 Task: Add a signature Chloe Collins containing Wishing you all the best, Chloe Collins to email address softage.10@softage.net and add a label Newsletters
Action: Mouse moved to (111, 126)
Screenshot: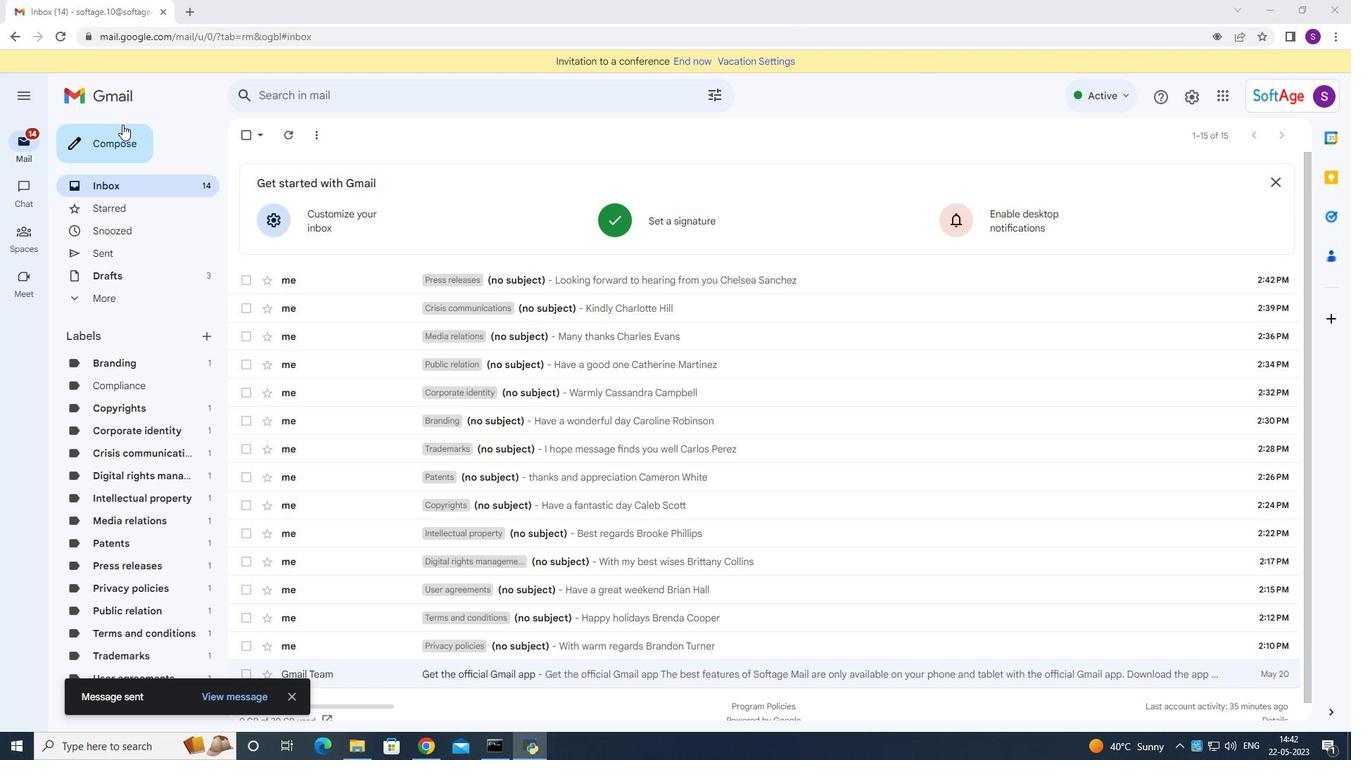 
Action: Mouse pressed left at (111, 126)
Screenshot: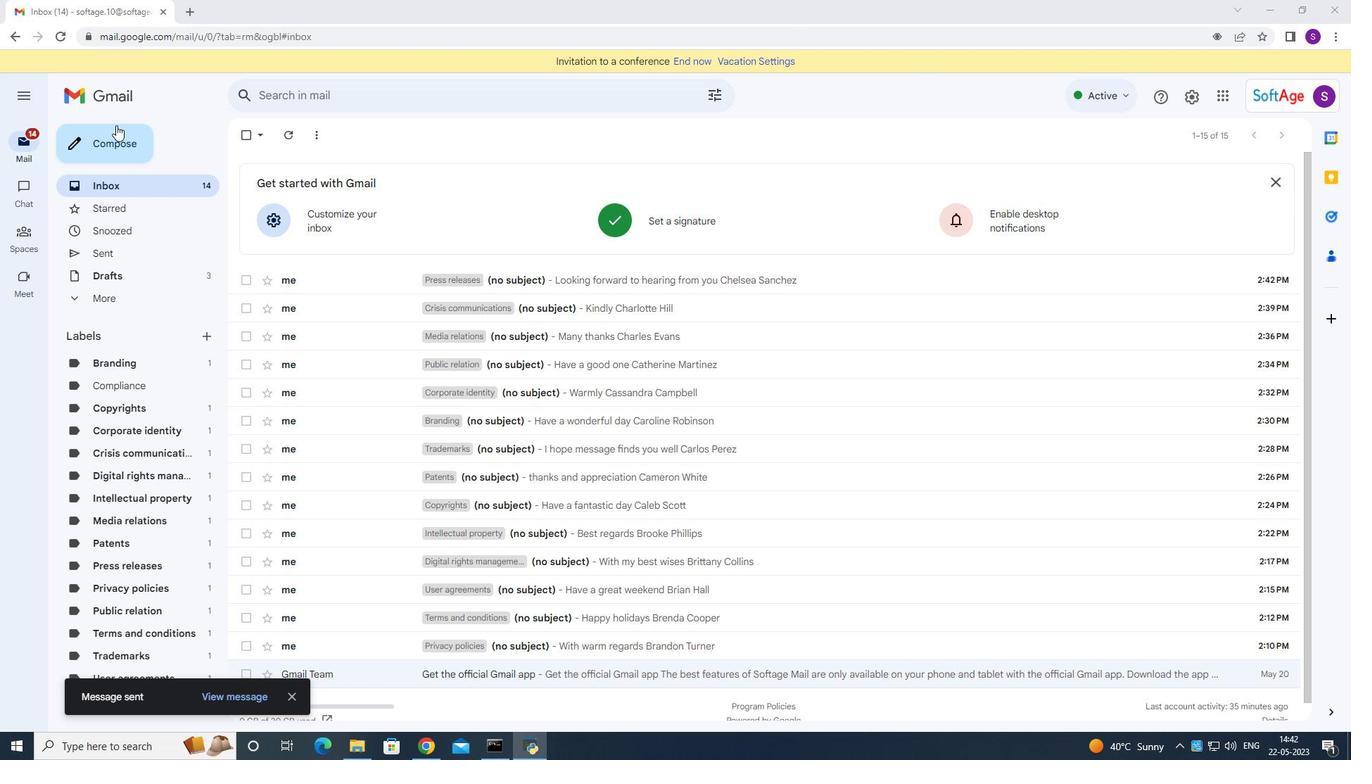 
Action: Mouse moved to (1132, 705)
Screenshot: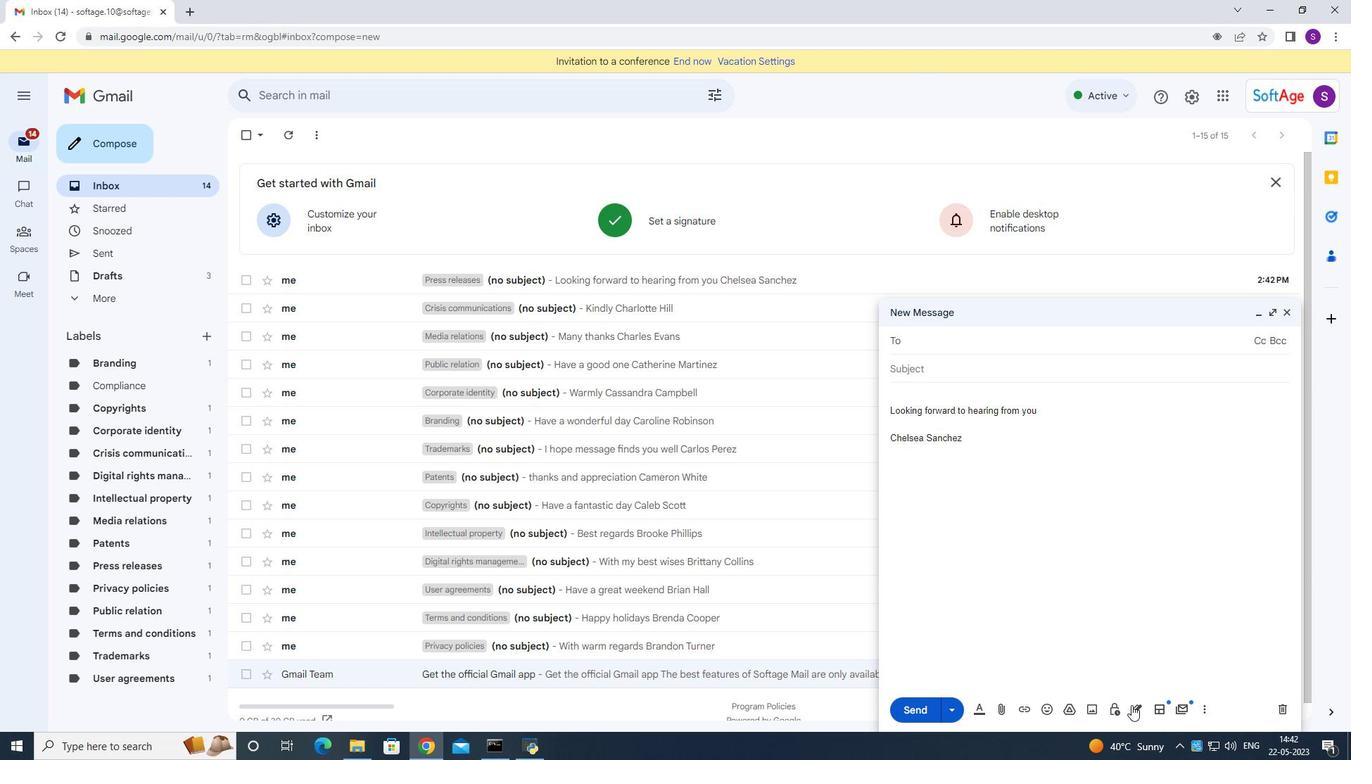 
Action: Mouse pressed left at (1132, 705)
Screenshot: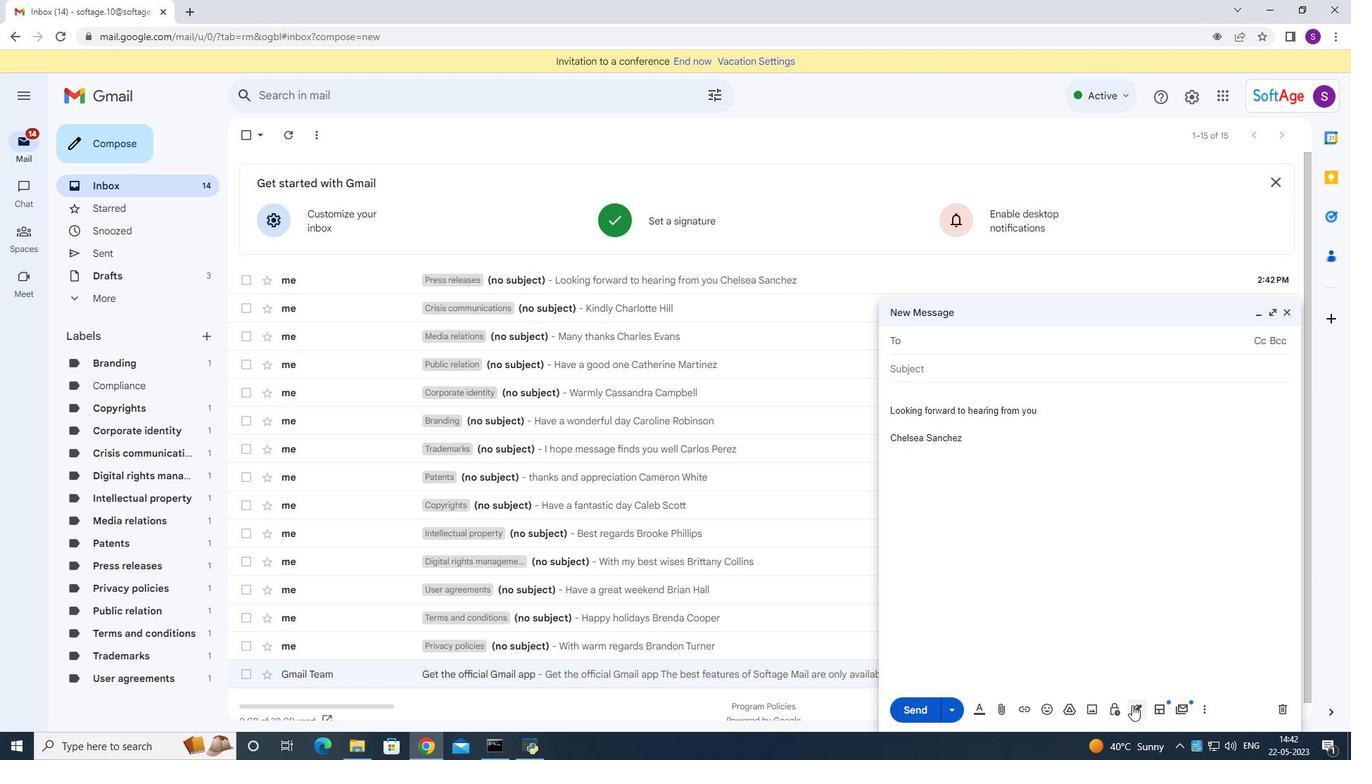 
Action: Mouse moved to (1169, 637)
Screenshot: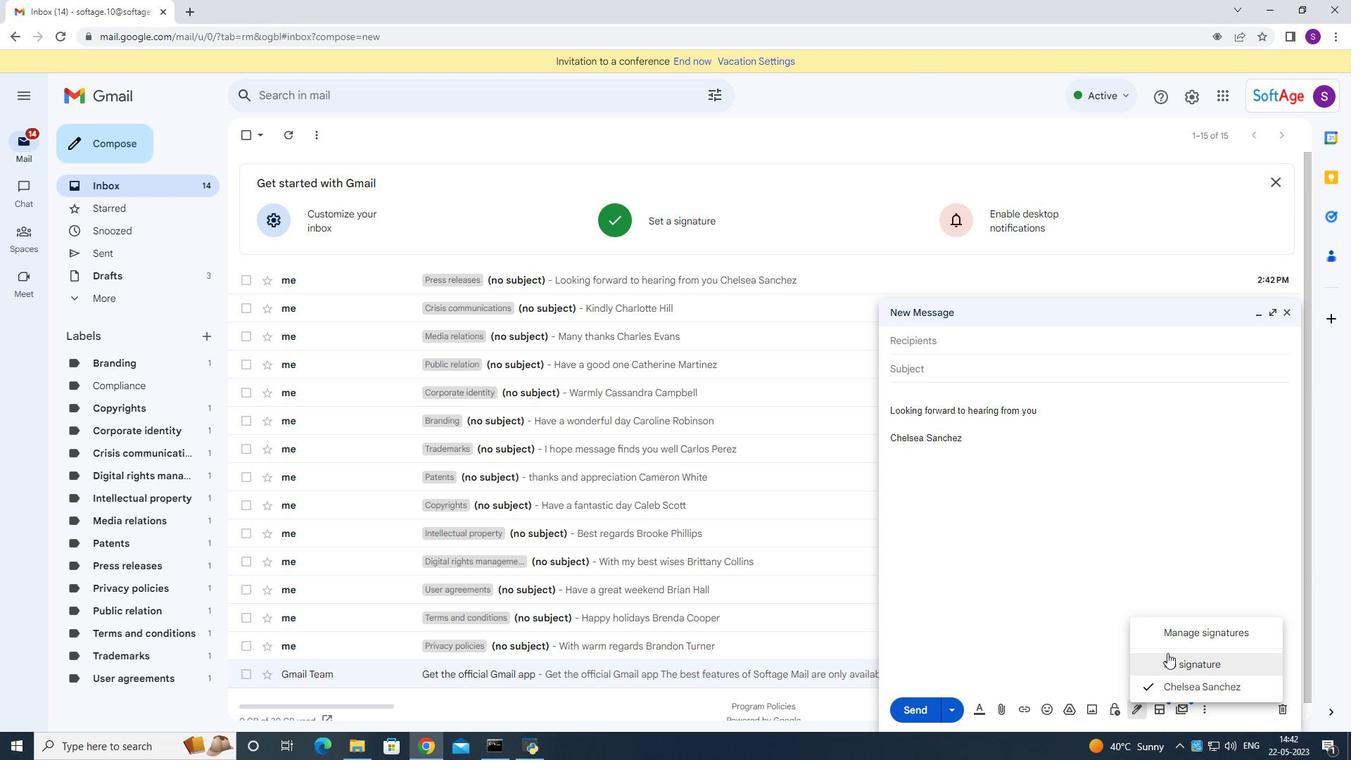 
Action: Mouse pressed left at (1169, 637)
Screenshot: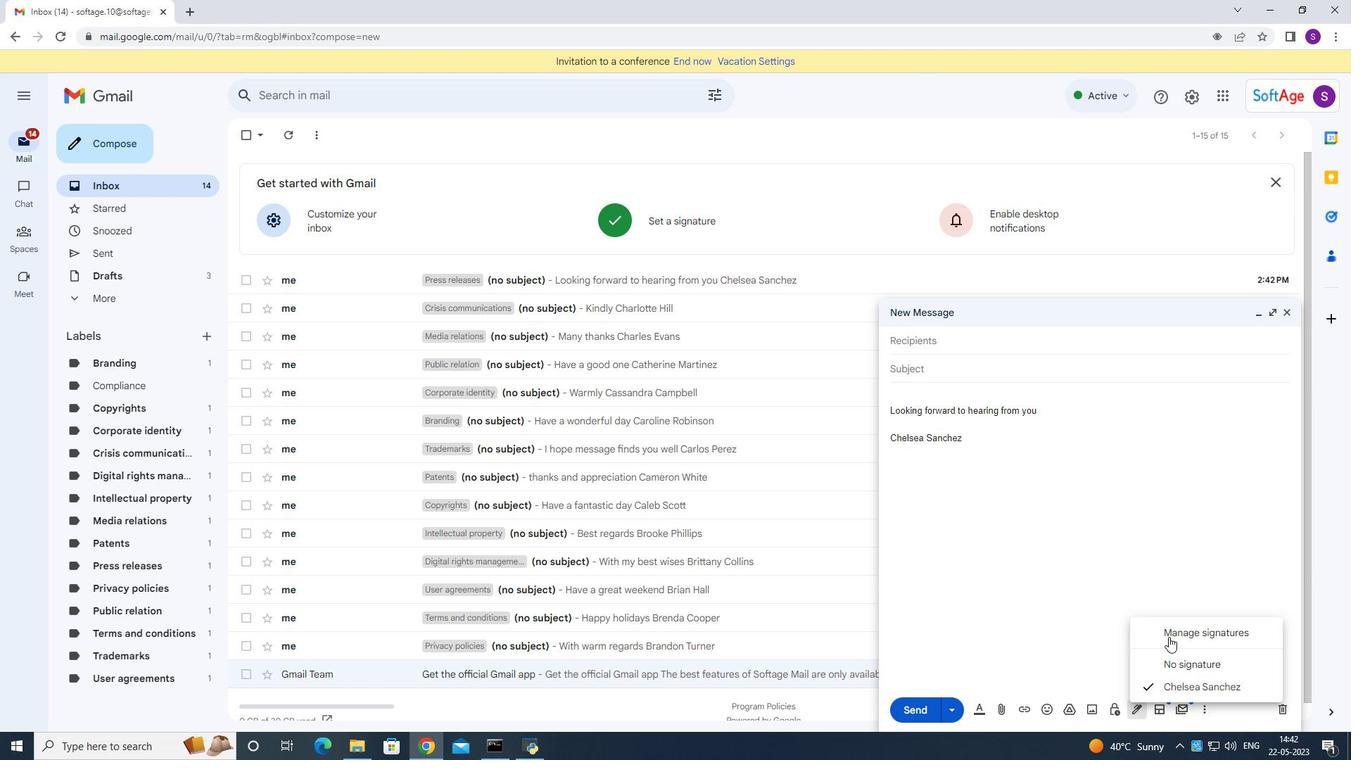 
Action: Mouse moved to (678, 458)
Screenshot: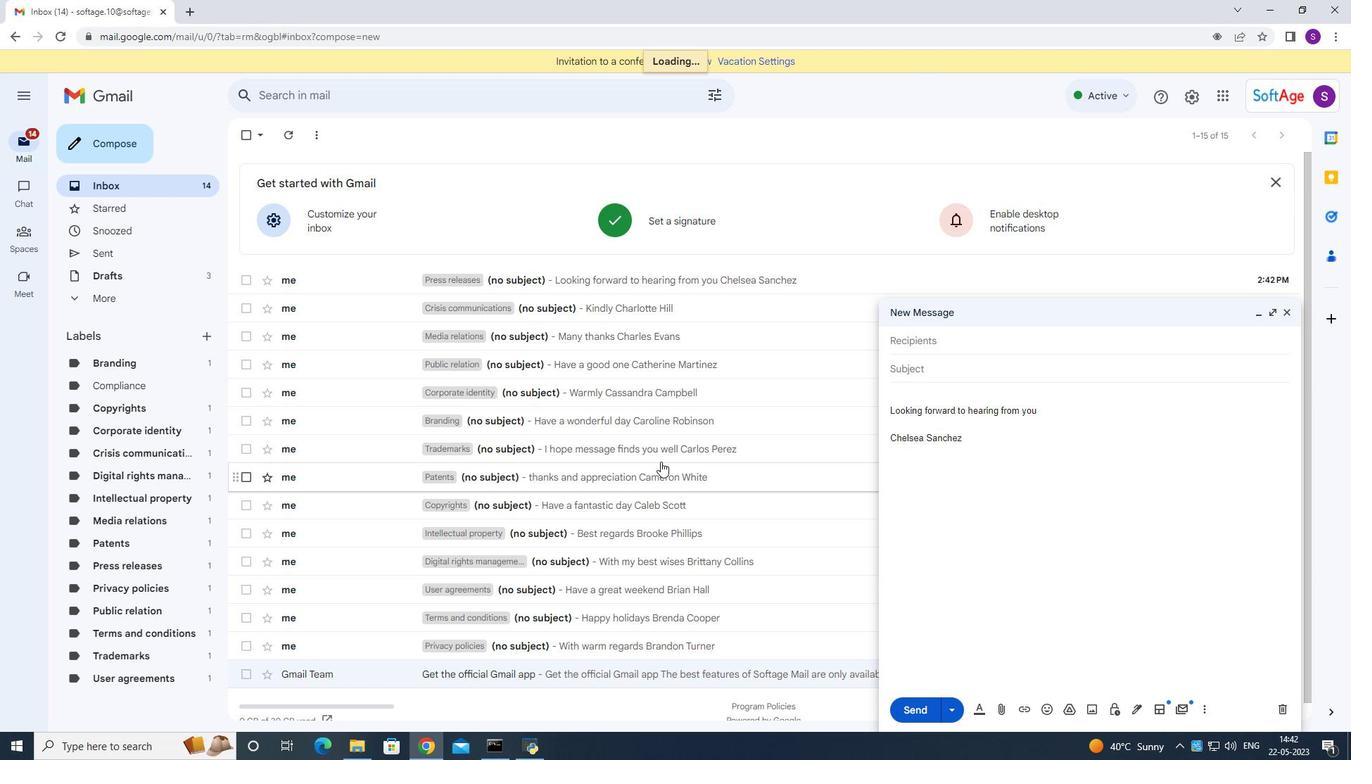 
Action: Mouse scrolled (678, 458) with delta (0, 0)
Screenshot: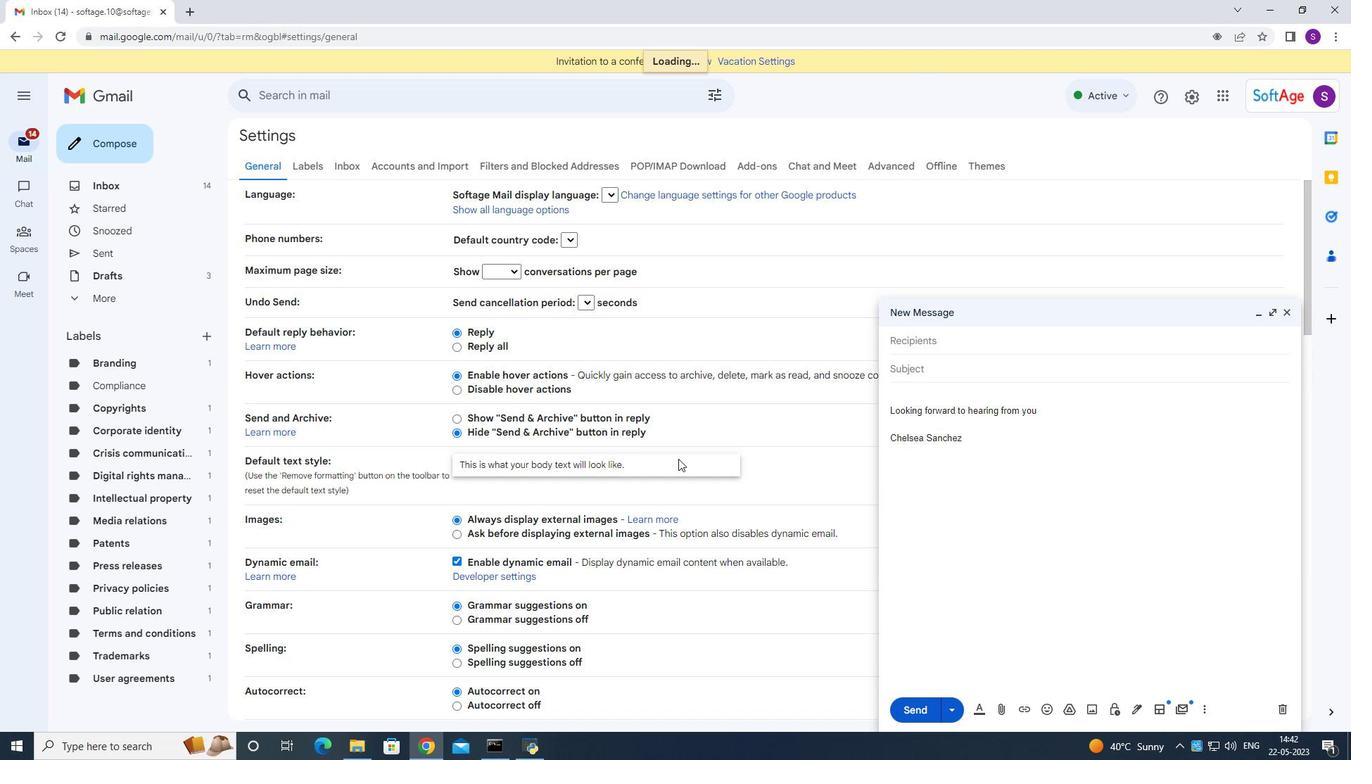 
Action: Mouse scrolled (678, 458) with delta (0, 0)
Screenshot: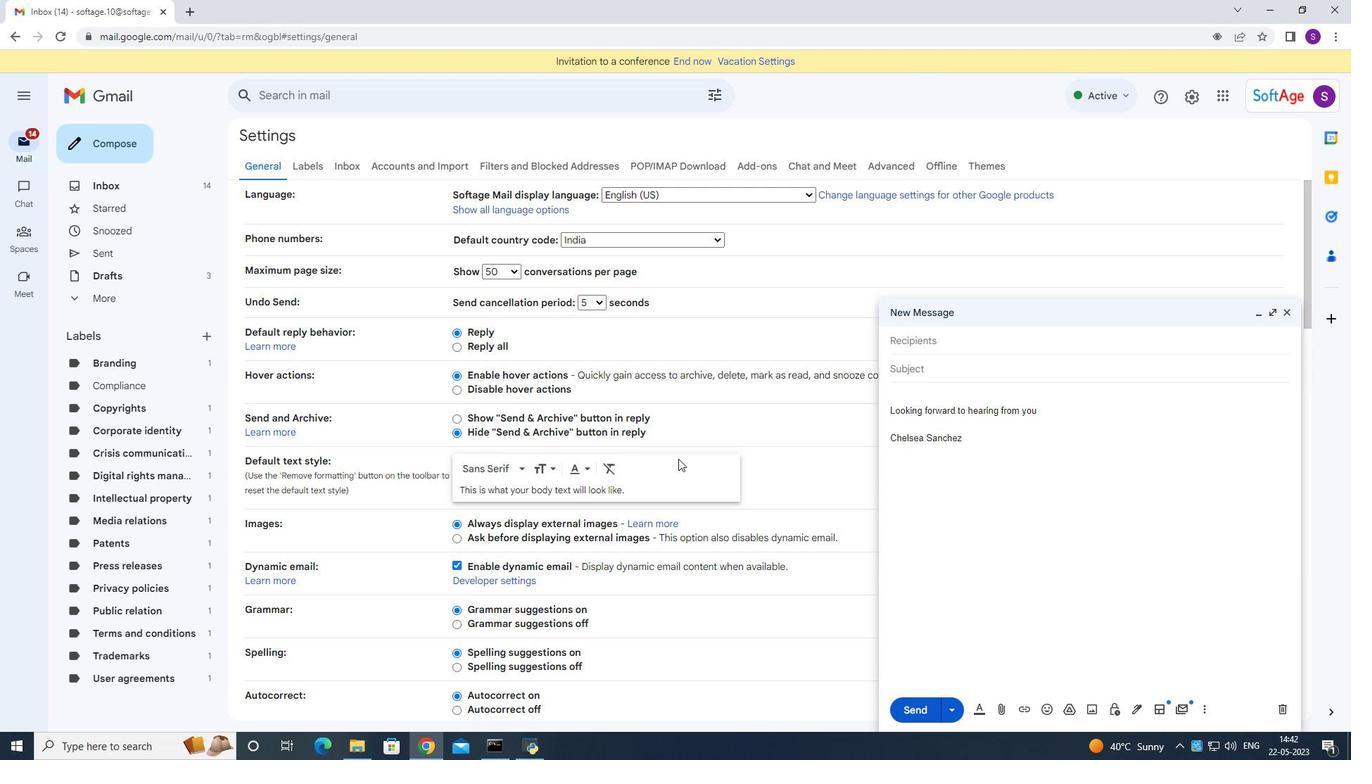 
Action: Mouse scrolled (678, 458) with delta (0, 0)
Screenshot: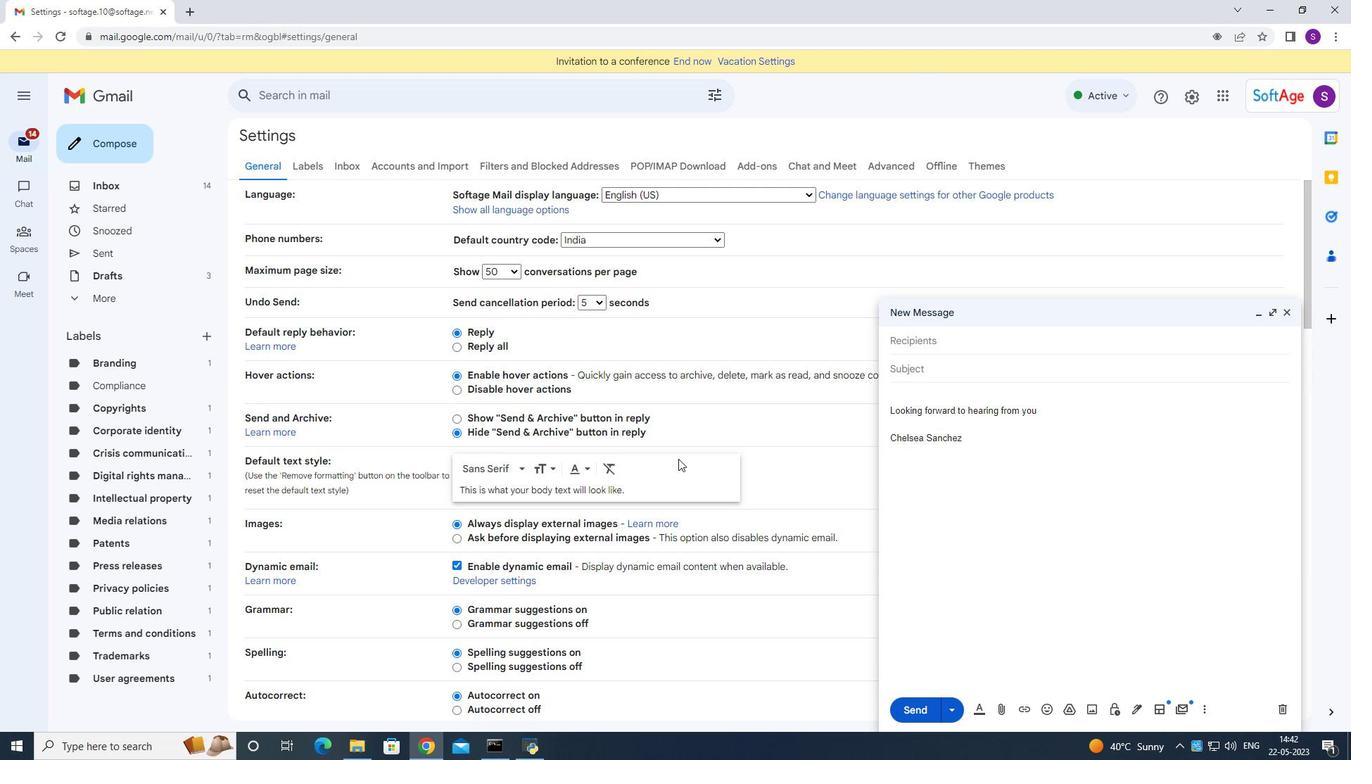 
Action: Mouse scrolled (678, 458) with delta (0, 0)
Screenshot: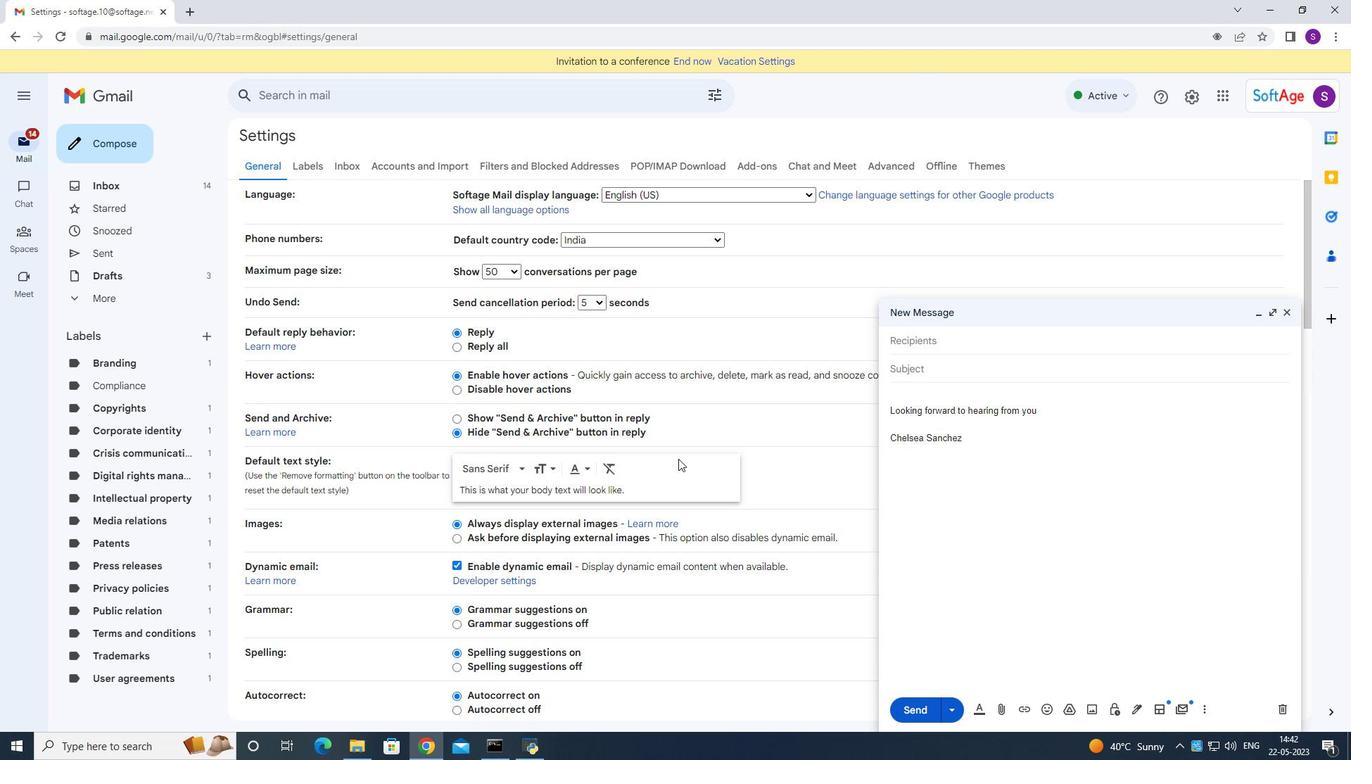
Action: Mouse moved to (678, 463)
Screenshot: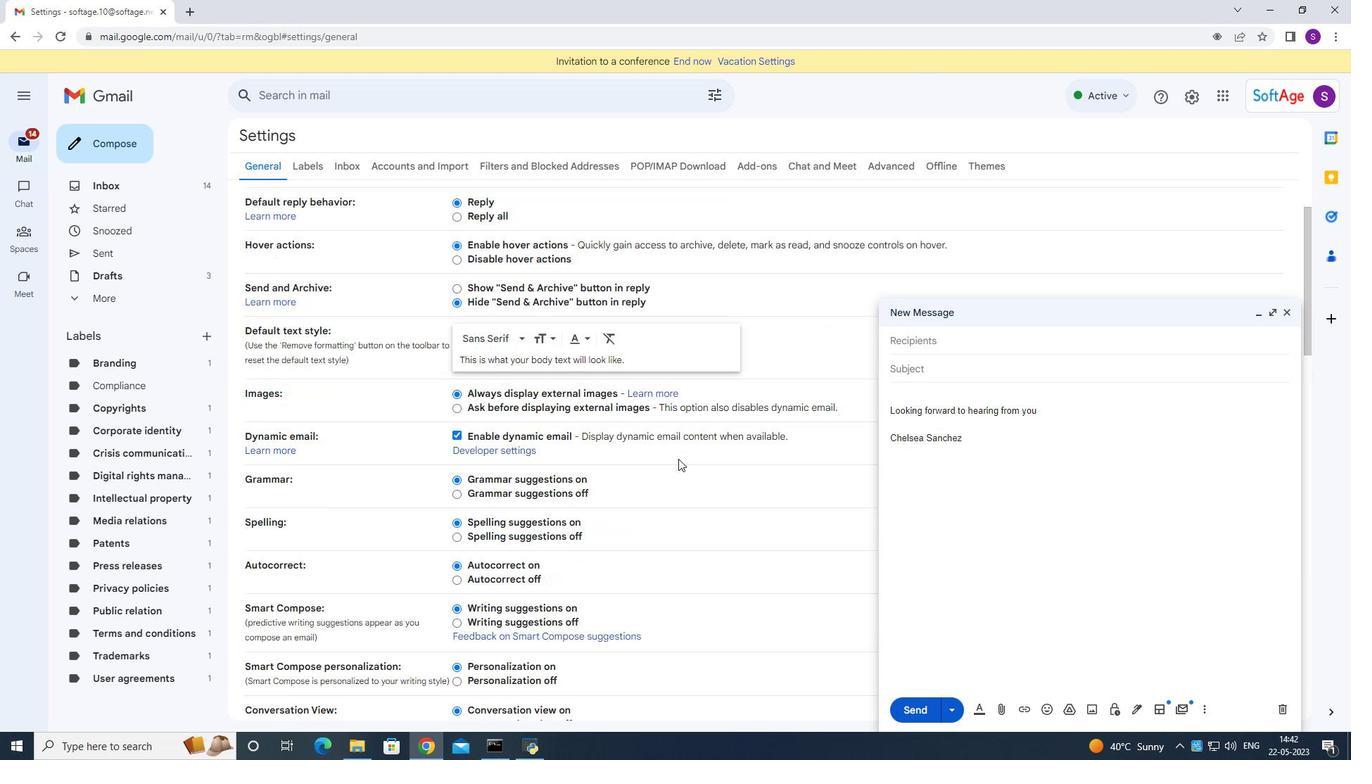 
Action: Mouse scrolled (678, 462) with delta (0, 0)
Screenshot: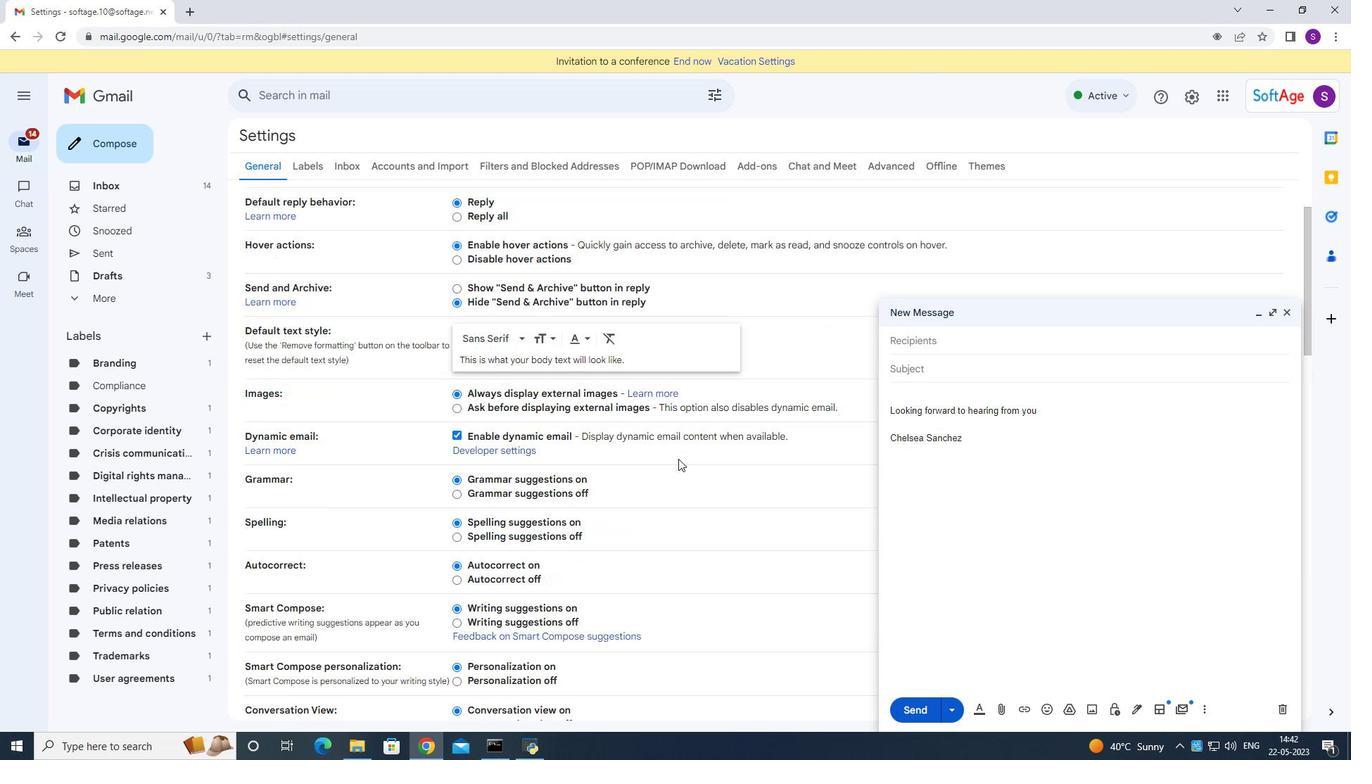 
Action: Mouse moved to (678, 464)
Screenshot: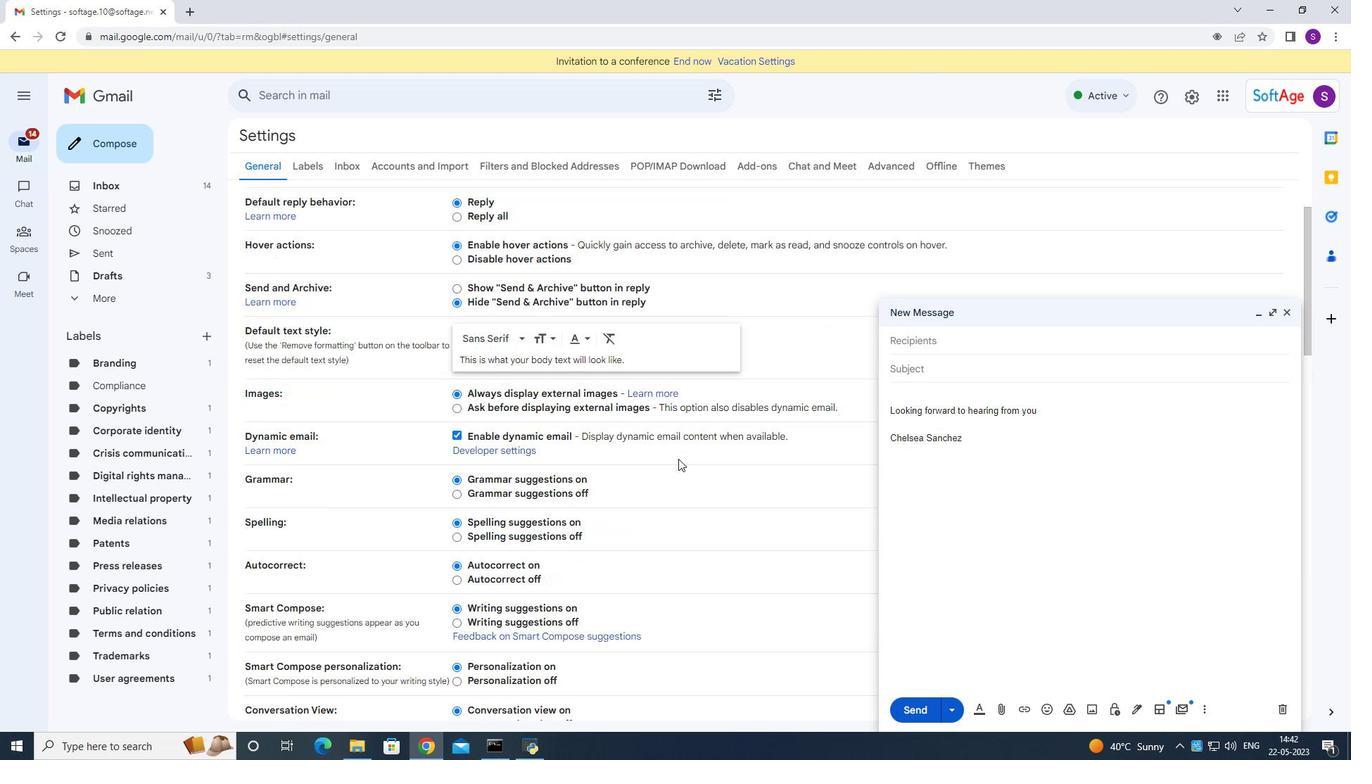 
Action: Mouse scrolled (678, 463) with delta (0, 0)
Screenshot: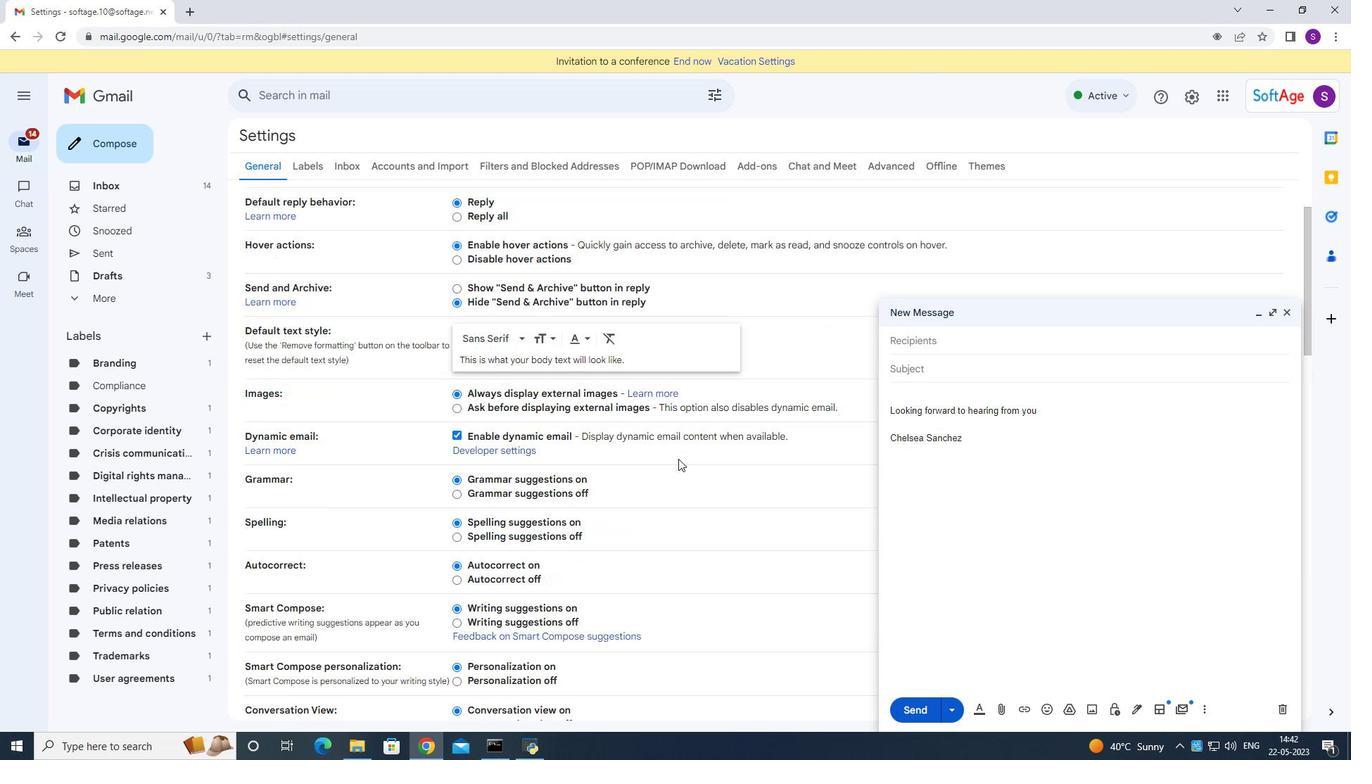 
Action: Mouse scrolled (678, 463) with delta (0, 0)
Screenshot: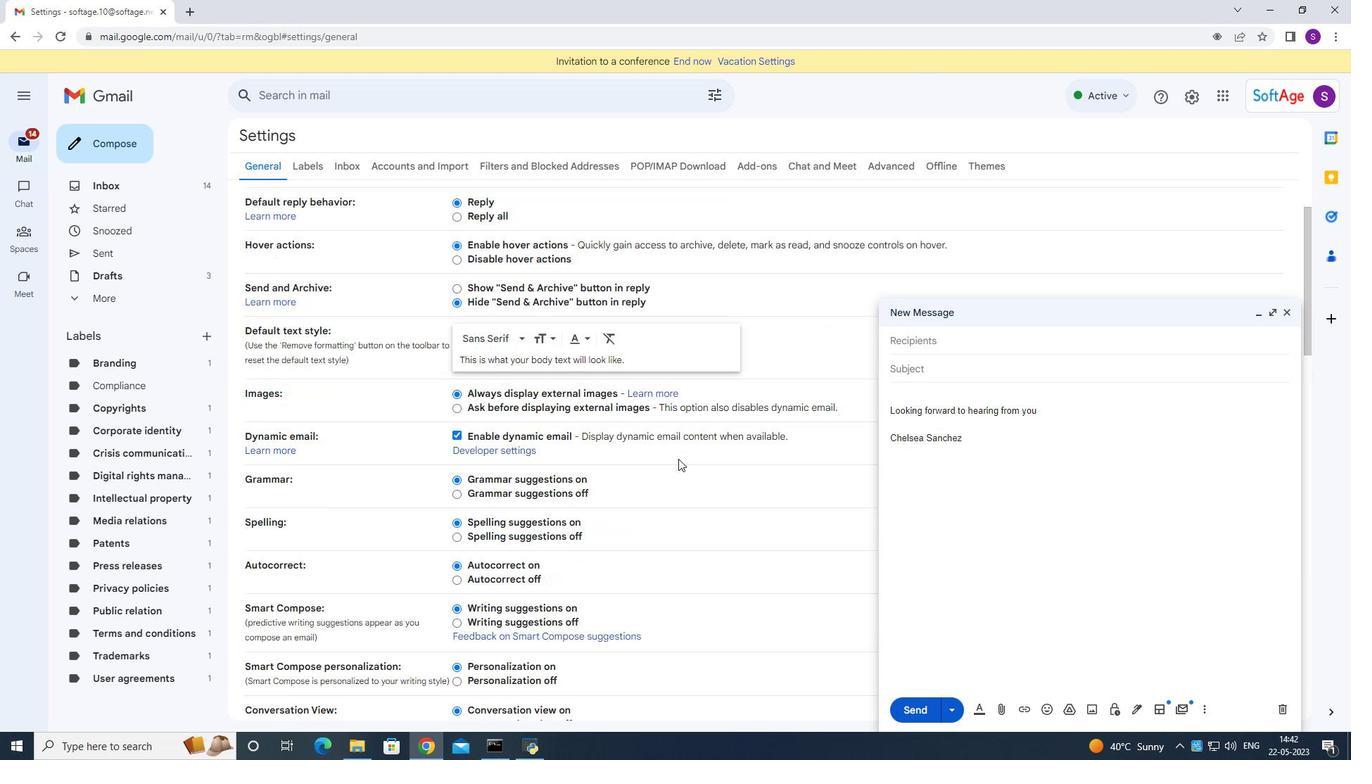 
Action: Mouse scrolled (678, 463) with delta (0, 0)
Screenshot: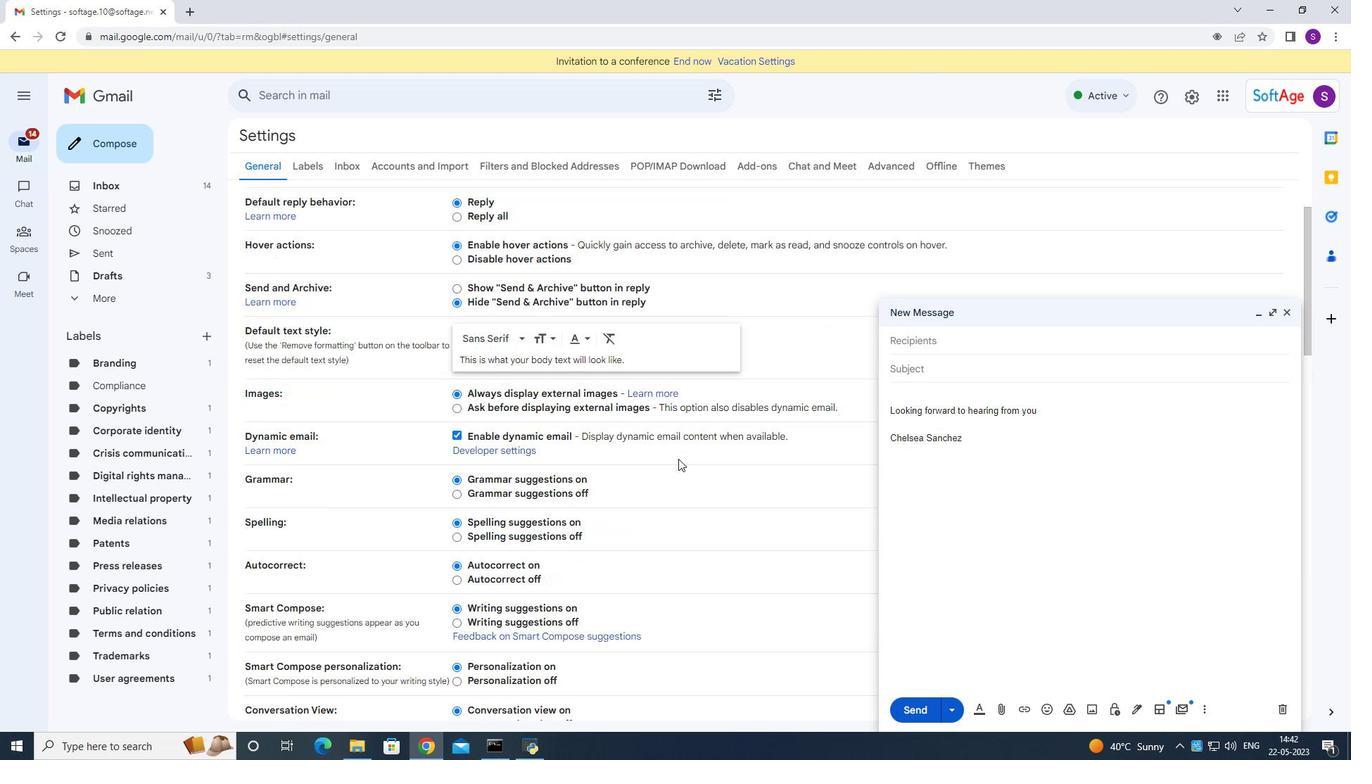 
Action: Mouse scrolled (678, 463) with delta (0, 0)
Screenshot: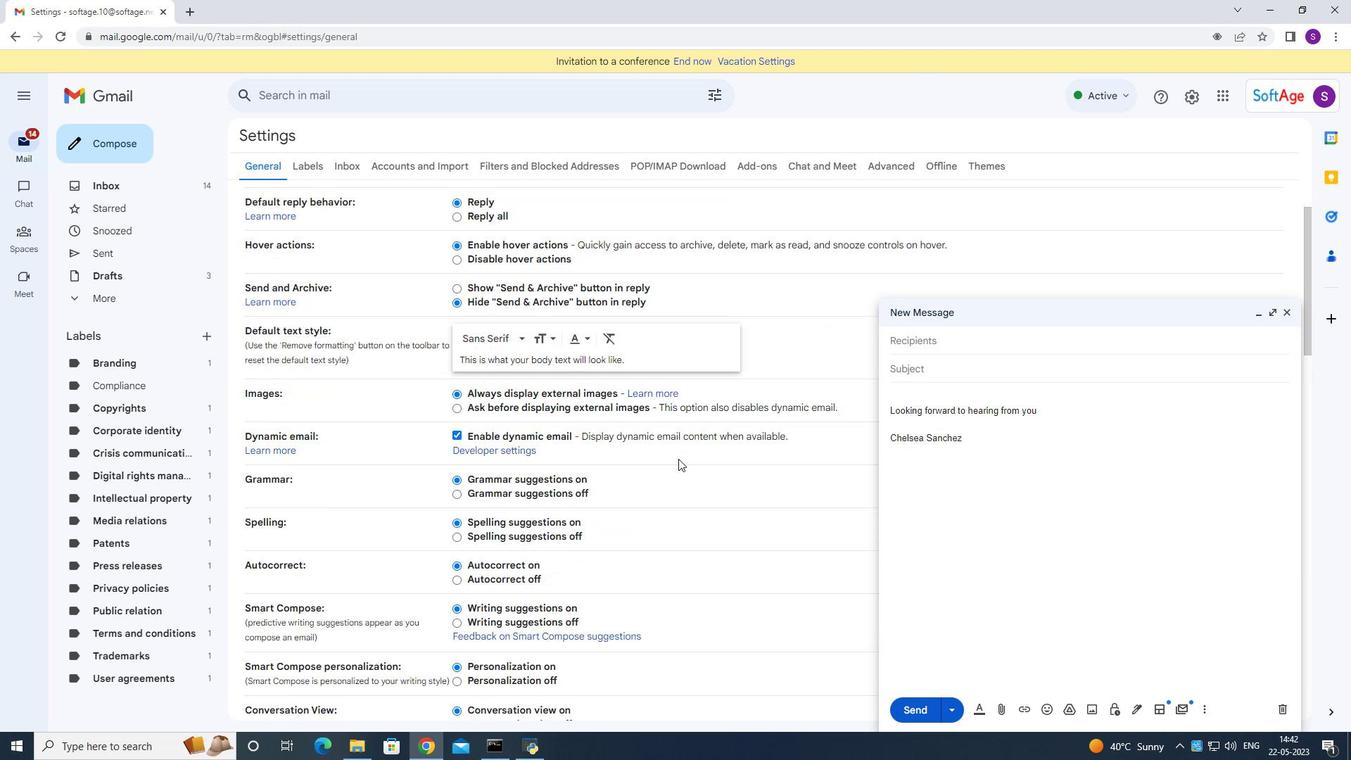 
Action: Mouse moved to (677, 468)
Screenshot: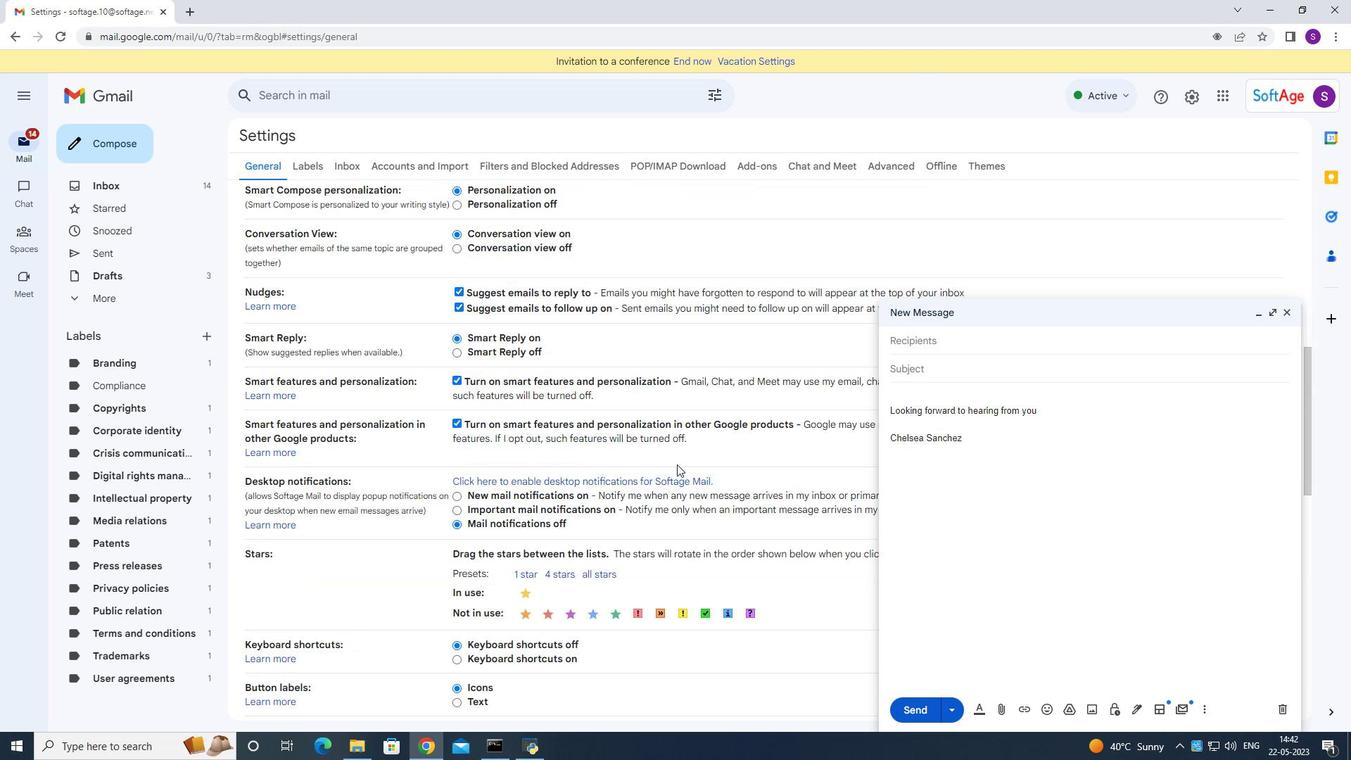
Action: Mouse scrolled (677, 468) with delta (0, 0)
Screenshot: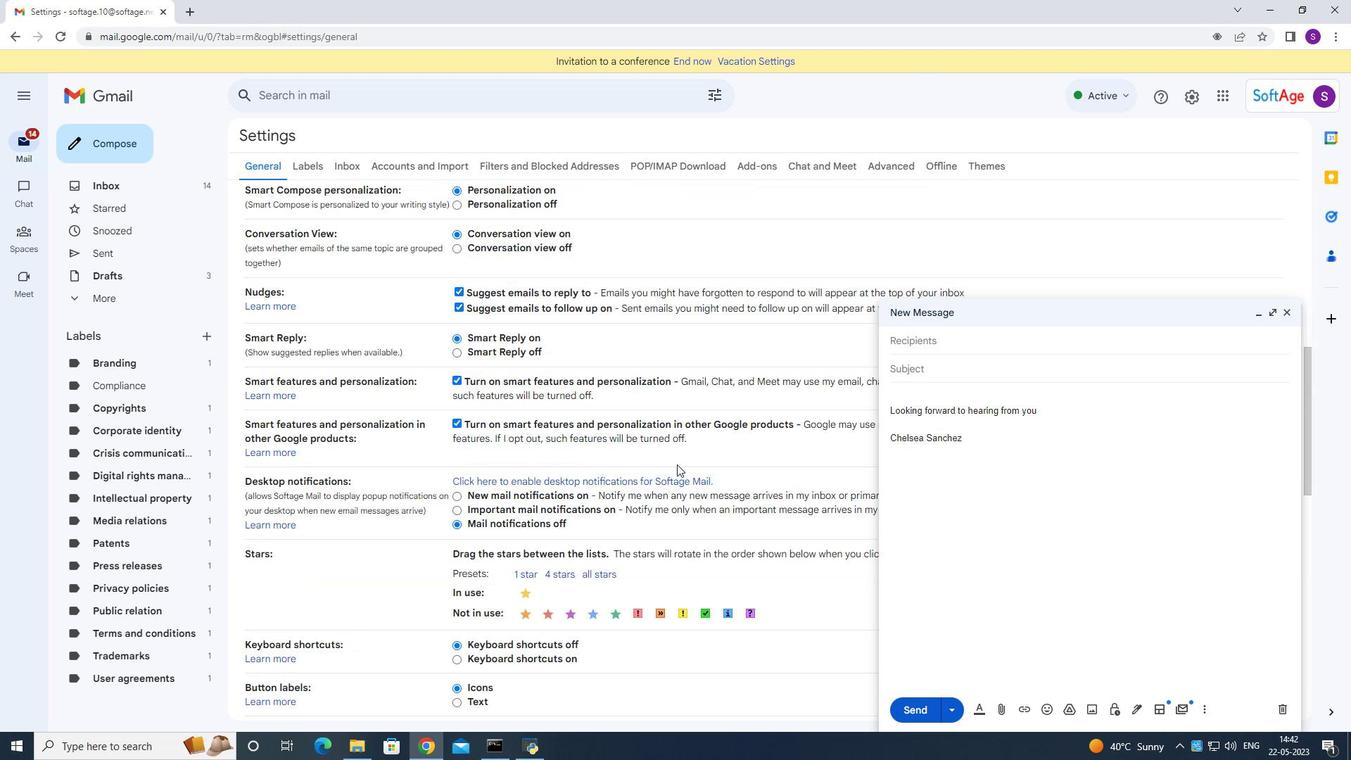 
Action: Mouse moved to (677, 470)
Screenshot: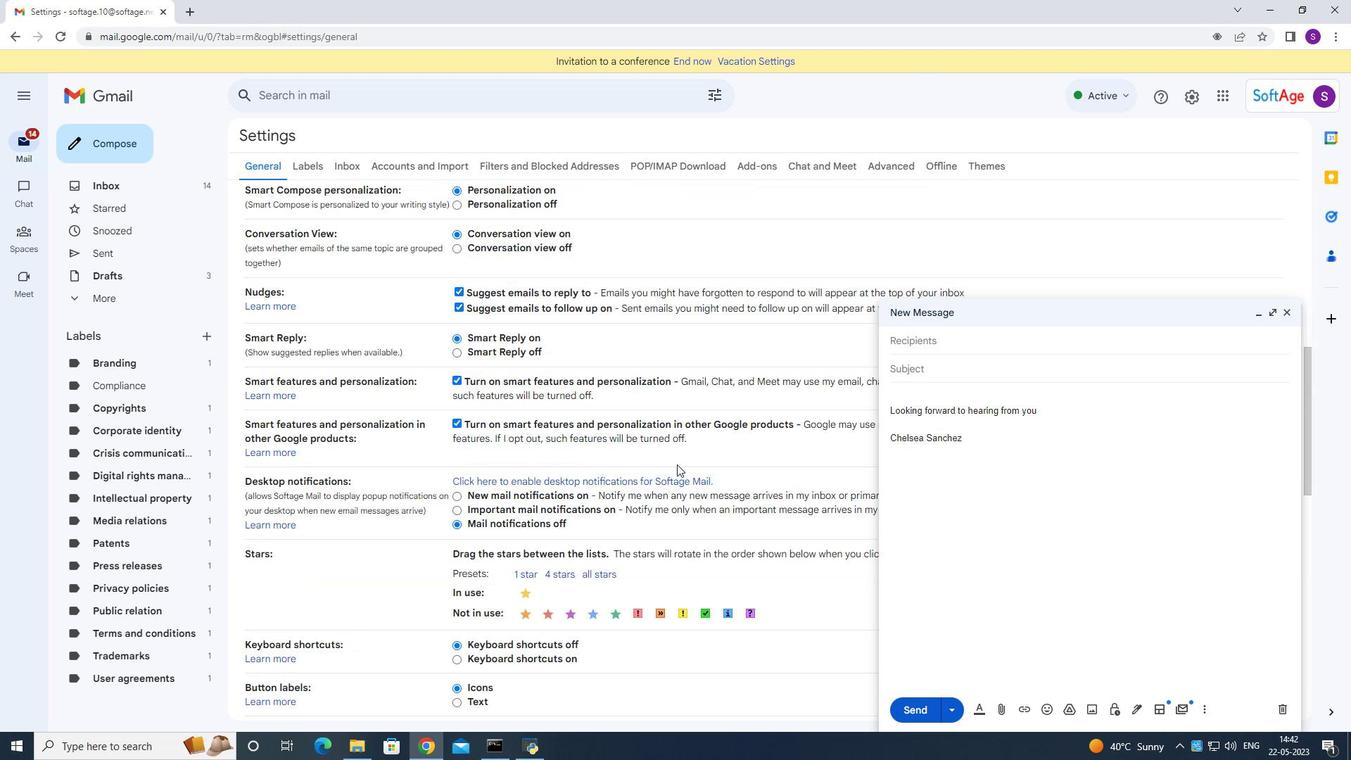
Action: Mouse scrolled (677, 469) with delta (0, 0)
Screenshot: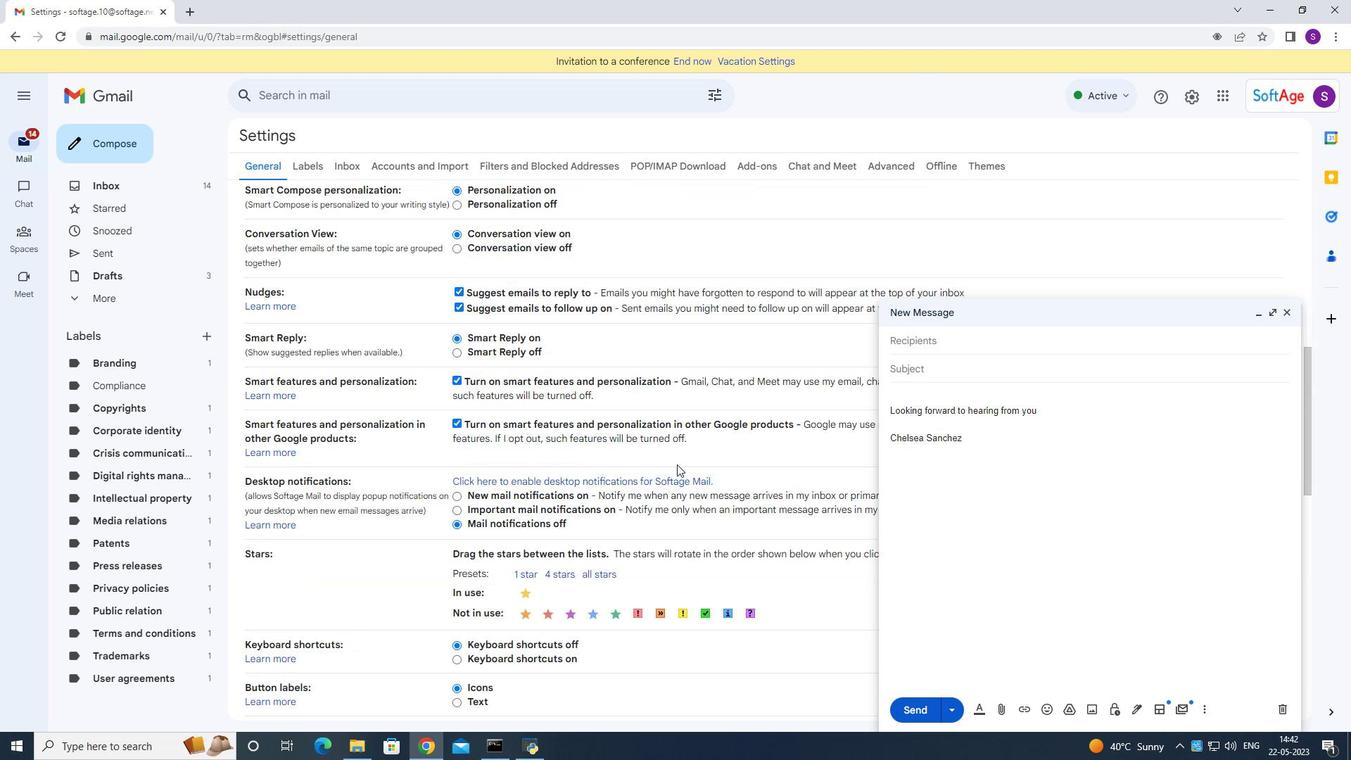 
Action: Mouse scrolled (677, 469) with delta (0, 0)
Screenshot: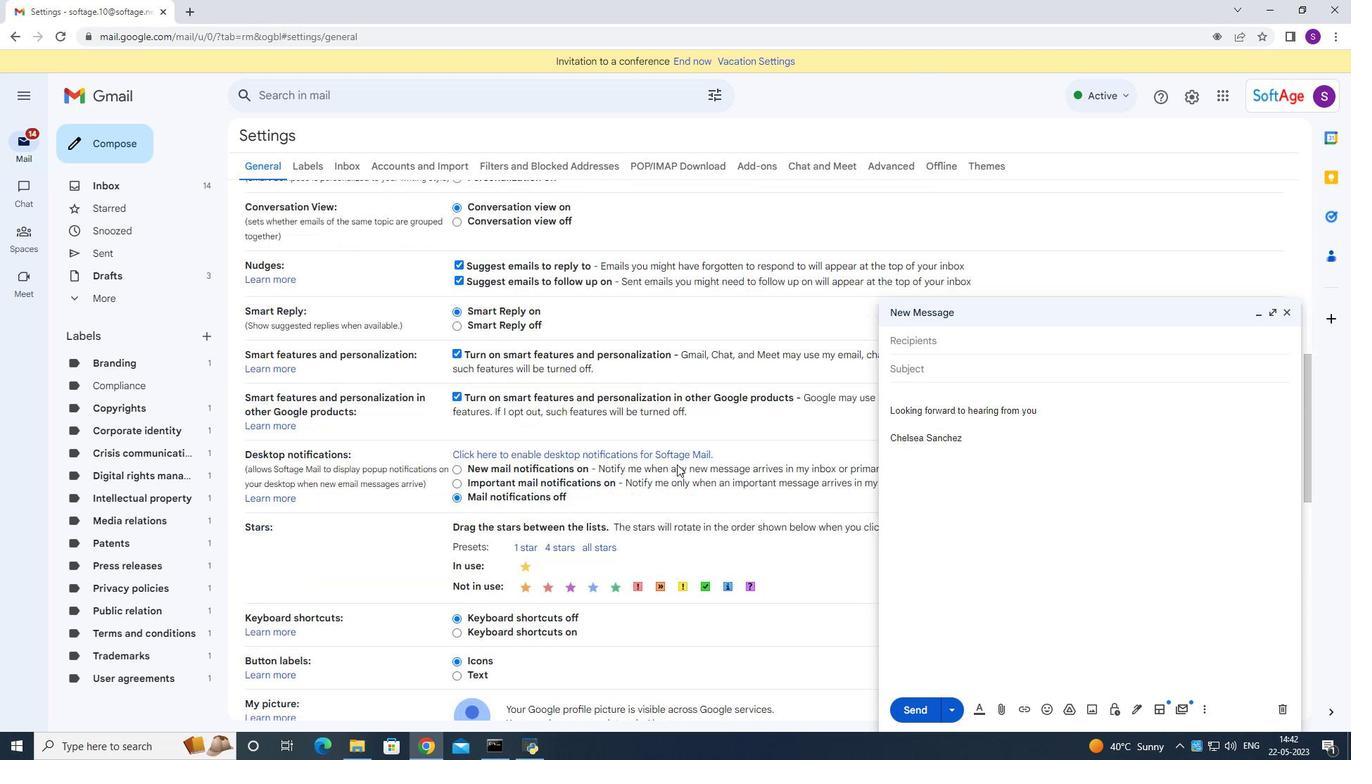 
Action: Mouse scrolled (677, 469) with delta (0, 0)
Screenshot: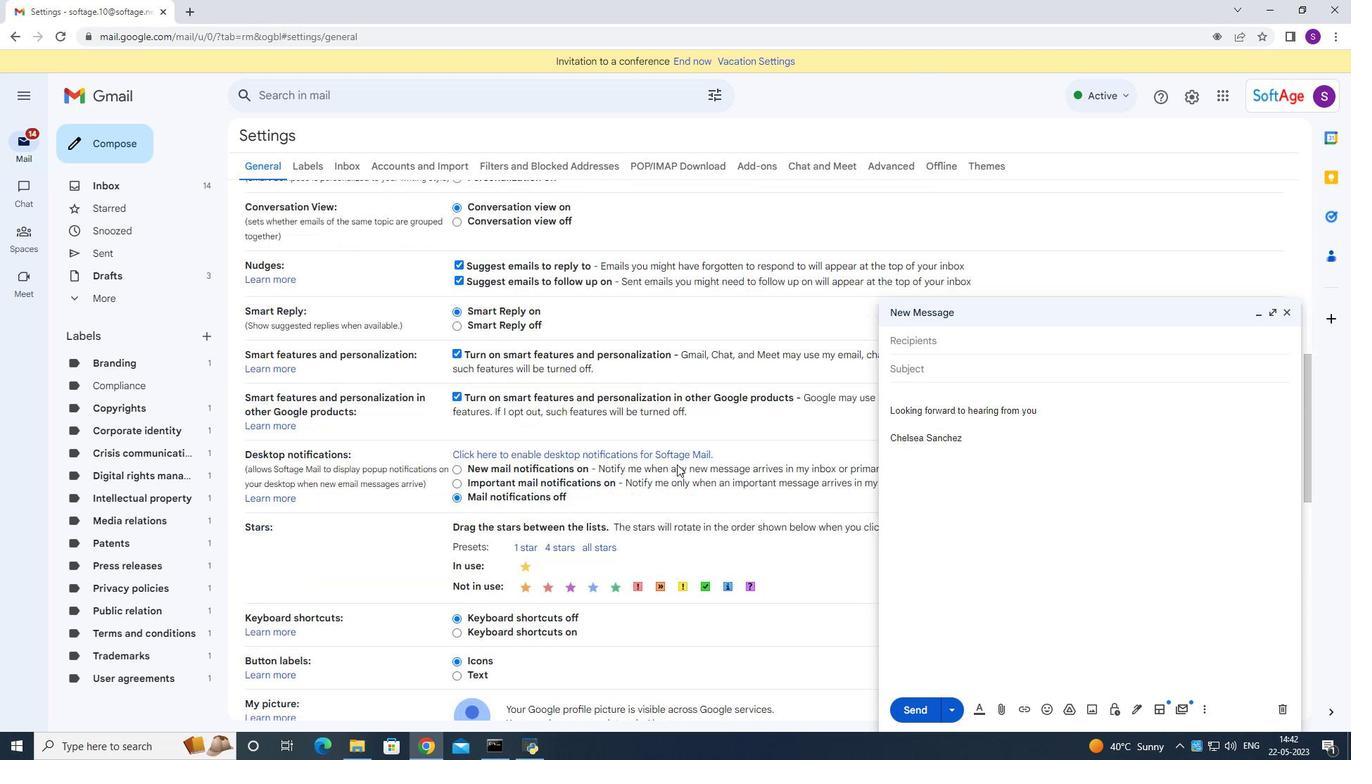 
Action: Mouse moved to (661, 483)
Screenshot: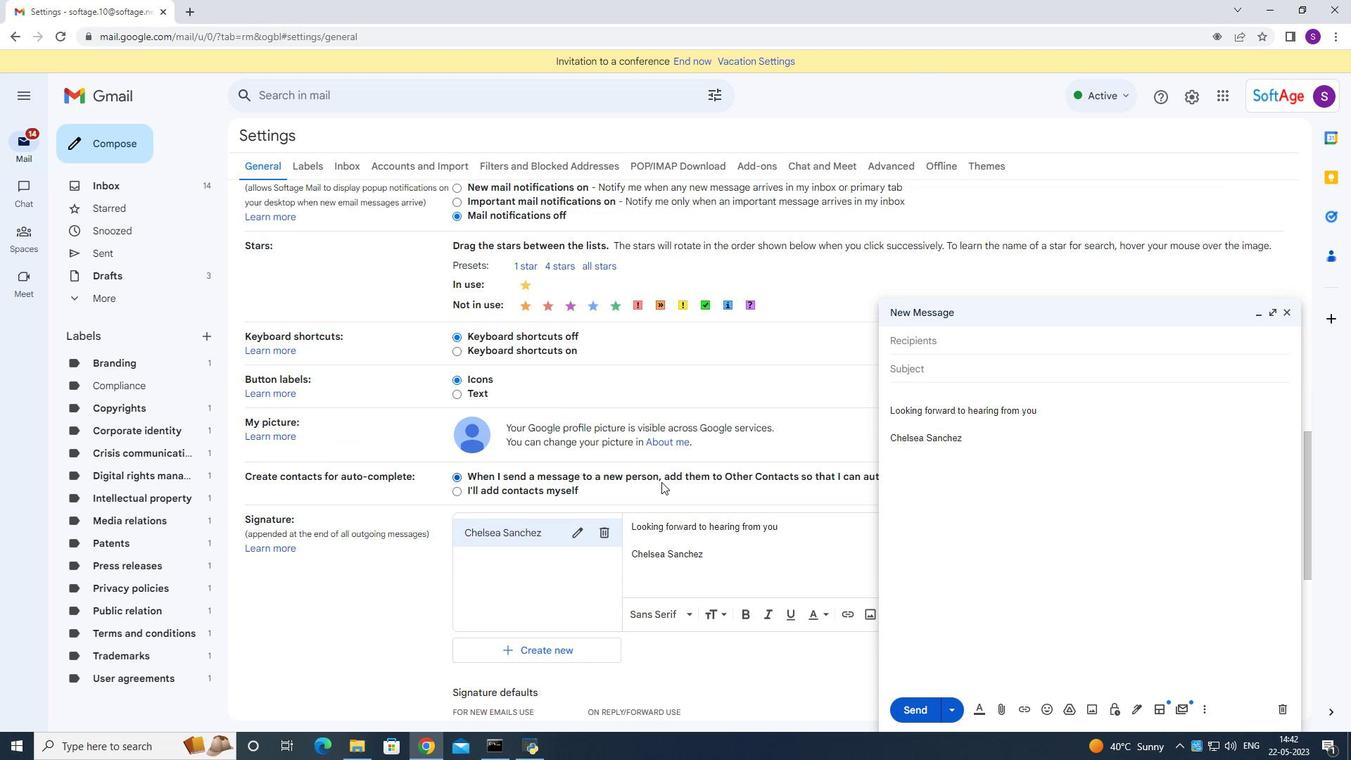 
Action: Mouse scrolled (661, 482) with delta (0, 0)
Screenshot: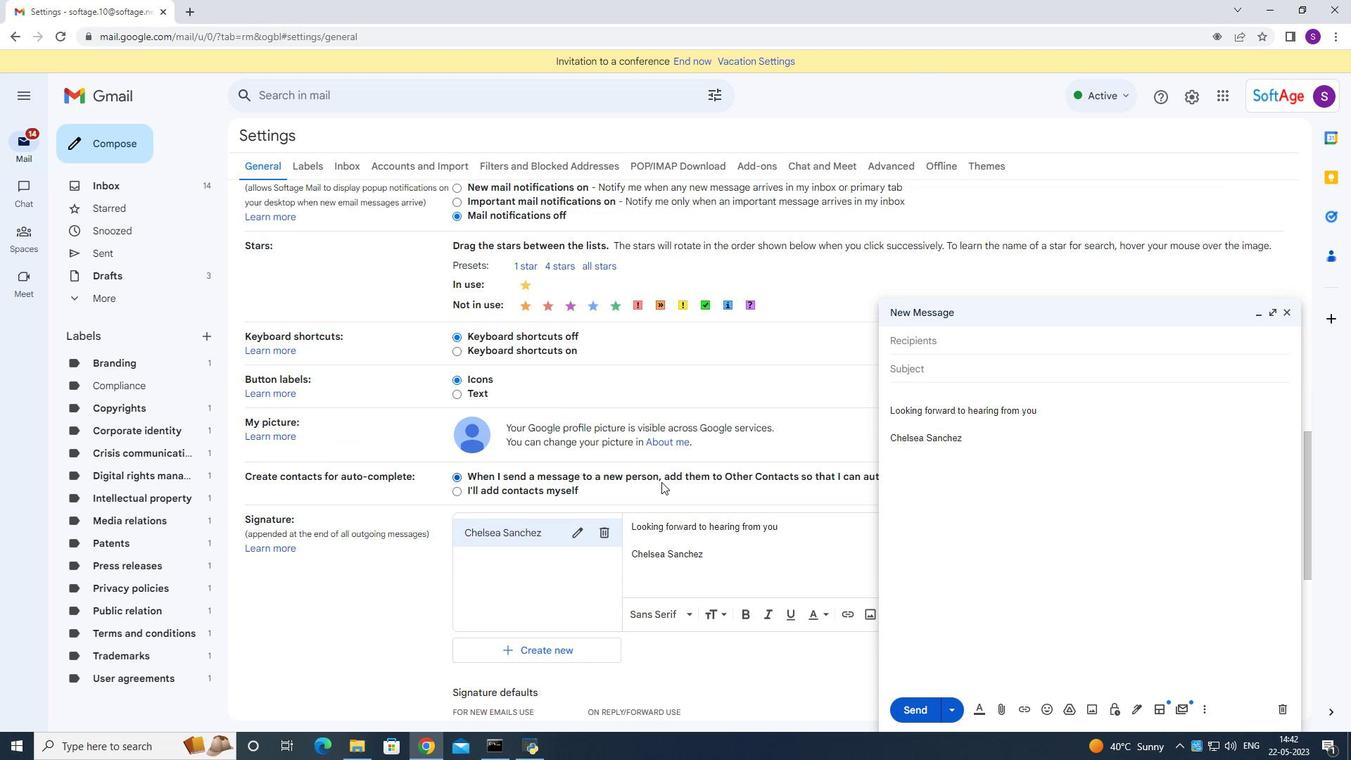 
Action: Mouse scrolled (661, 482) with delta (0, 0)
Screenshot: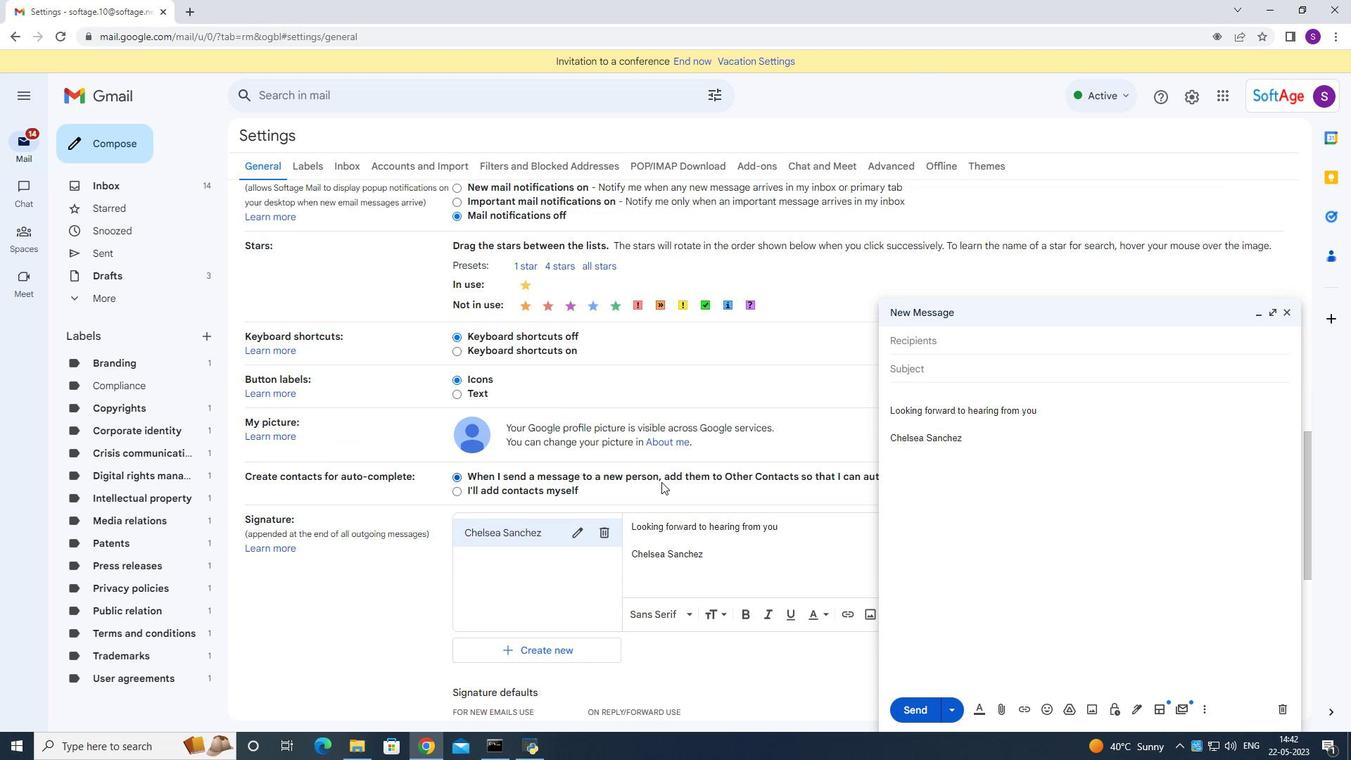 
Action: Mouse scrolled (661, 482) with delta (0, 0)
Screenshot: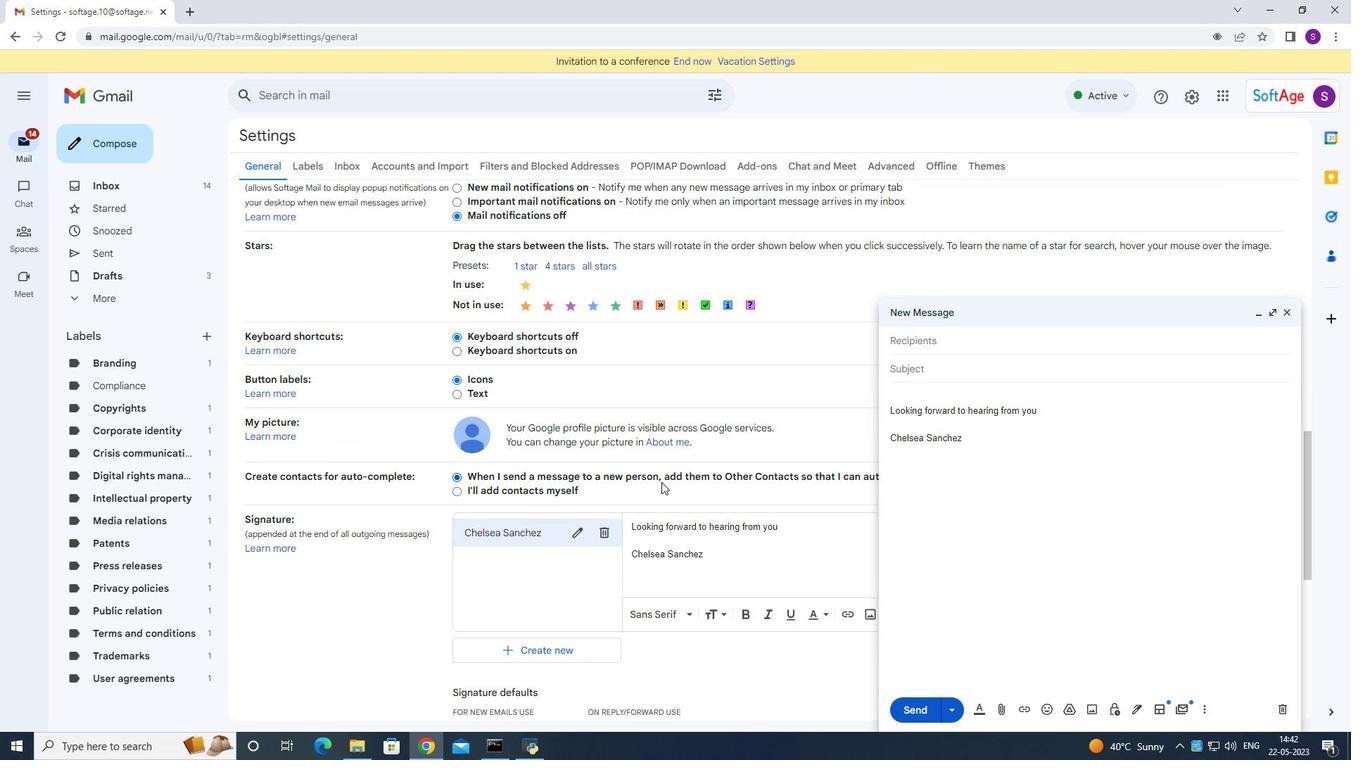 
Action: Mouse moved to (573, 321)
Screenshot: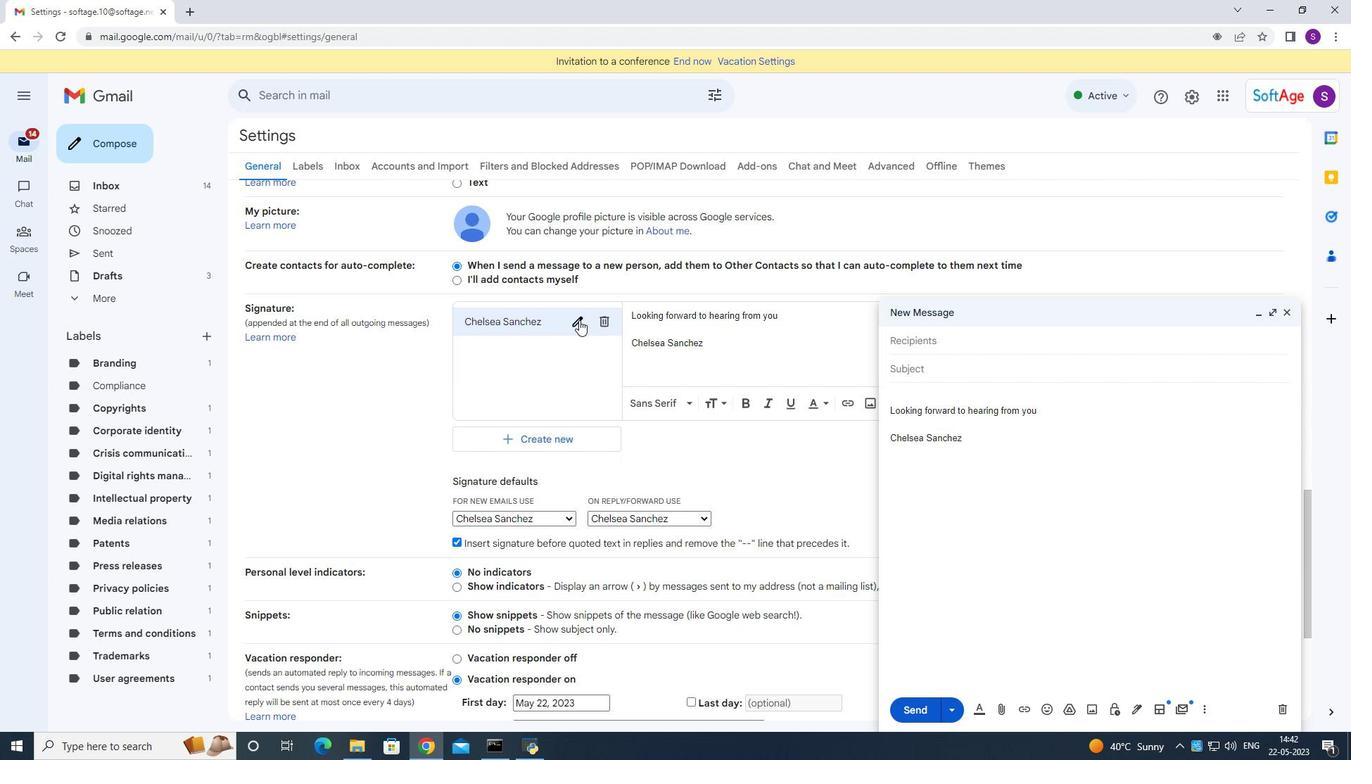 
Action: Mouse pressed left at (573, 321)
Screenshot: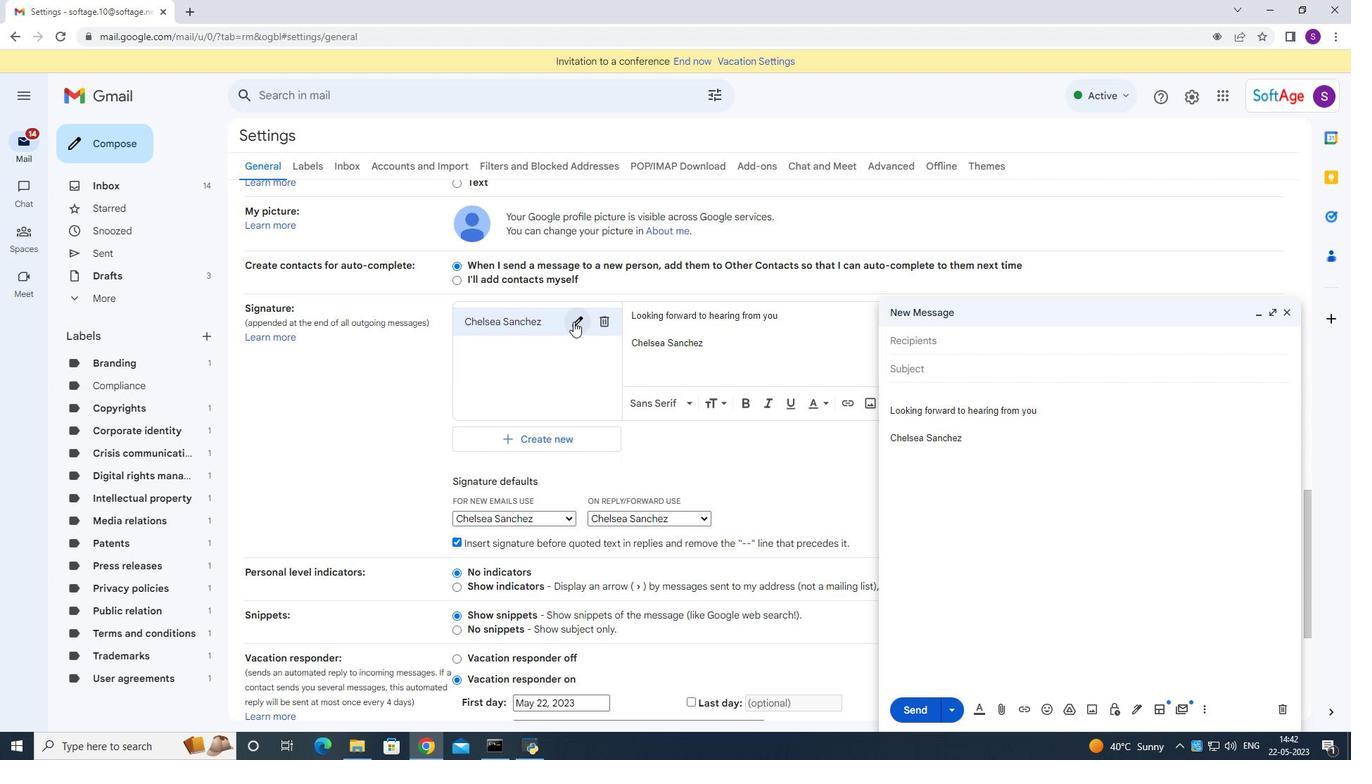 
Action: Key pressed ctrl+A<Key.backspace><Key.shift><Key.shift><Key.shift><Key.shift><Key.shift><Key.shift><Key.shift><Key.shift><Key.shift><Key.shift><Key.shift><Key.shift><Key.shift><Key.shift>Chloe<Key.space>c<Key.backspace><Key.shift>Collins<Key.space>
Screenshot: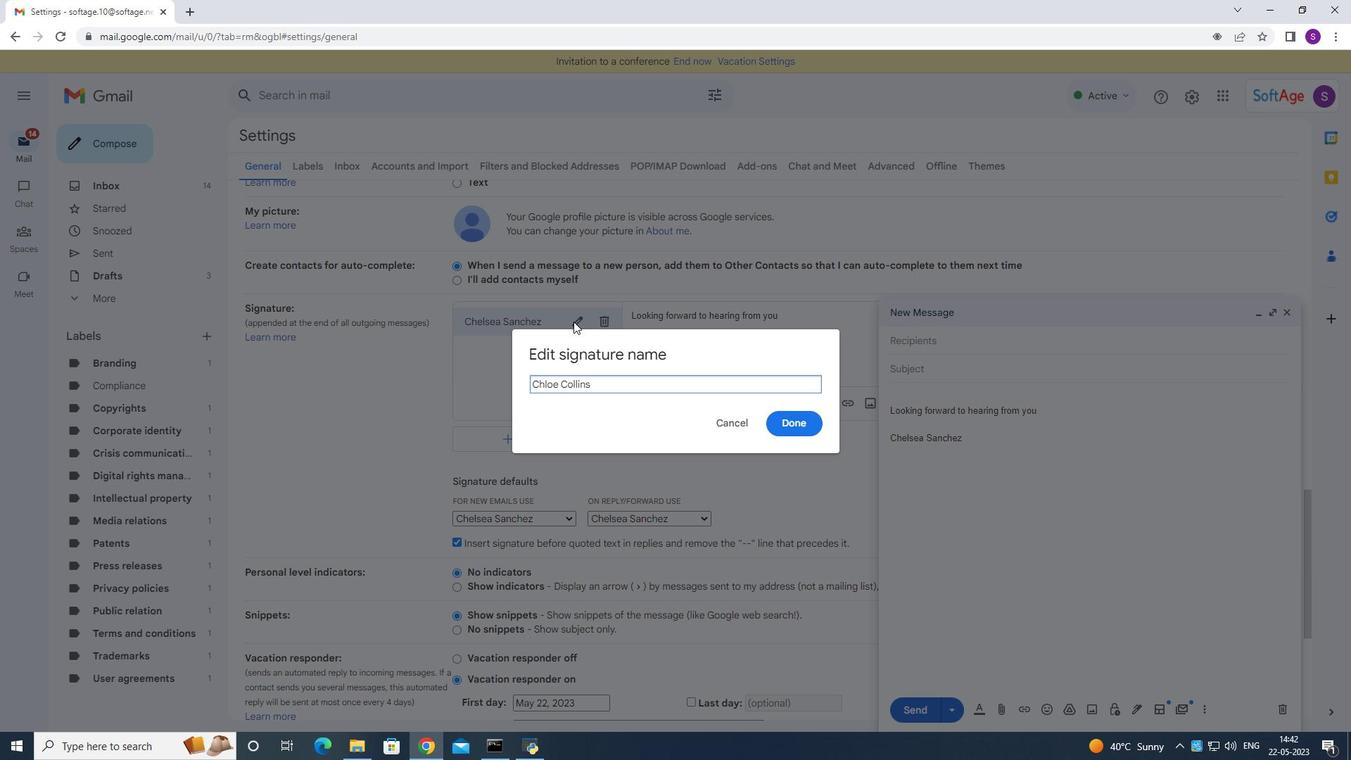 
Action: Mouse moved to (798, 433)
Screenshot: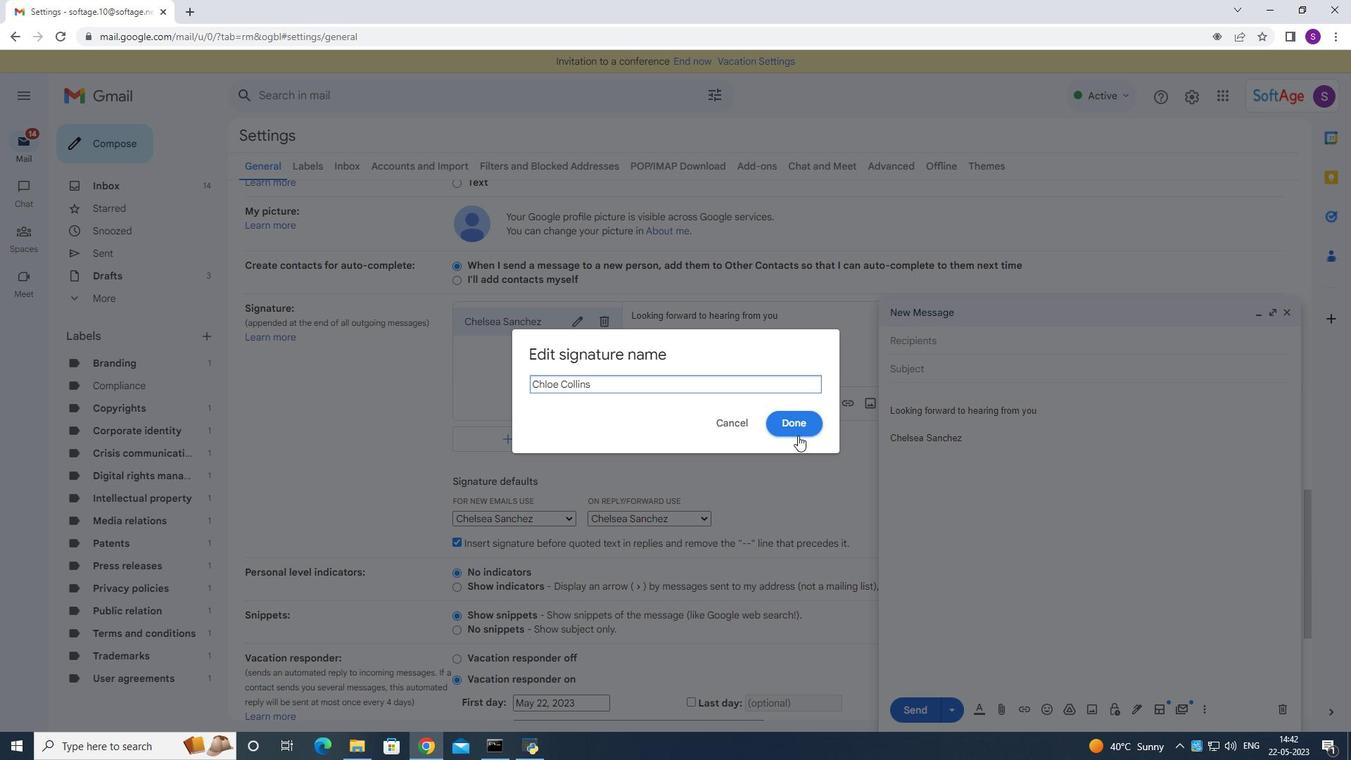 
Action: Mouse pressed left at (798, 433)
Screenshot: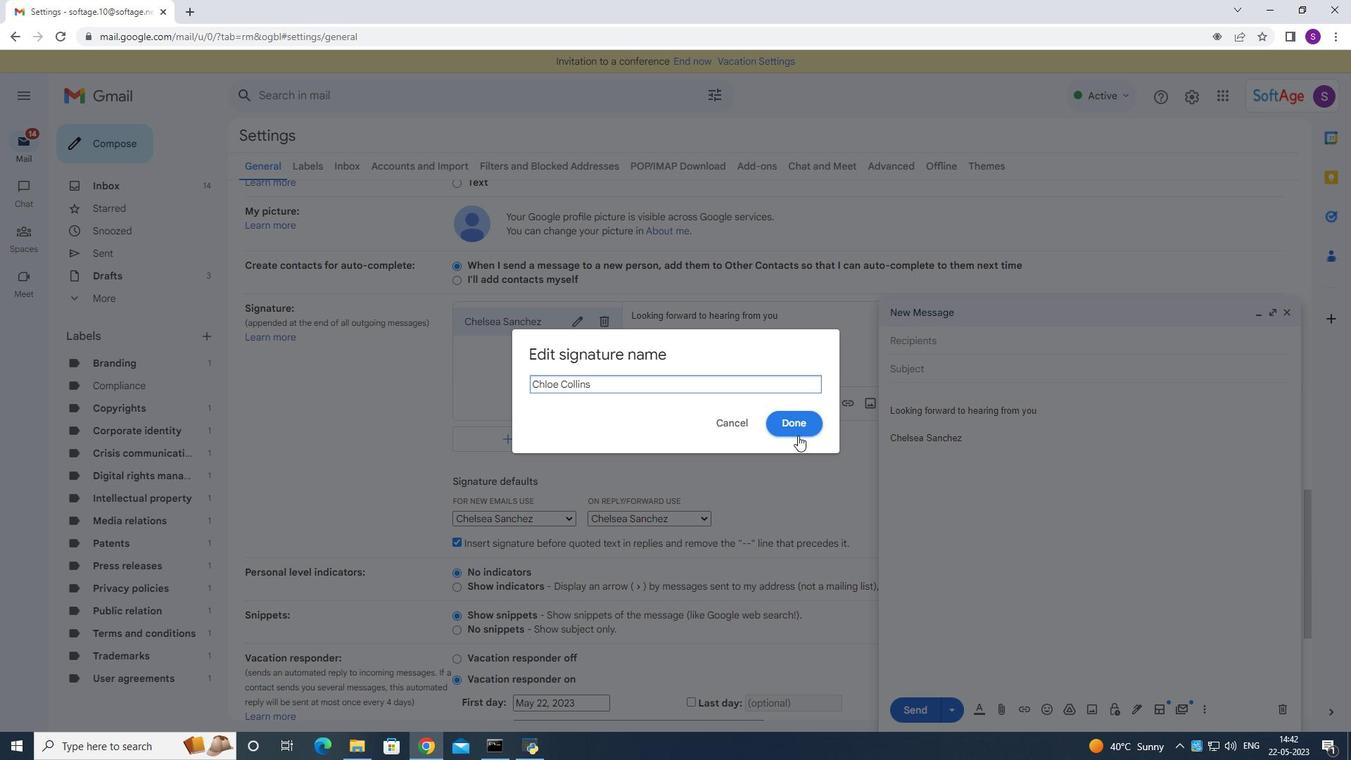 
Action: Mouse moved to (756, 358)
Screenshot: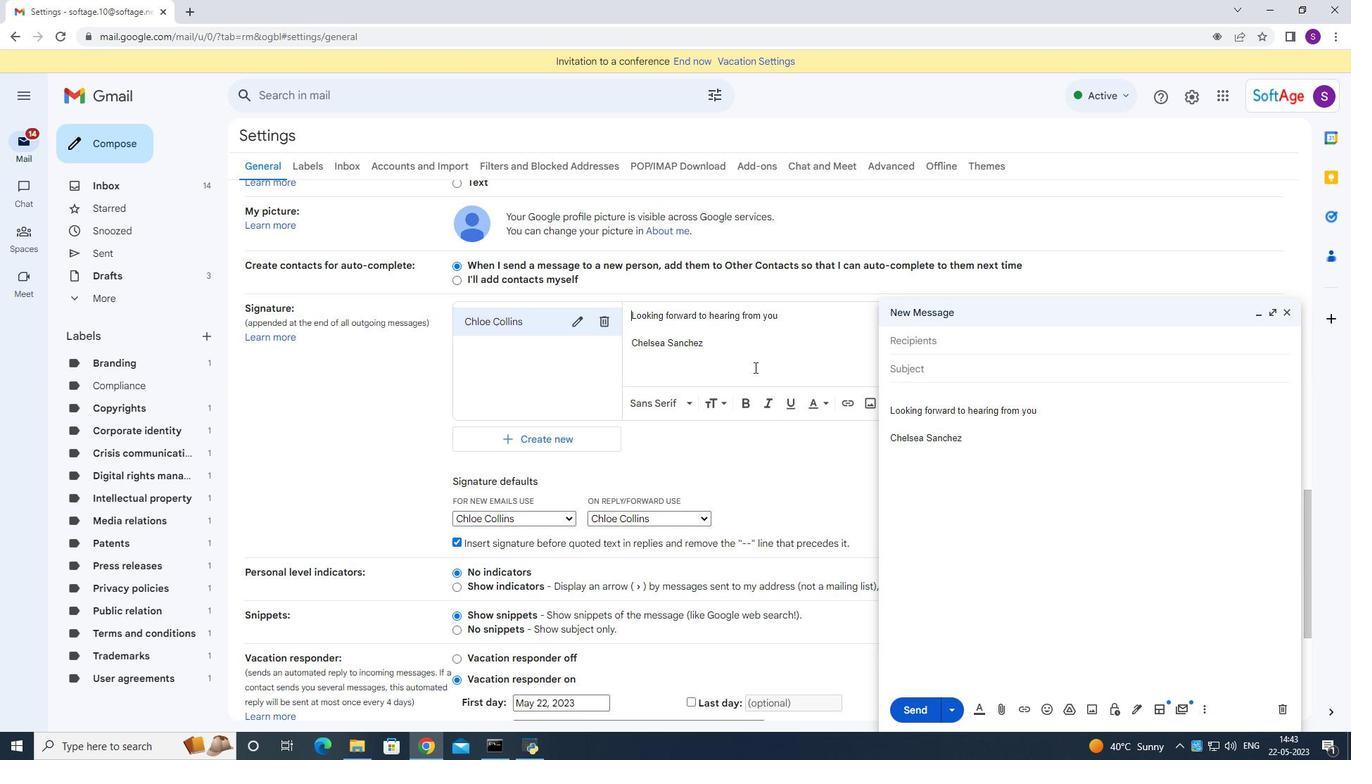 
Action: Mouse pressed left at (756, 358)
Screenshot: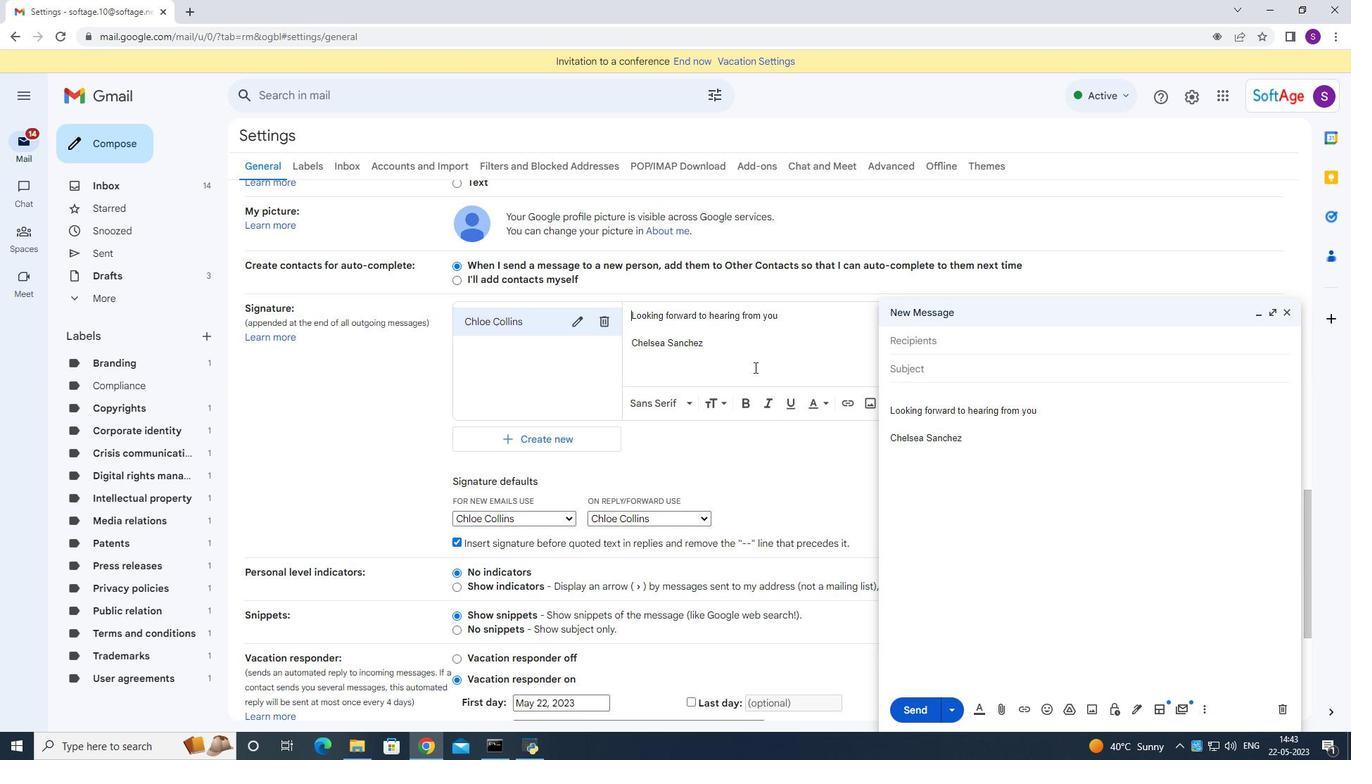 
Action: Mouse moved to (766, 358)
Screenshot: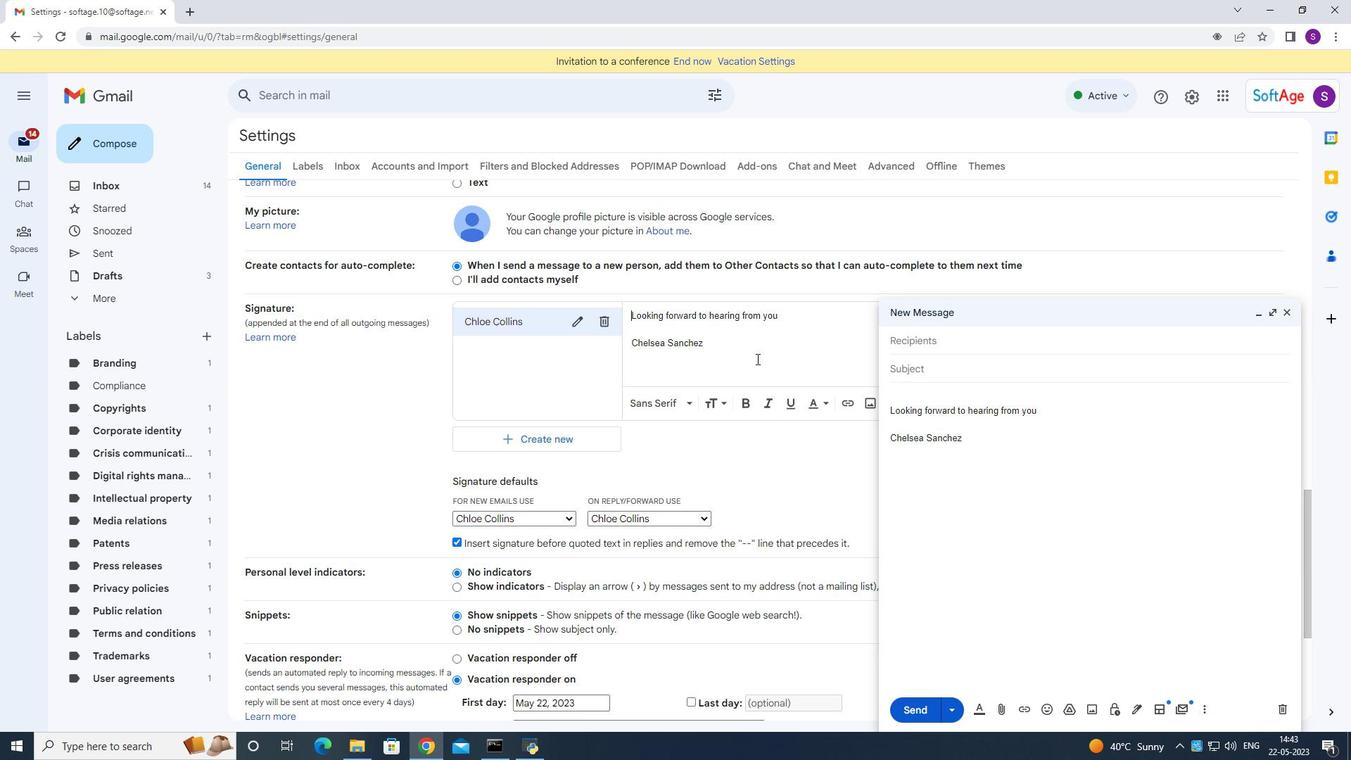 
Action: Key pressed ctrl+A<Key.backspace><Key.shift><Key.shift><Key.shift><Key.shift><Key.shift><Key.shift><Key.shift><Key.shift><Key.shift><Key.shift><Key.shift><Key.shift><Key.shift><Key.shift><Key.shift><Key.shift><Key.shift><Key.shift><Key.shift><Key.shift><Key.shift><Key.shift><Key.shift><Key.shift><Key.shift><Key.shift>Wishinf<Key.backspace>g<Key.space>yp<Key.backspace>ou<Key.space>all<Key.space>the<Key.space>best<Key.space><Key.enter><Key.enter><Key.shift><Key.shift><Key.shift><Key.shift><Key.shift><Key.shift><Key.shift>Chloe<Key.space>collins<Key.space>
Screenshot: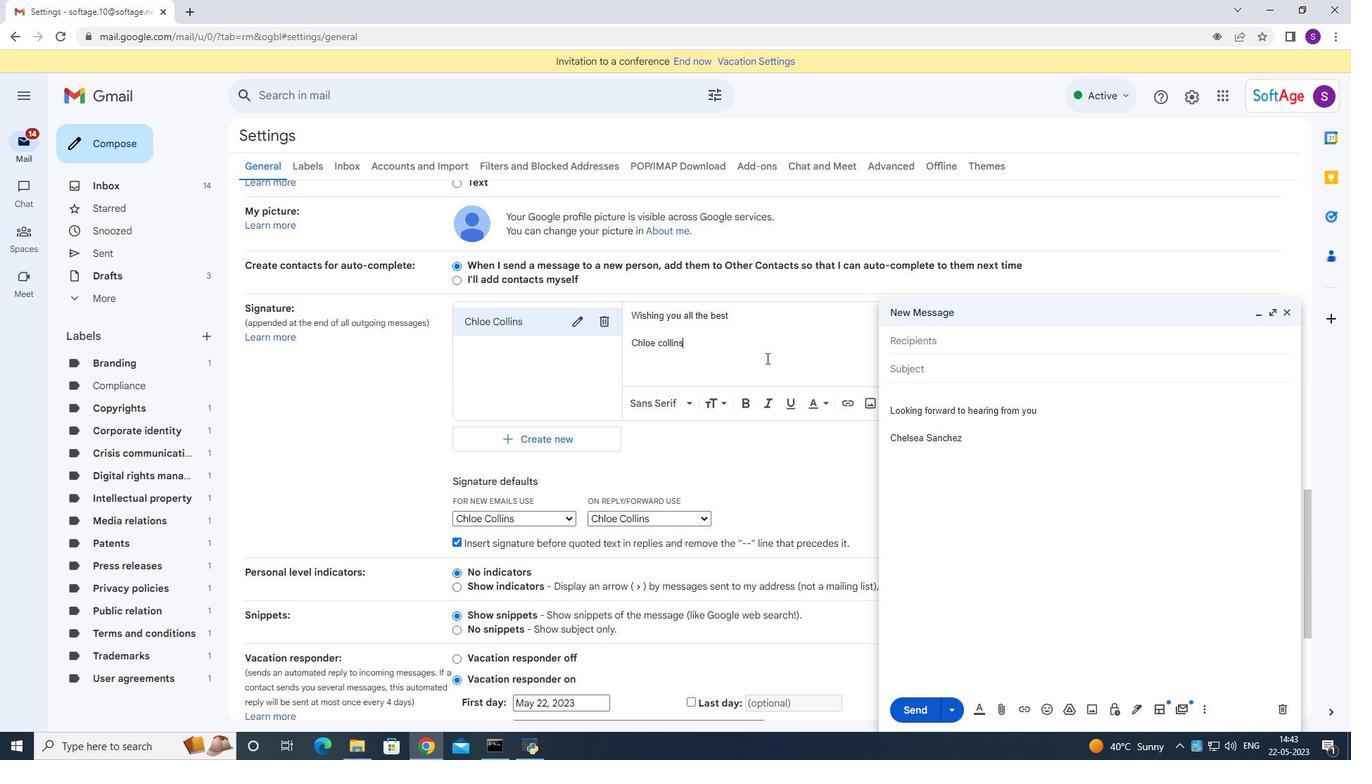 
Action: Mouse moved to (820, 364)
Screenshot: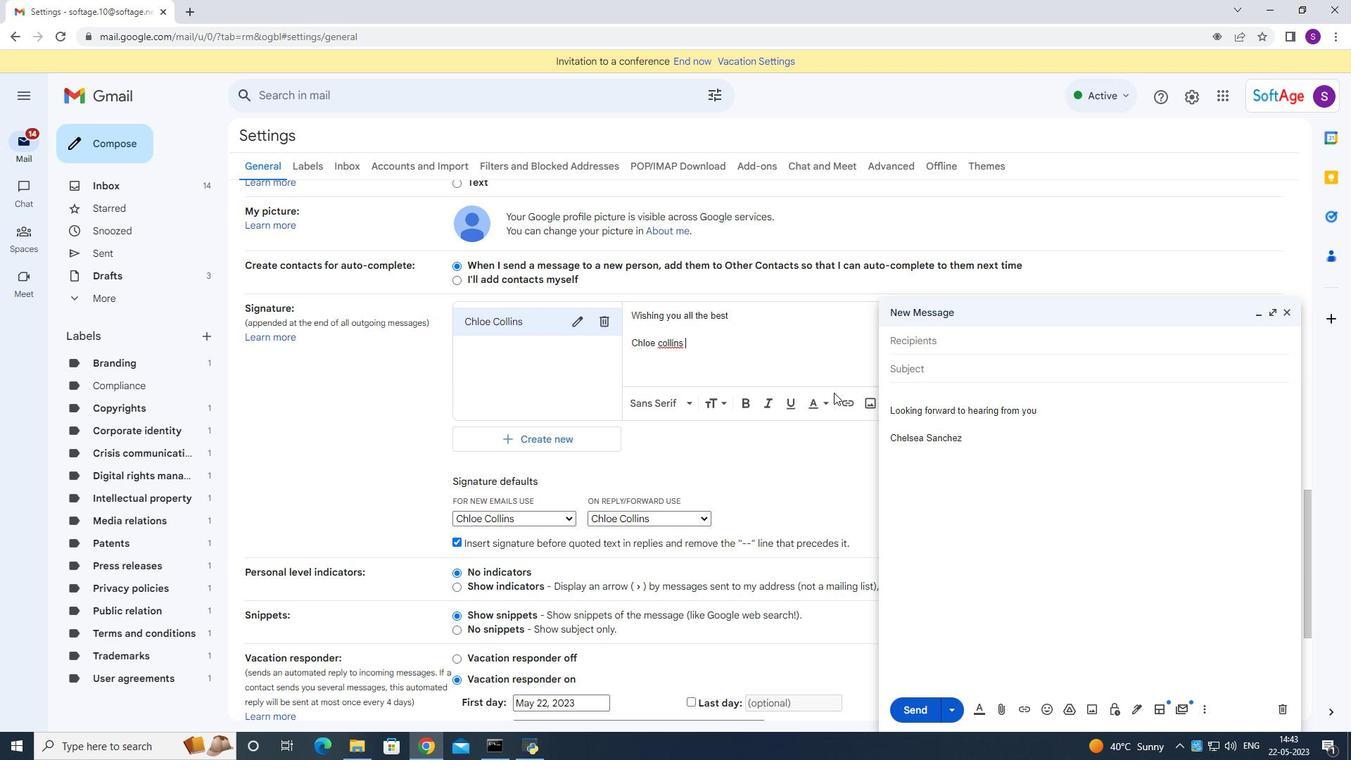 
Action: Key pressed <Key.backspace>
Screenshot: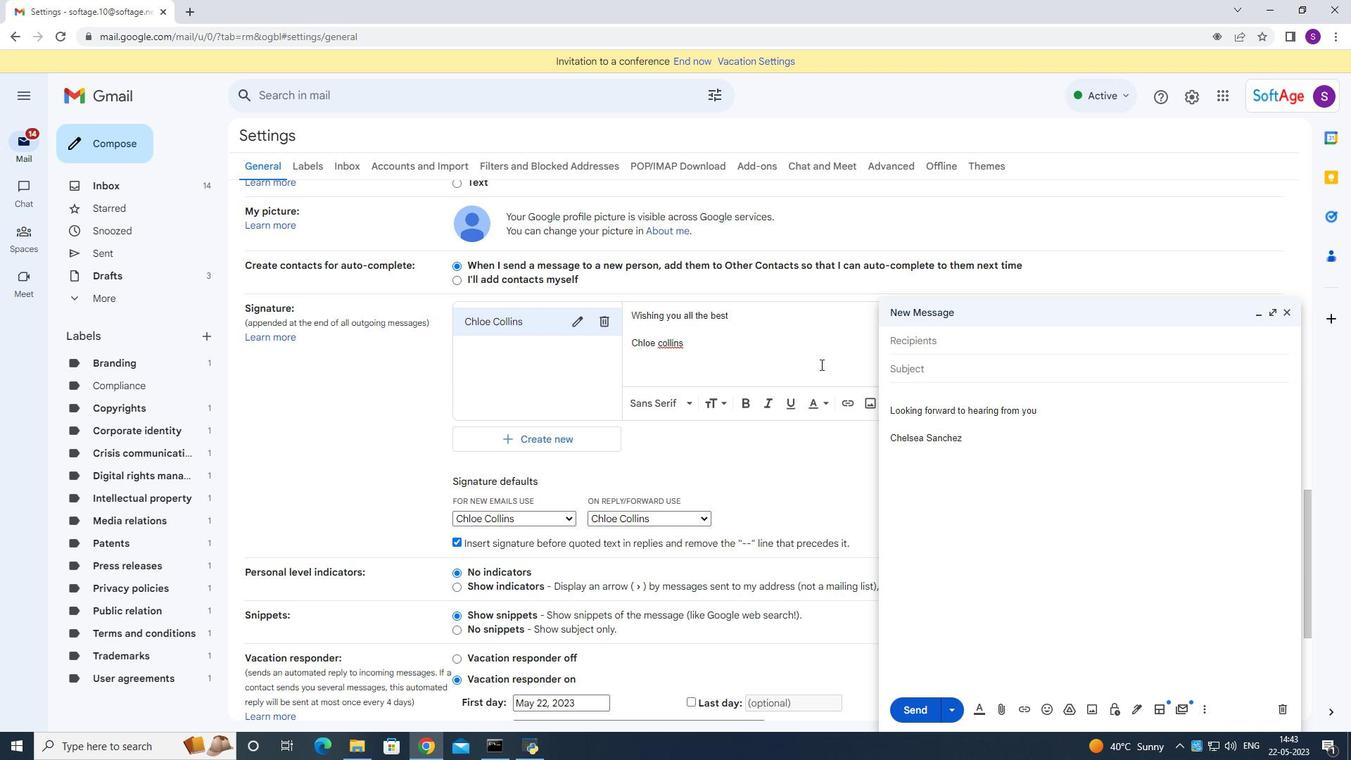 
Action: Mouse moved to (817, 360)
Screenshot: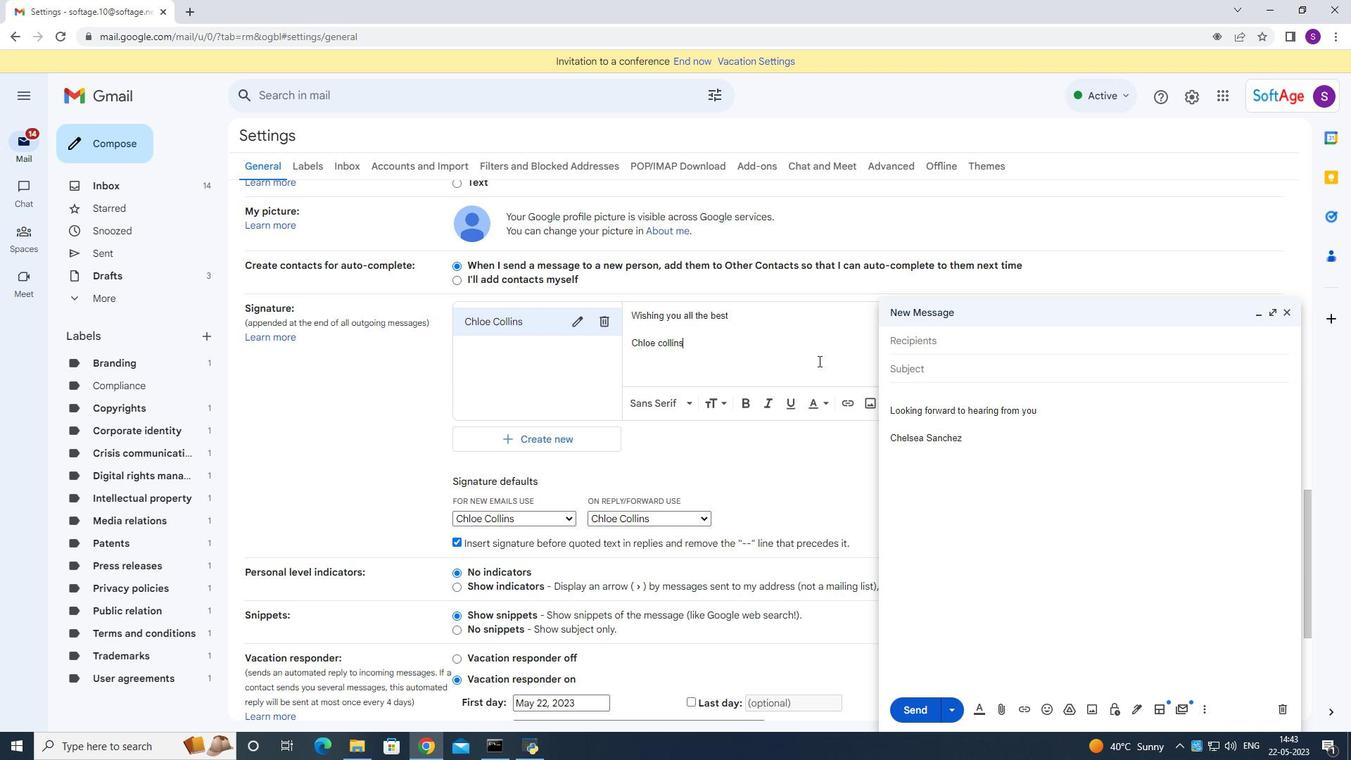 
Action: Key pressed <Key.backspace>
Screenshot: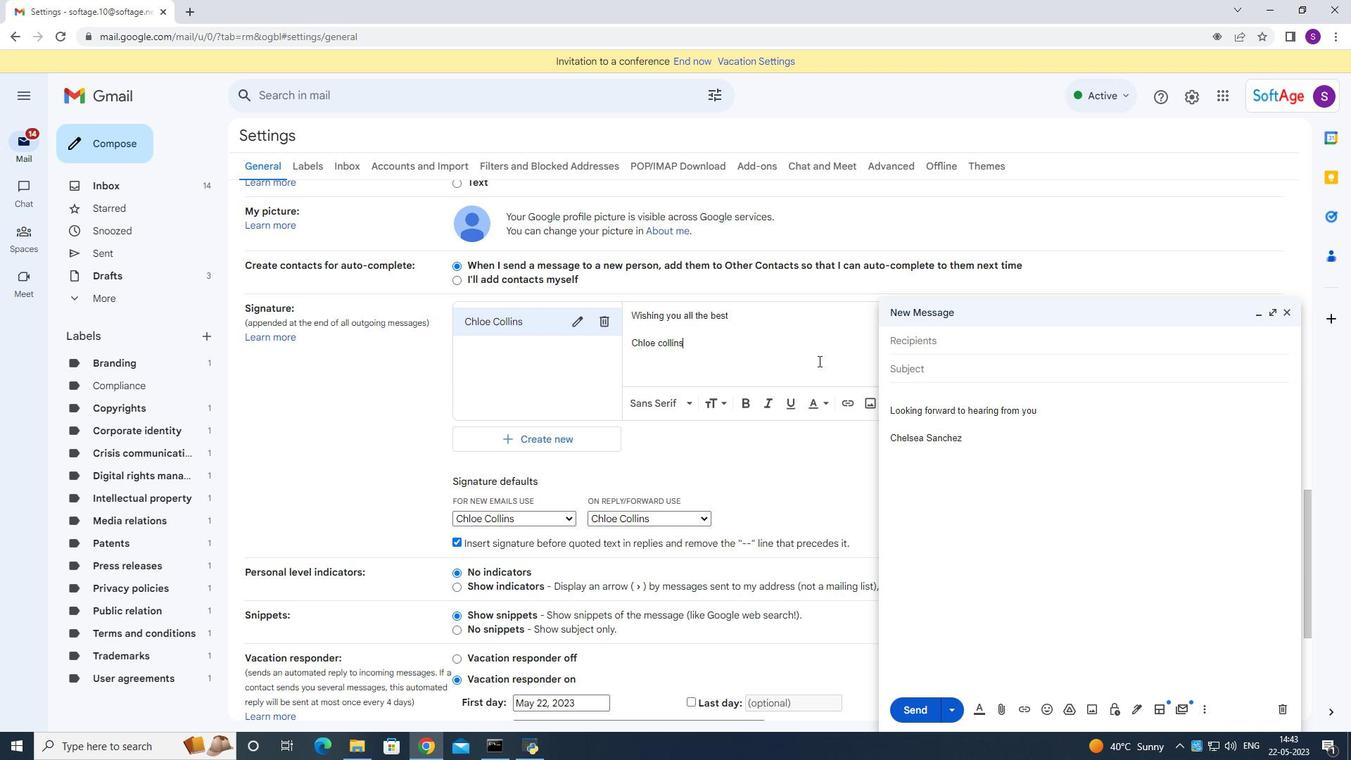 
Action: Mouse moved to (787, 349)
Screenshot: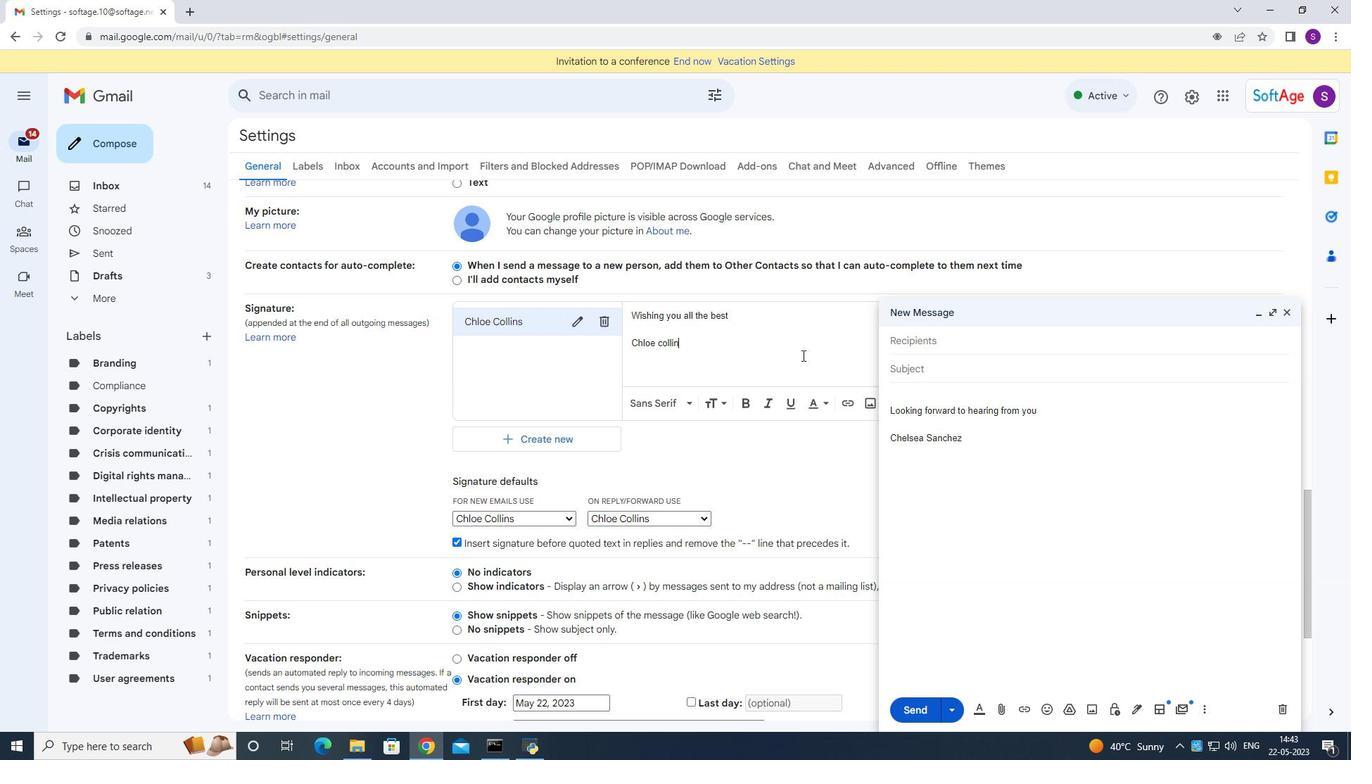 
Action: Key pressed <Key.backspace>
Screenshot: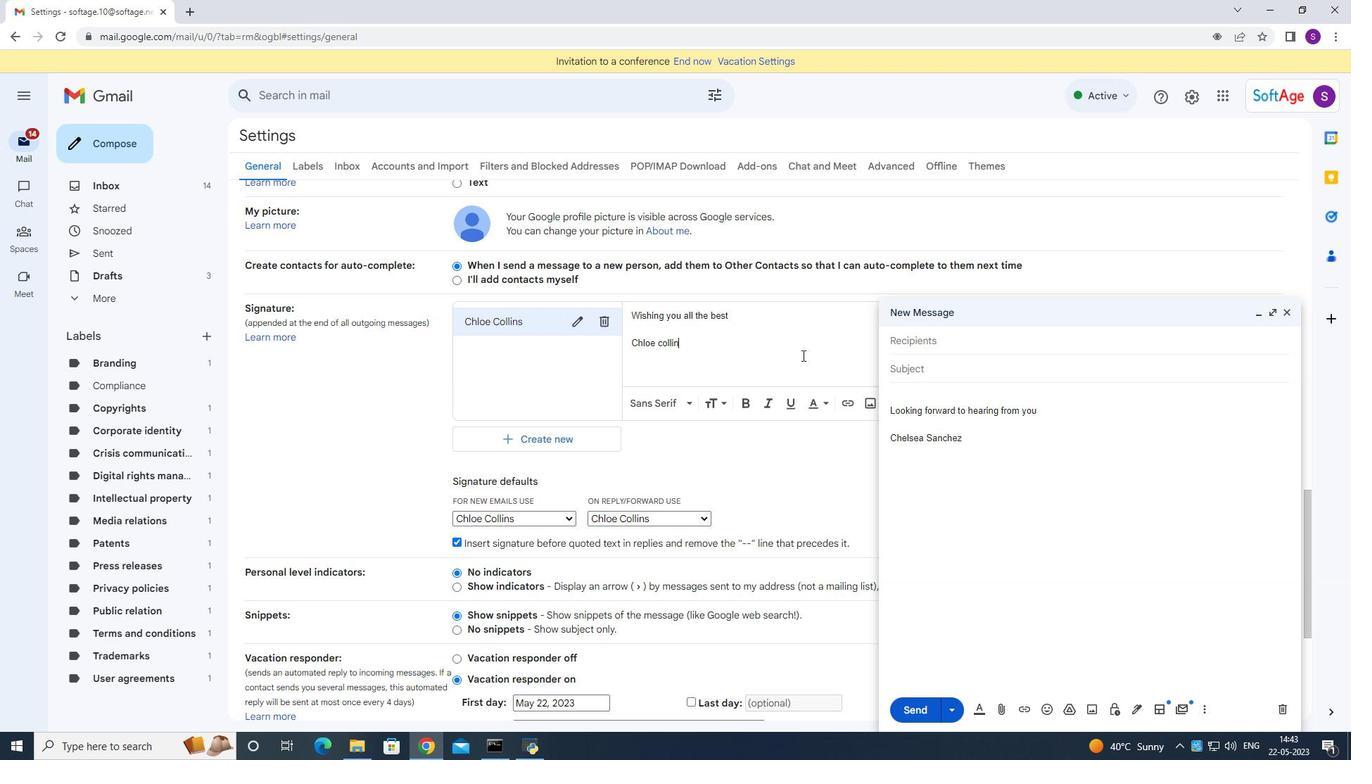 
Action: Mouse moved to (753, 351)
Screenshot: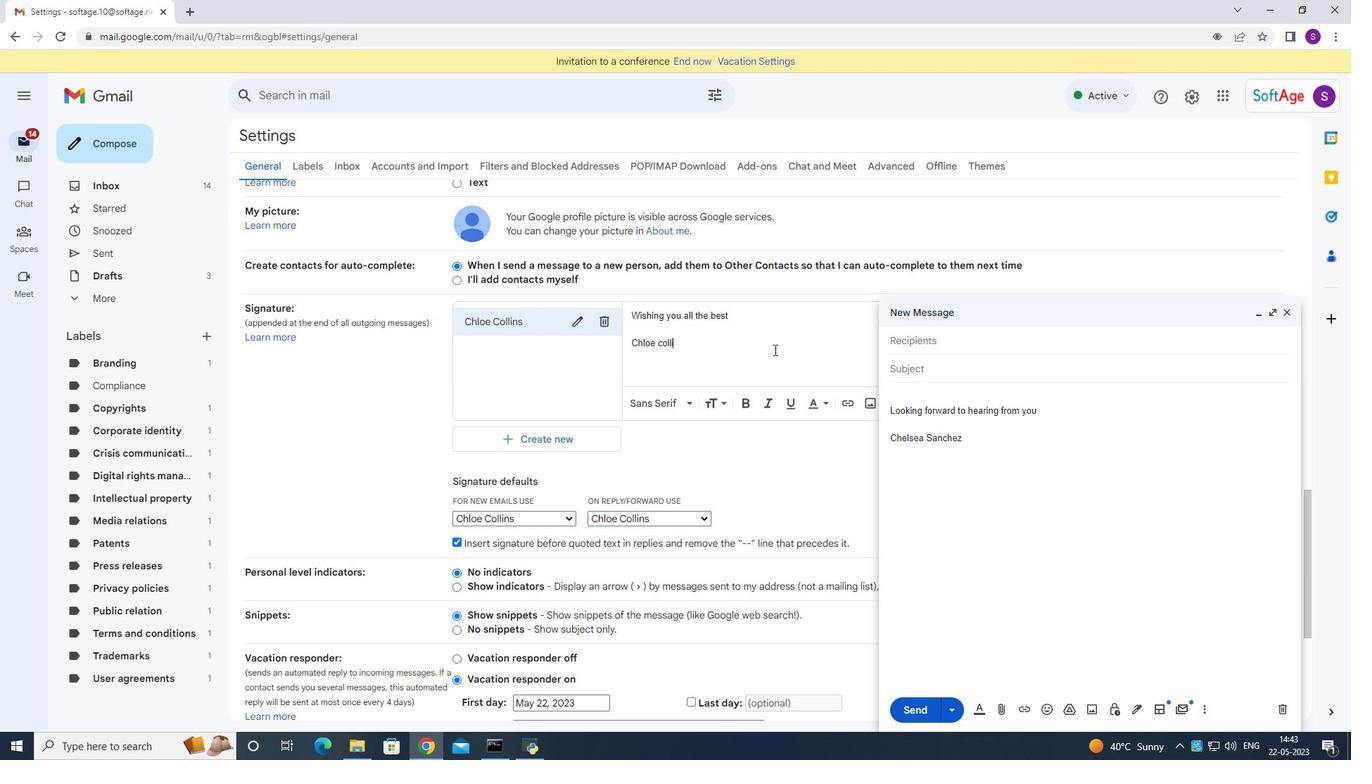 
Action: Key pressed <Key.backspace>
Screenshot: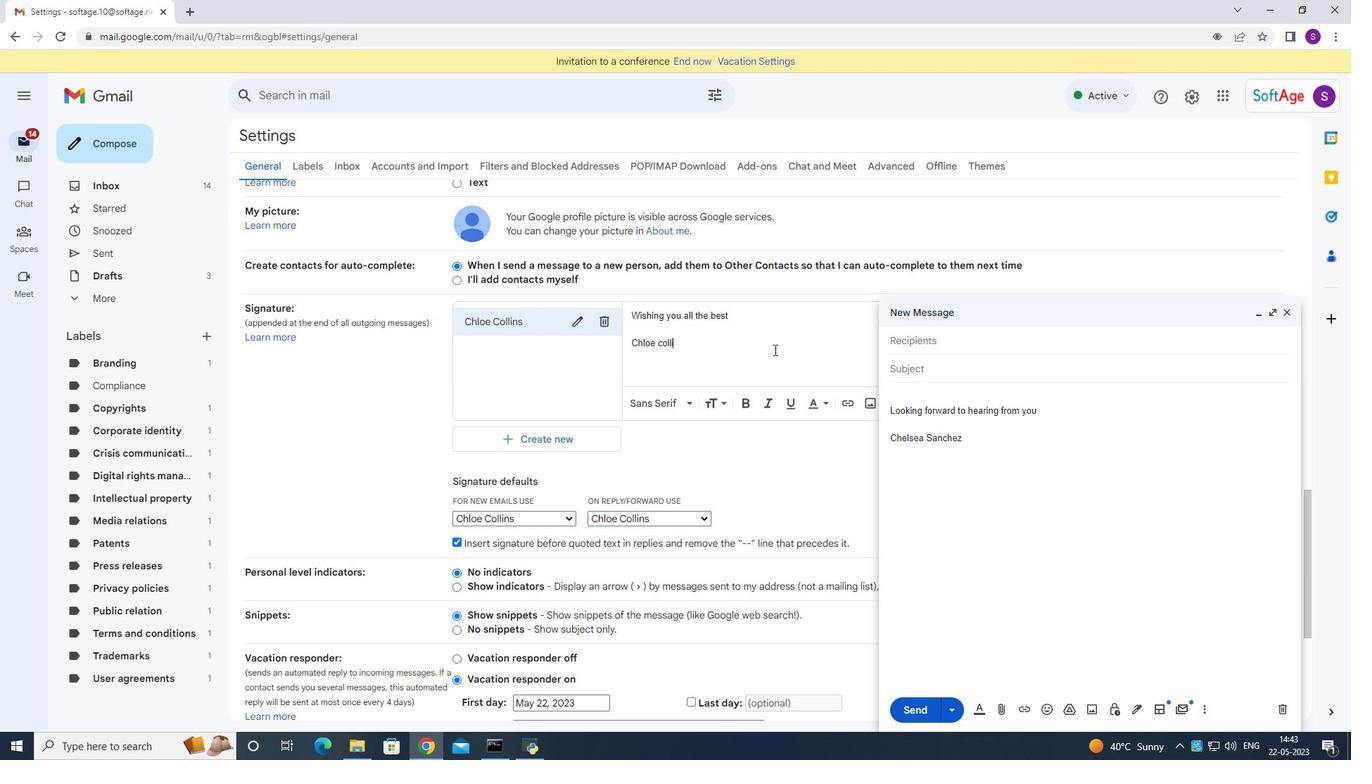 
Action: Mouse moved to (729, 353)
Screenshot: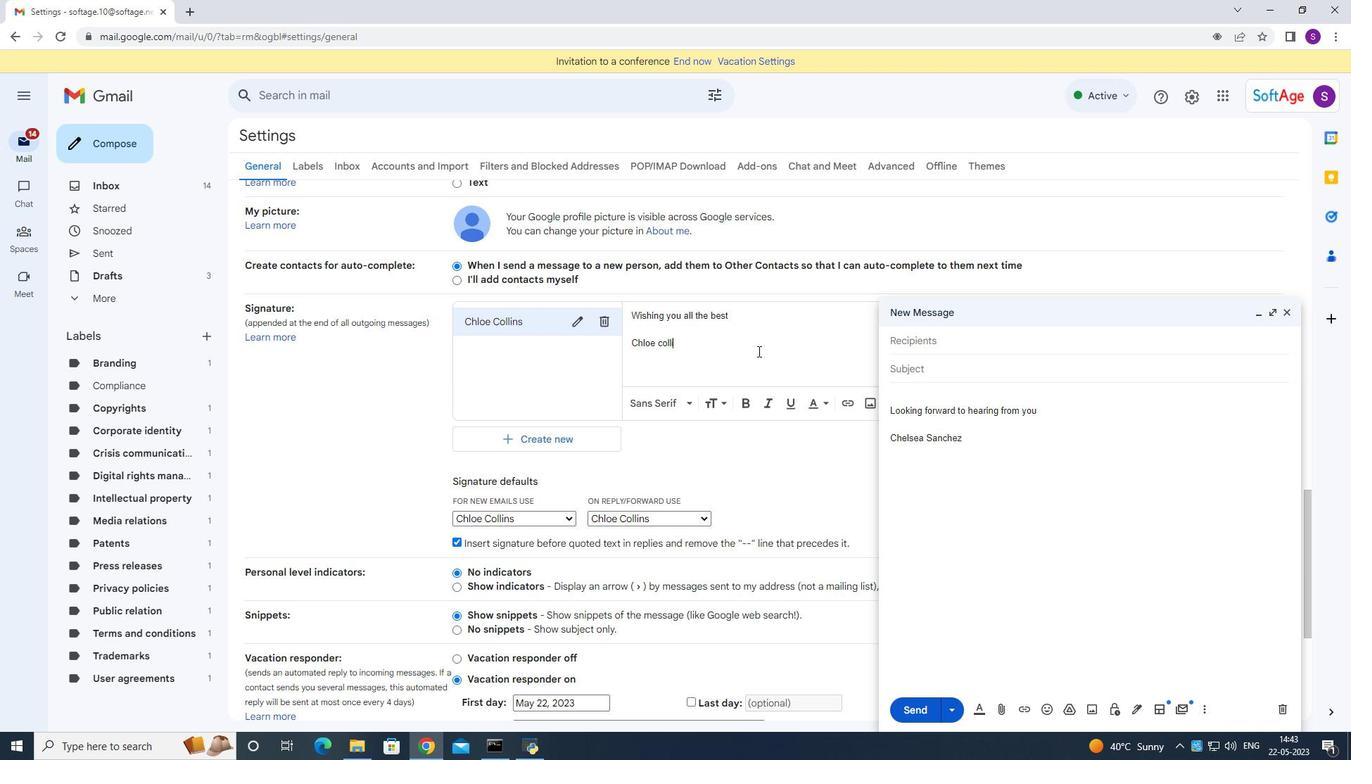 
Action: Key pressed <Key.backspace>
Screenshot: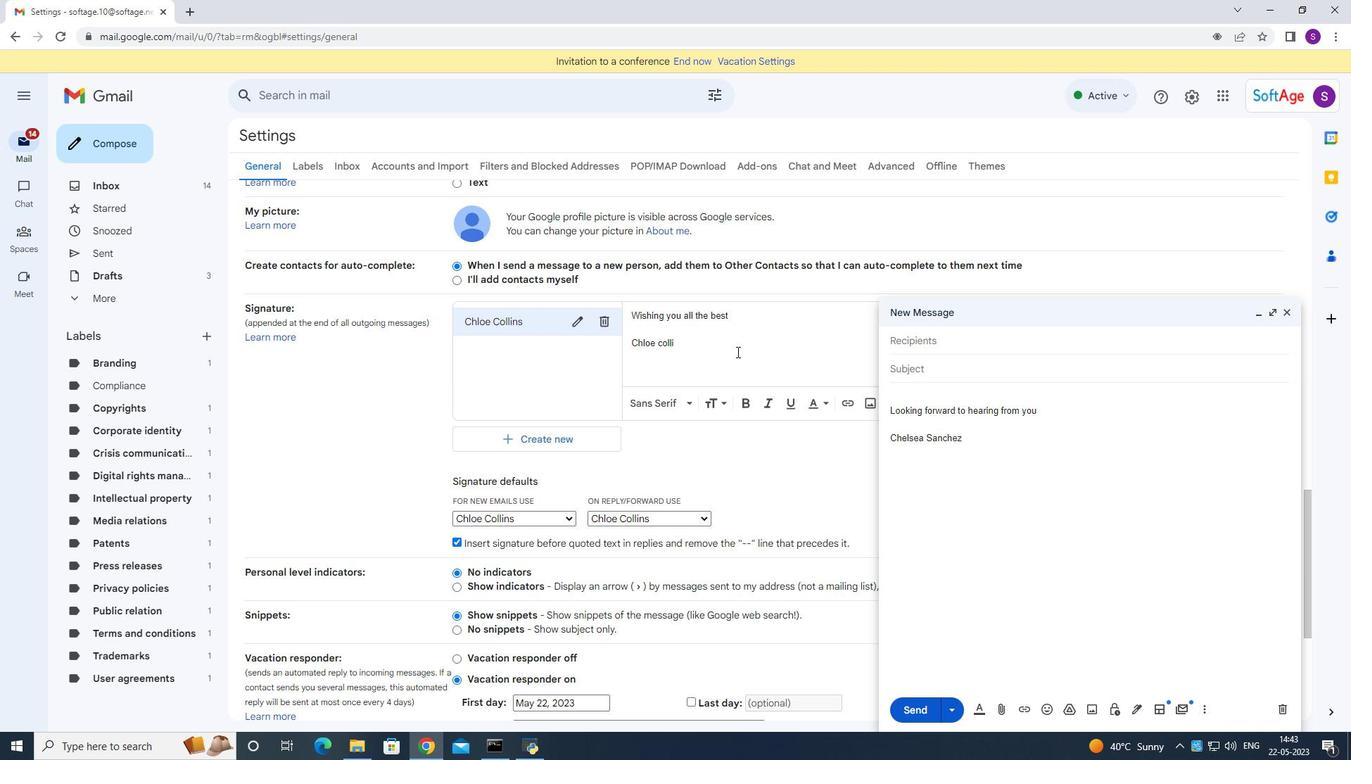 
Action: Mouse moved to (729, 354)
Screenshot: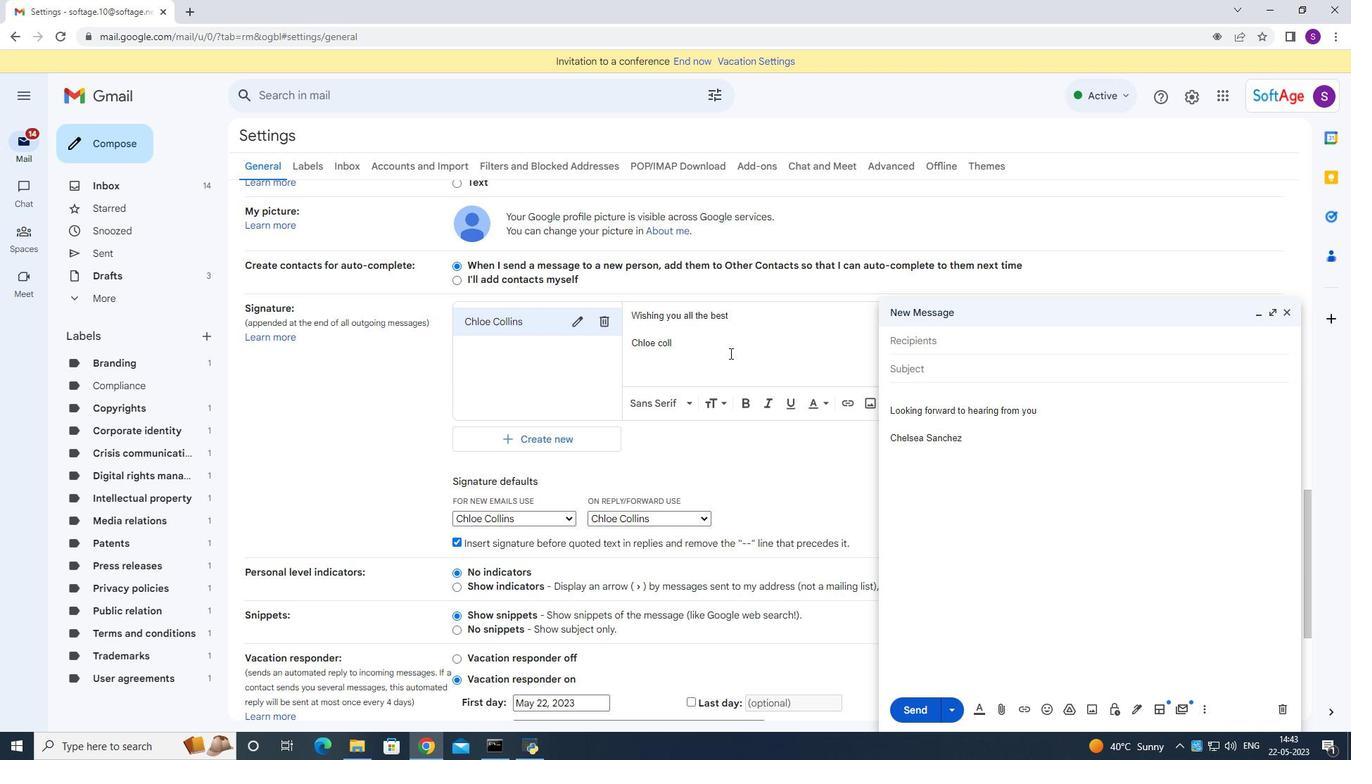 
Action: Key pressed <Key.backspace><Key.backspace><Key.backspace><Key.shift>Collins<Key.space>
Screenshot: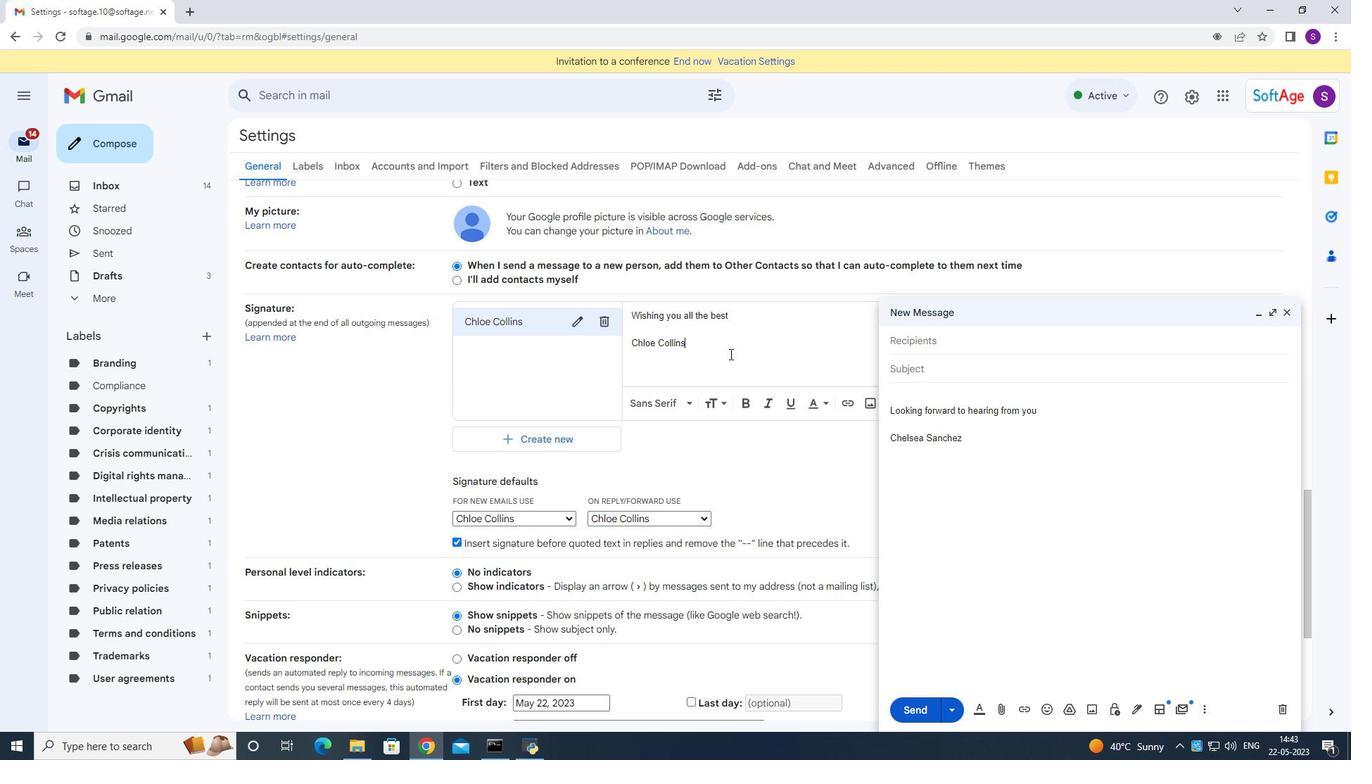 
Action: Mouse moved to (732, 356)
Screenshot: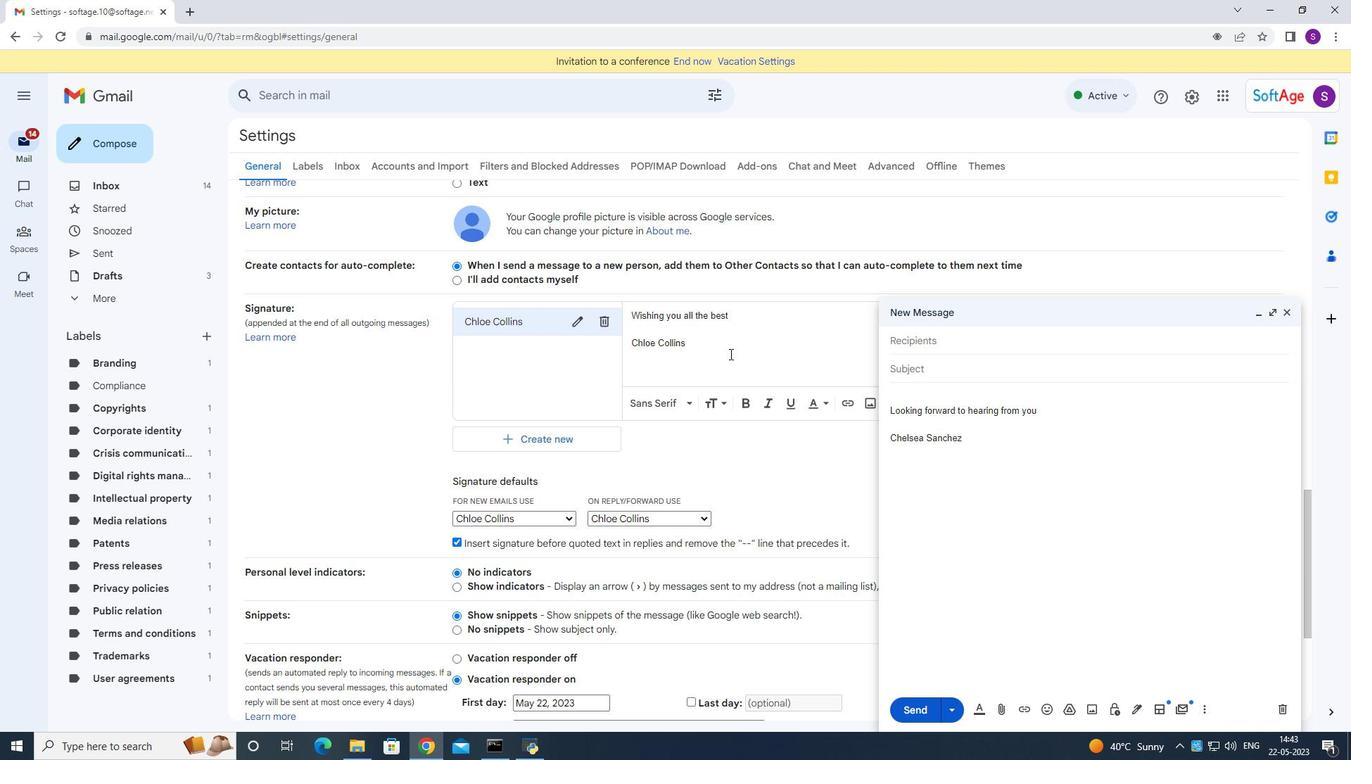 
Action: Mouse scrolled (732, 356) with delta (0, 0)
Screenshot: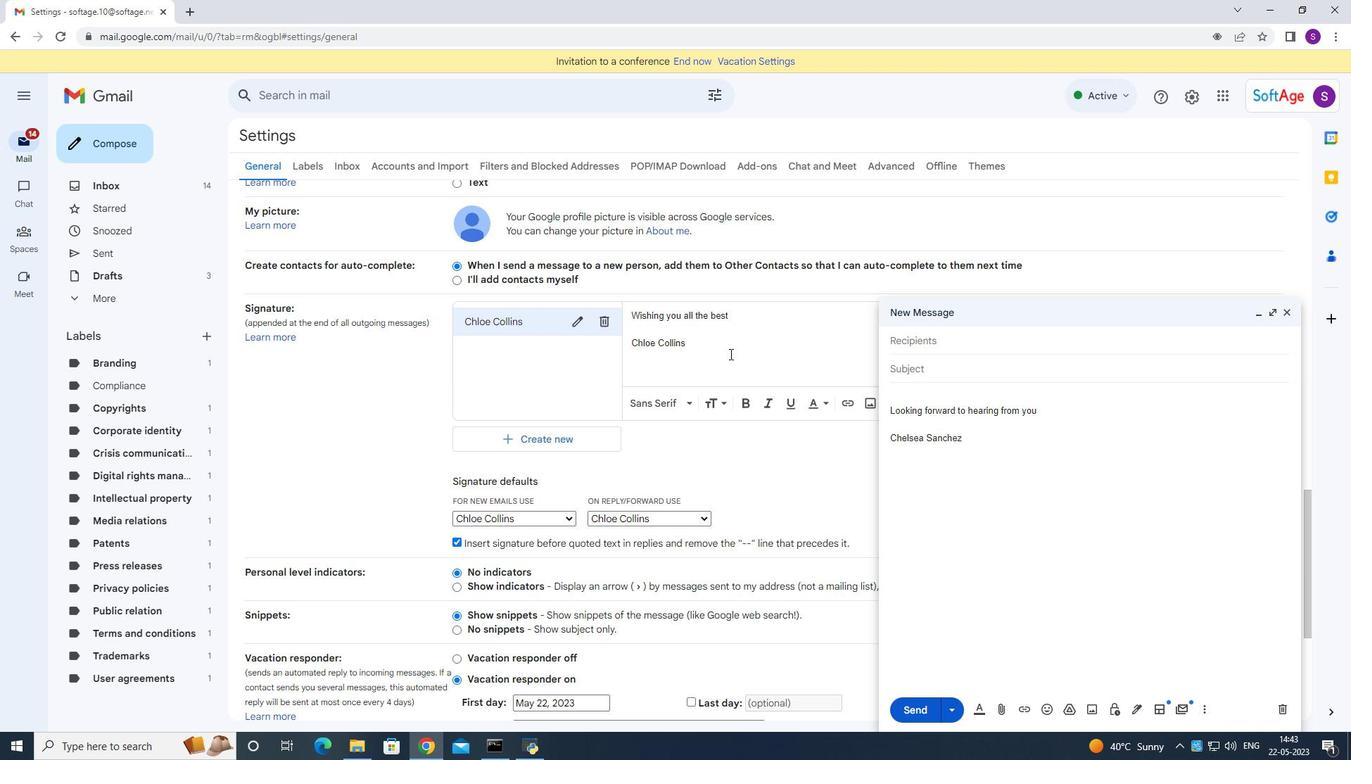 
Action: Mouse moved to (736, 362)
Screenshot: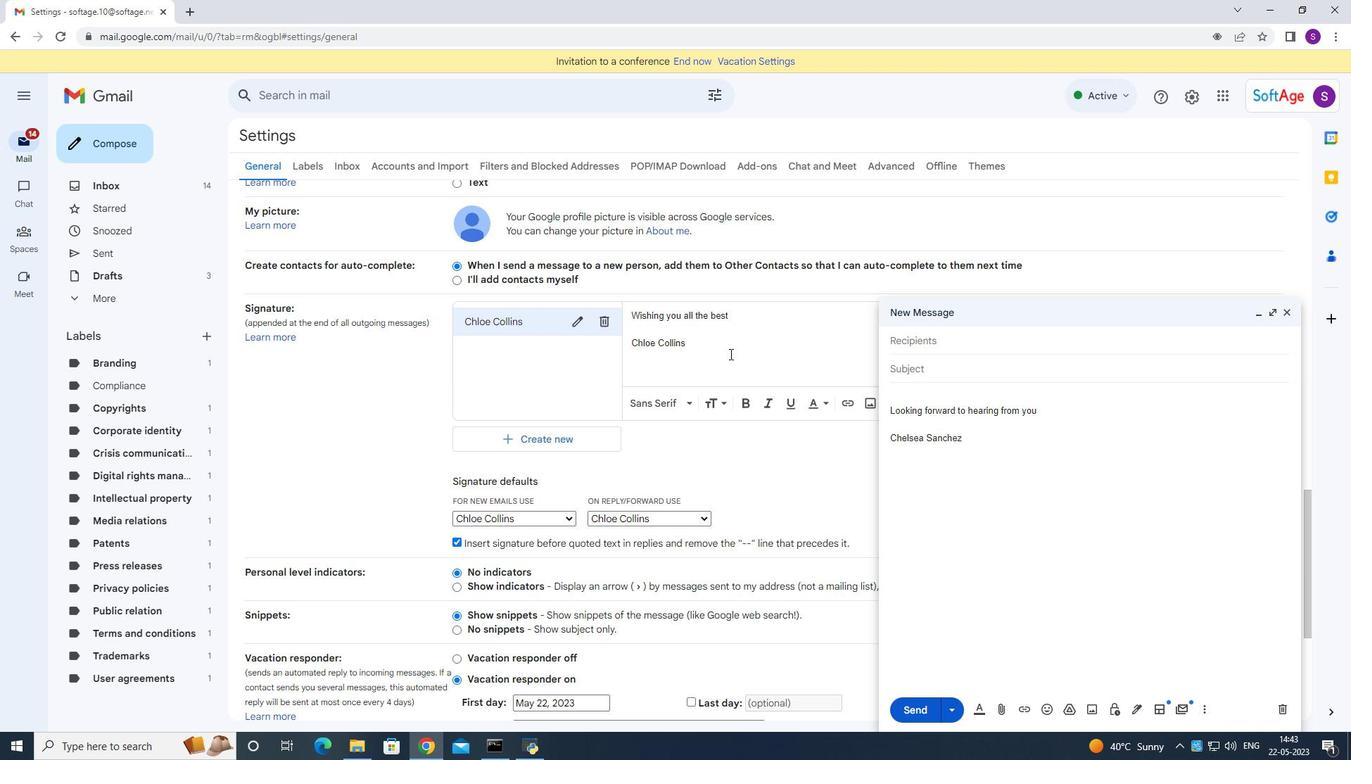 
Action: Mouse scrolled (736, 361) with delta (0, 0)
Screenshot: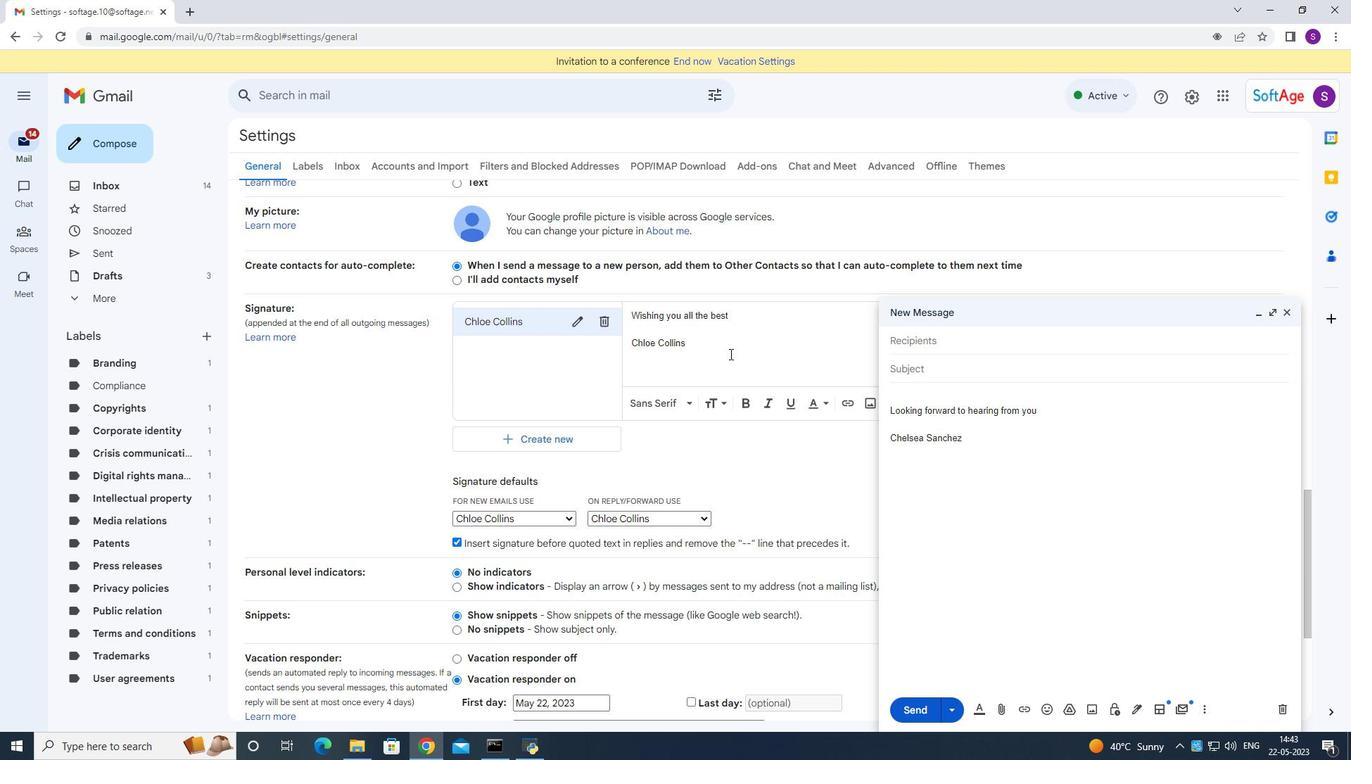 
Action: Mouse moved to (736, 363)
Screenshot: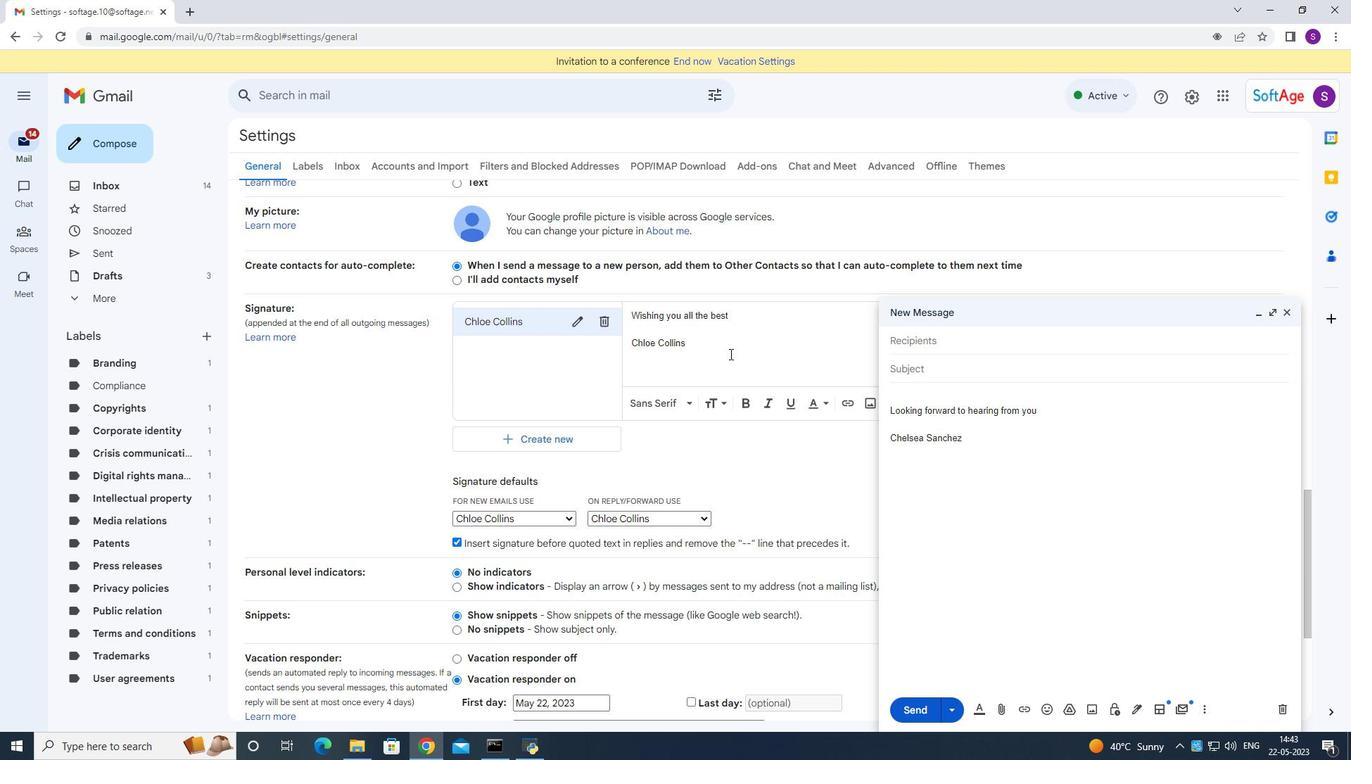 
Action: Mouse scrolled (736, 362) with delta (0, 0)
Screenshot: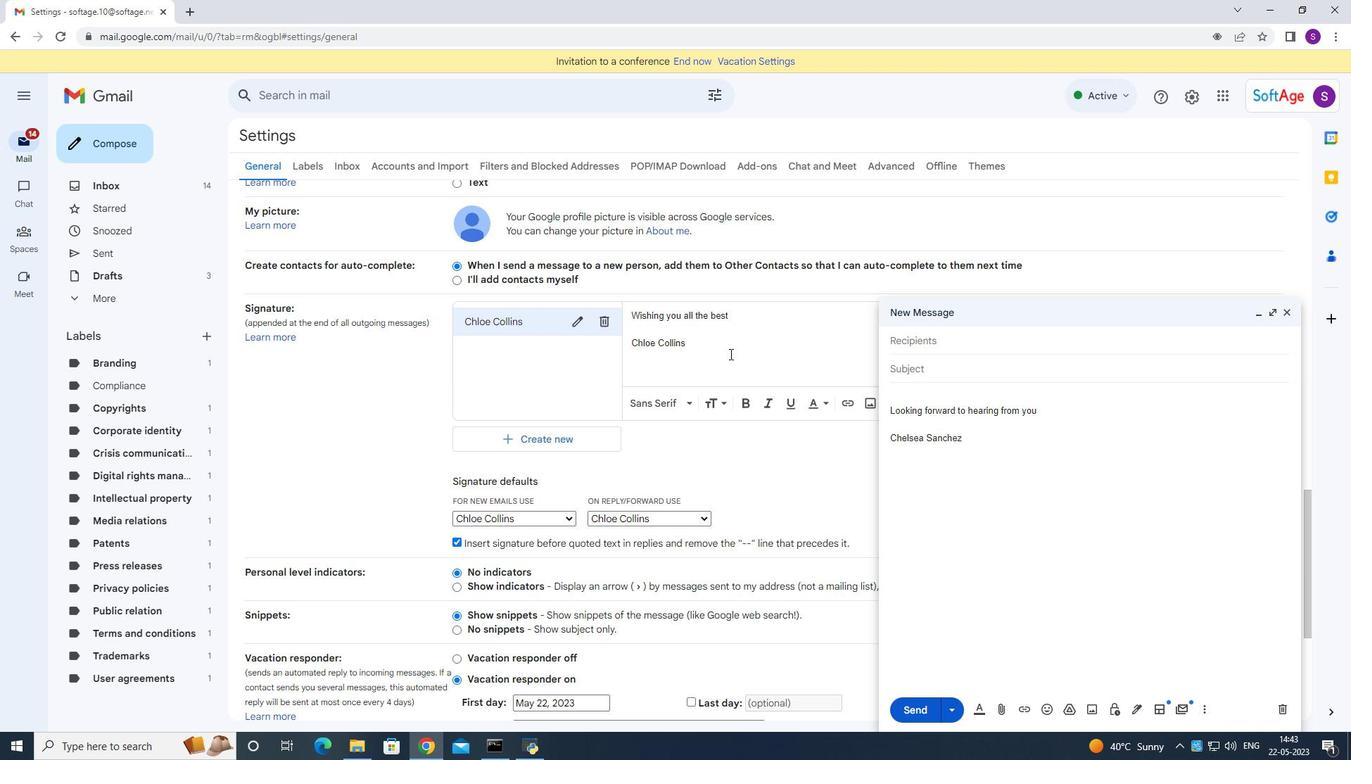 
Action: Mouse scrolled (736, 362) with delta (0, 0)
Screenshot: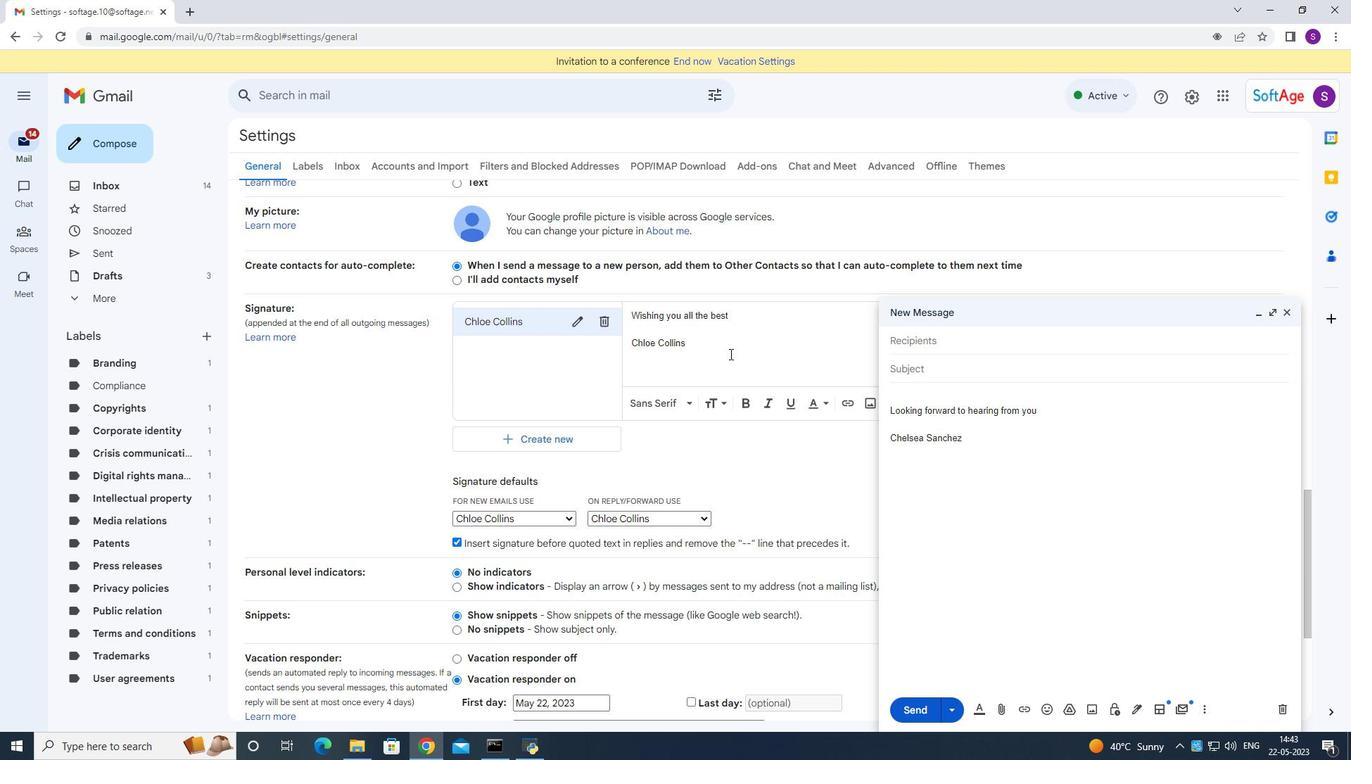 
Action: Mouse moved to (730, 397)
Screenshot: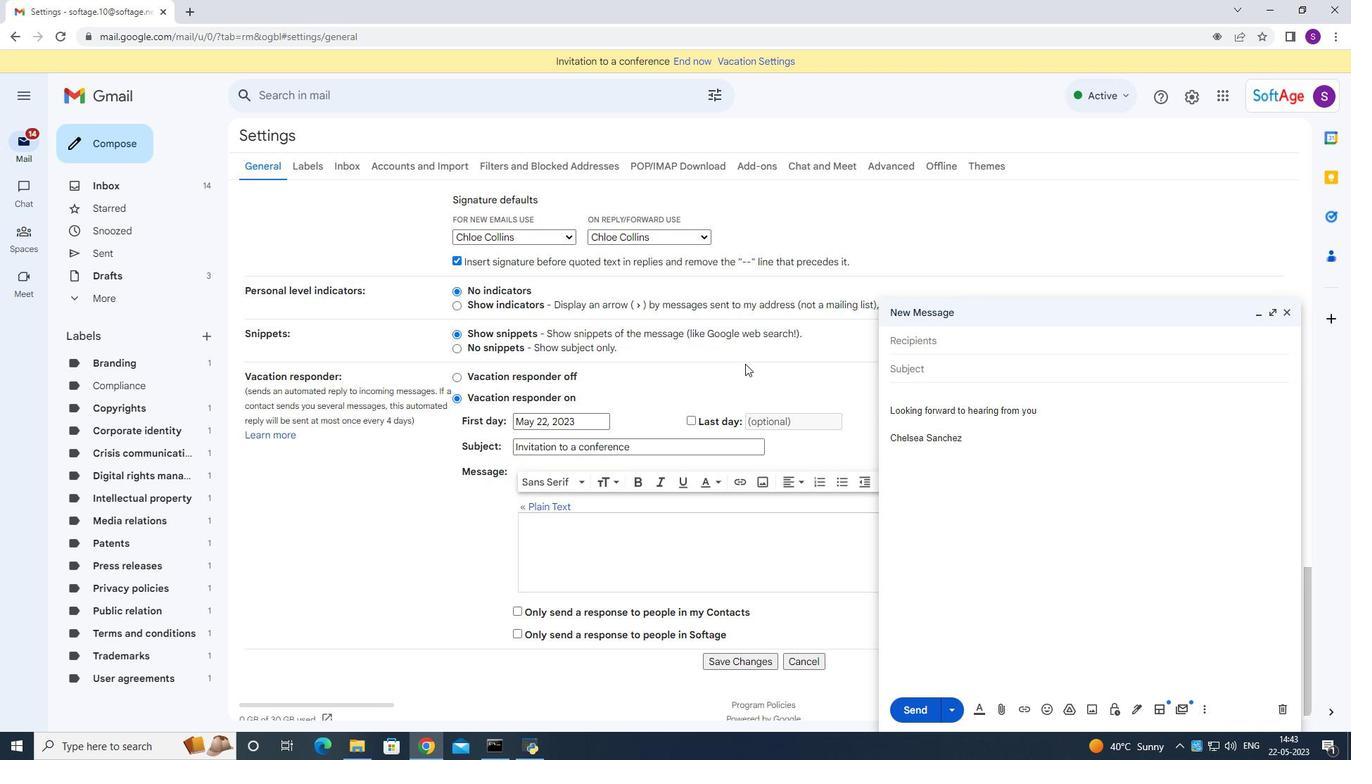 
Action: Mouse scrolled (730, 397) with delta (0, 0)
Screenshot: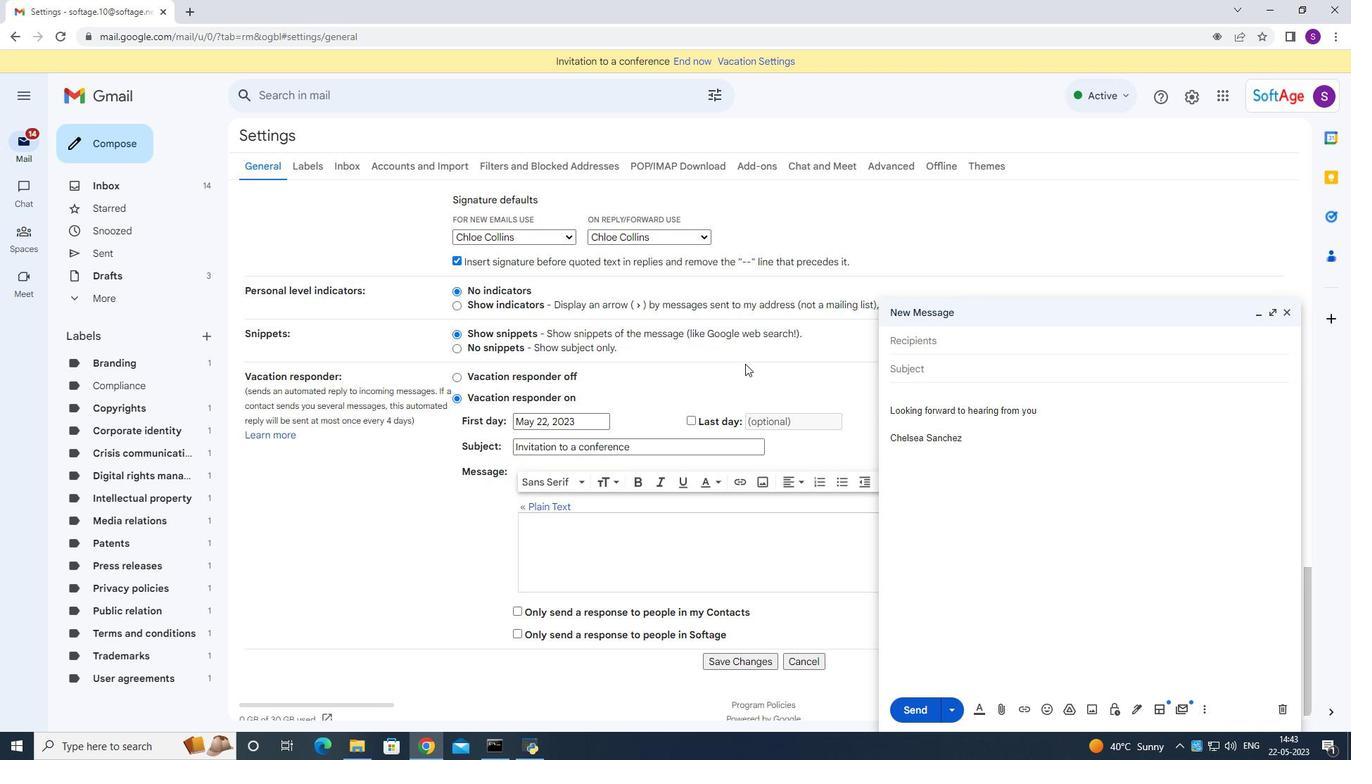 
Action: Mouse scrolled (730, 397) with delta (0, 0)
Screenshot: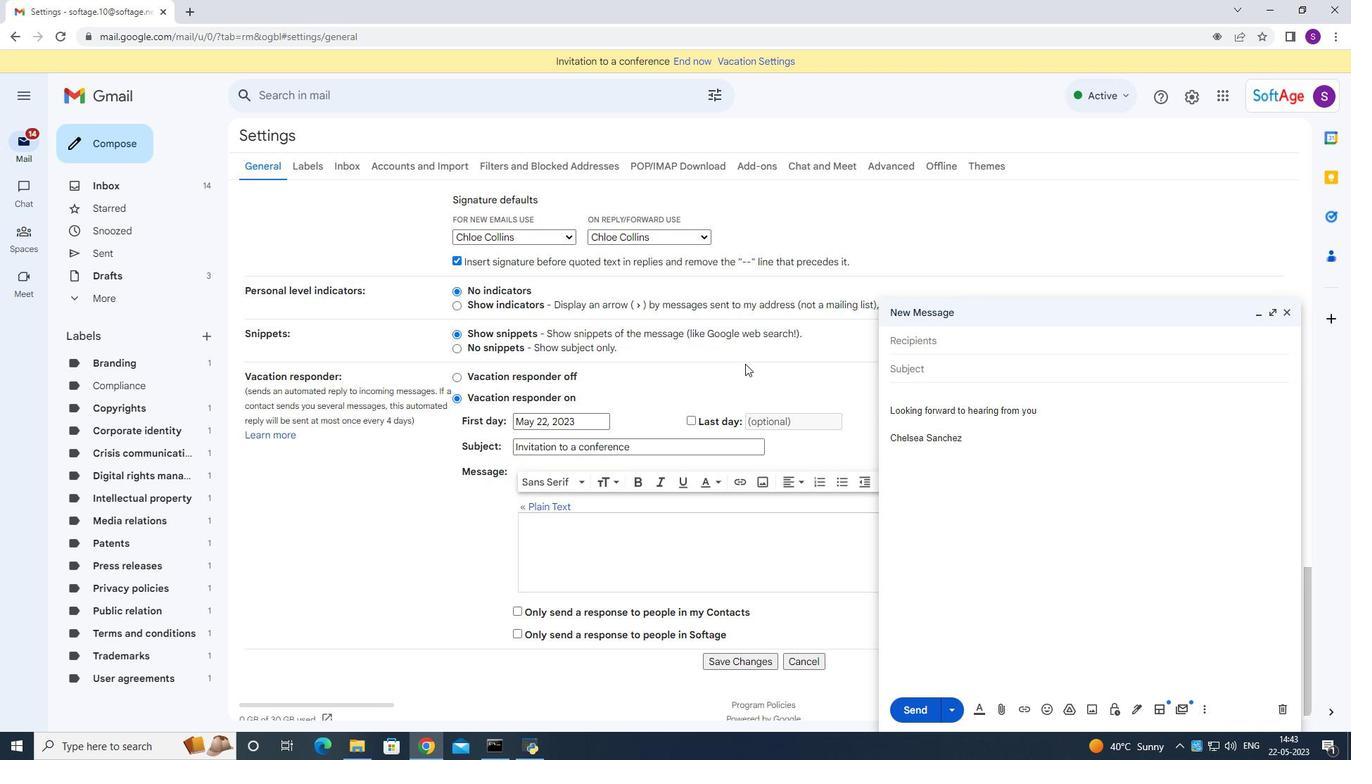 
Action: Mouse scrolled (730, 397) with delta (0, 0)
Screenshot: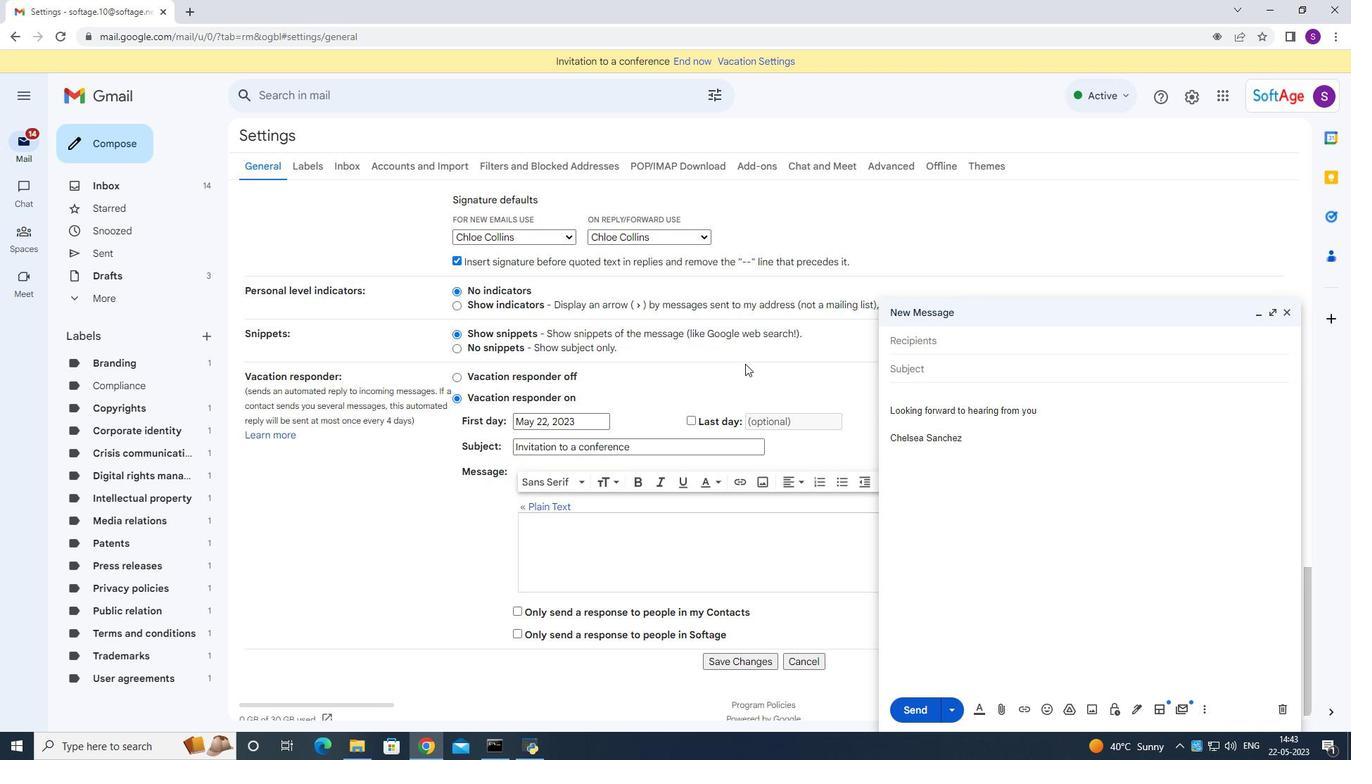 
Action: Mouse scrolled (730, 397) with delta (0, 0)
Screenshot: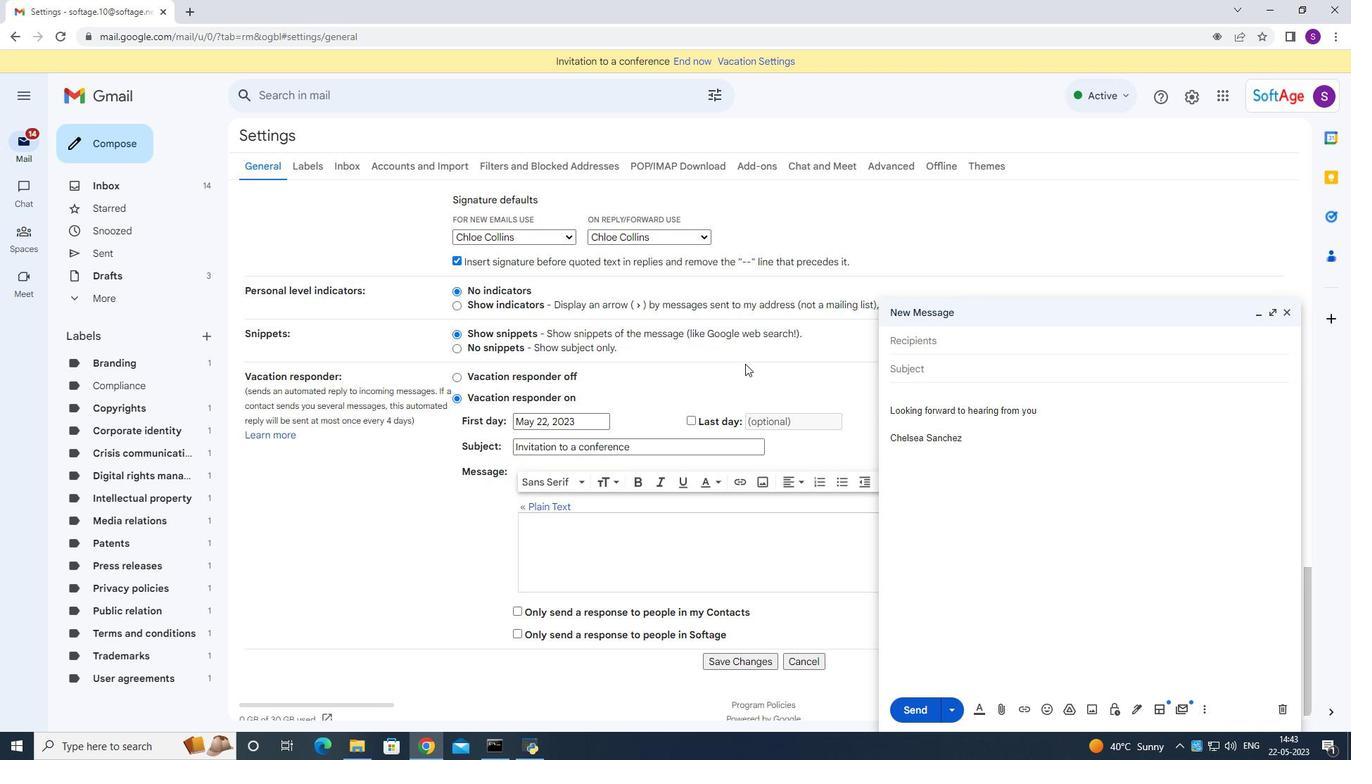 
Action: Mouse scrolled (730, 397) with delta (0, 0)
Screenshot: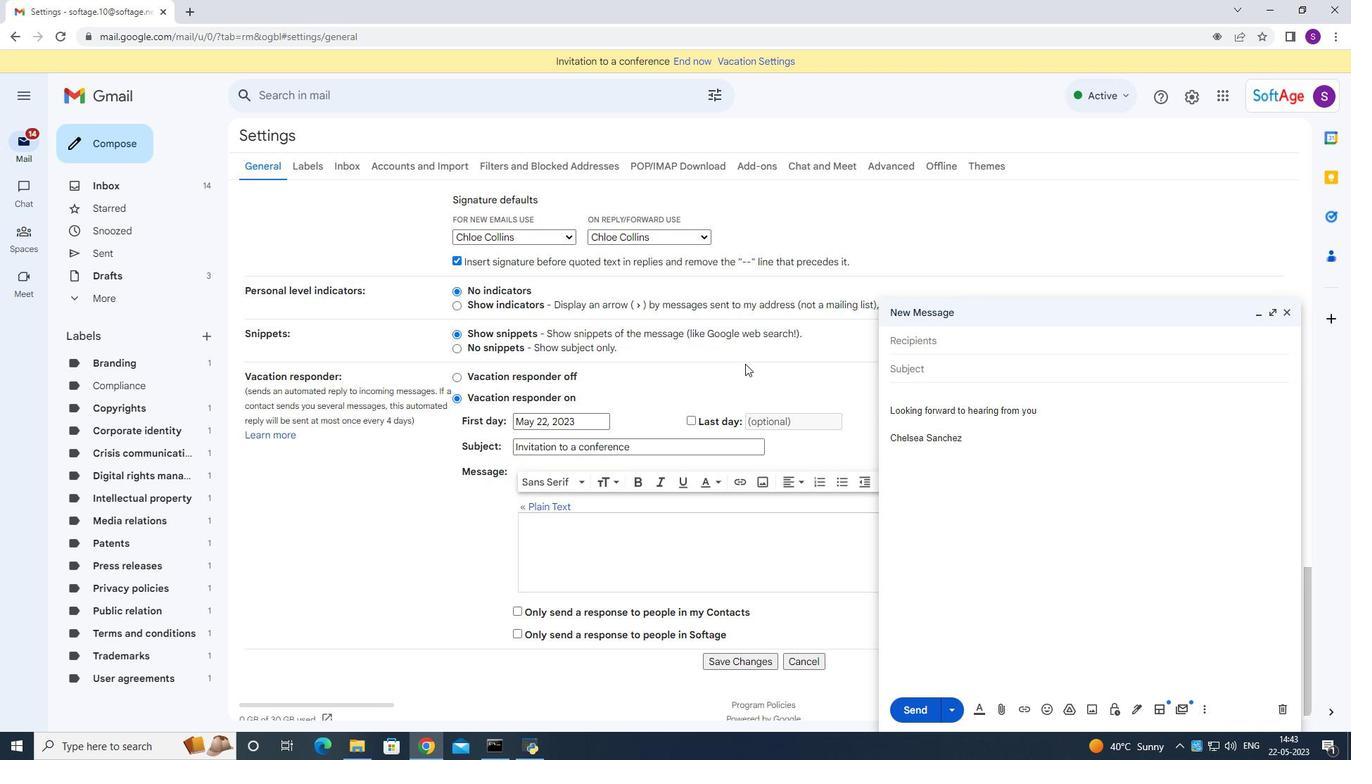 
Action: Mouse moved to (715, 646)
Screenshot: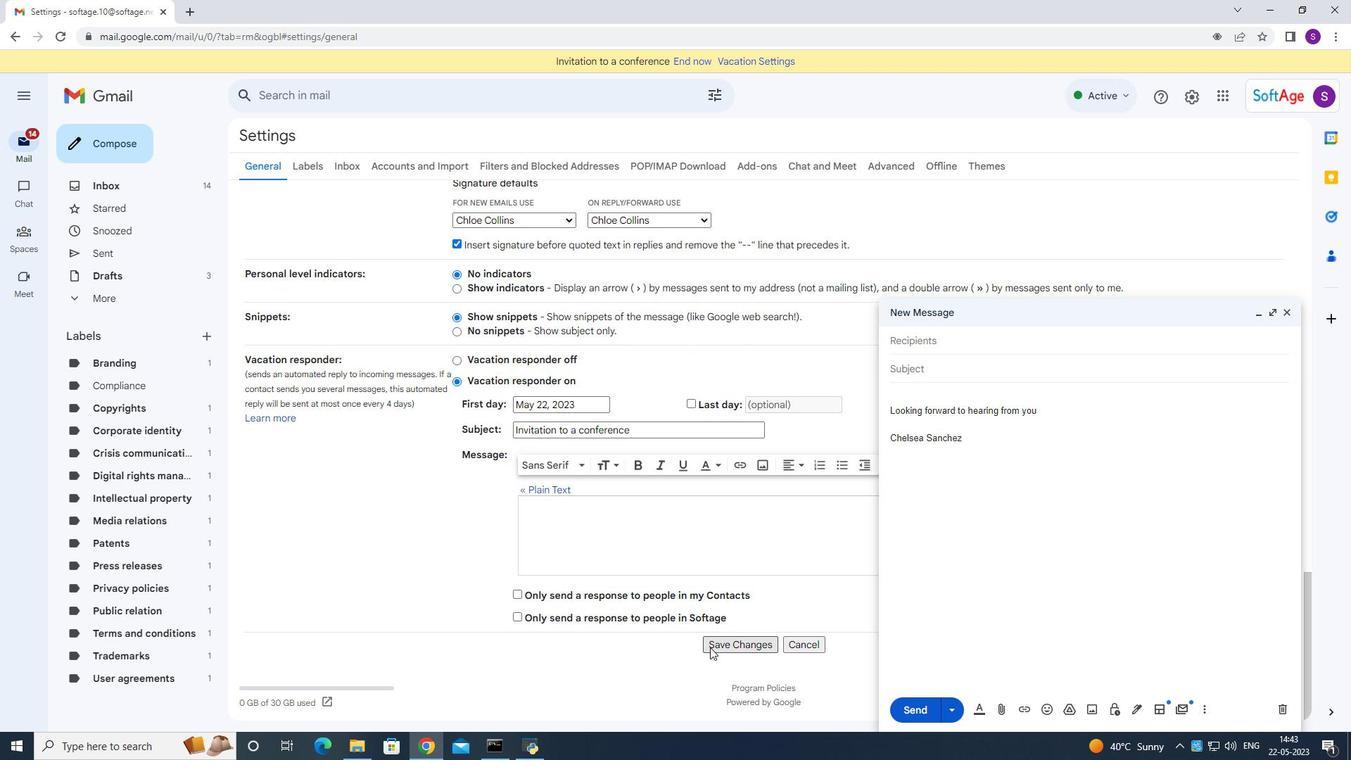 
Action: Mouse pressed left at (715, 646)
Screenshot: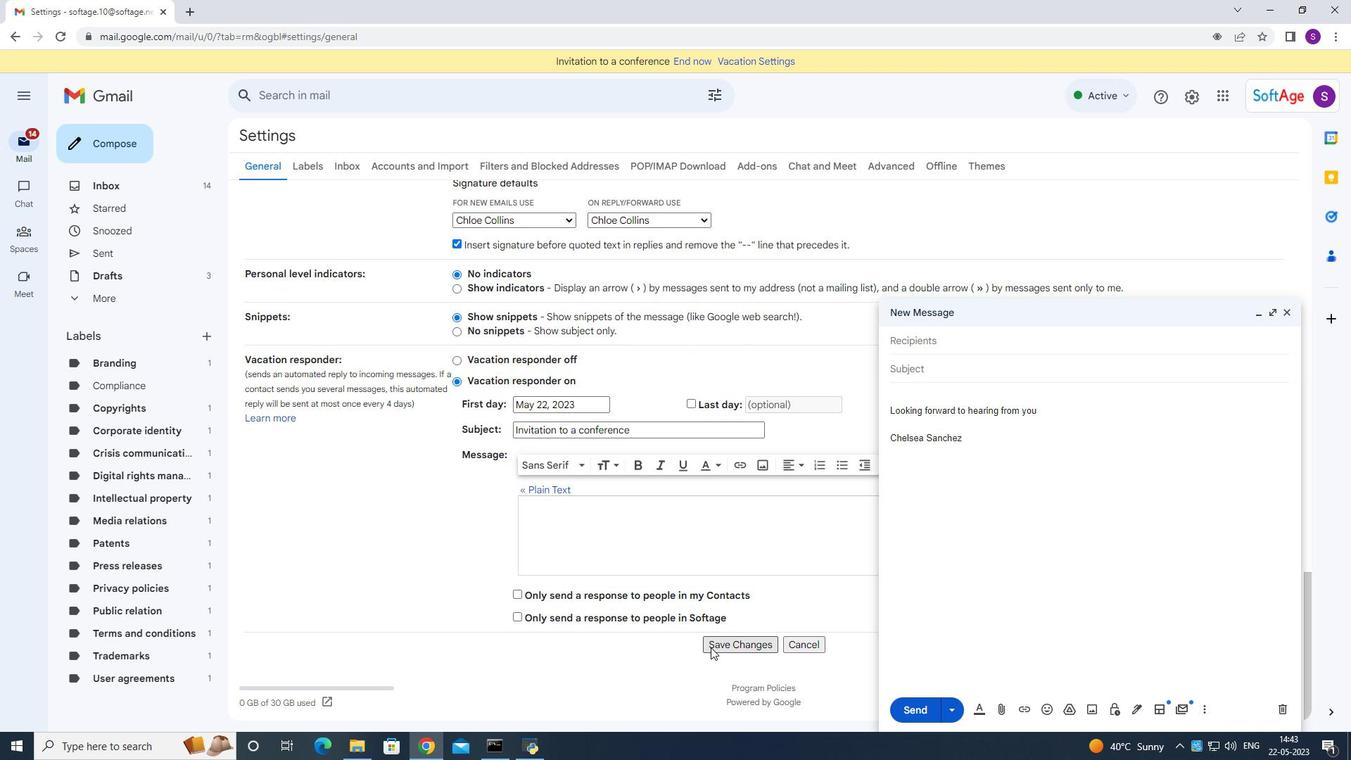 
Action: Mouse moved to (1288, 312)
Screenshot: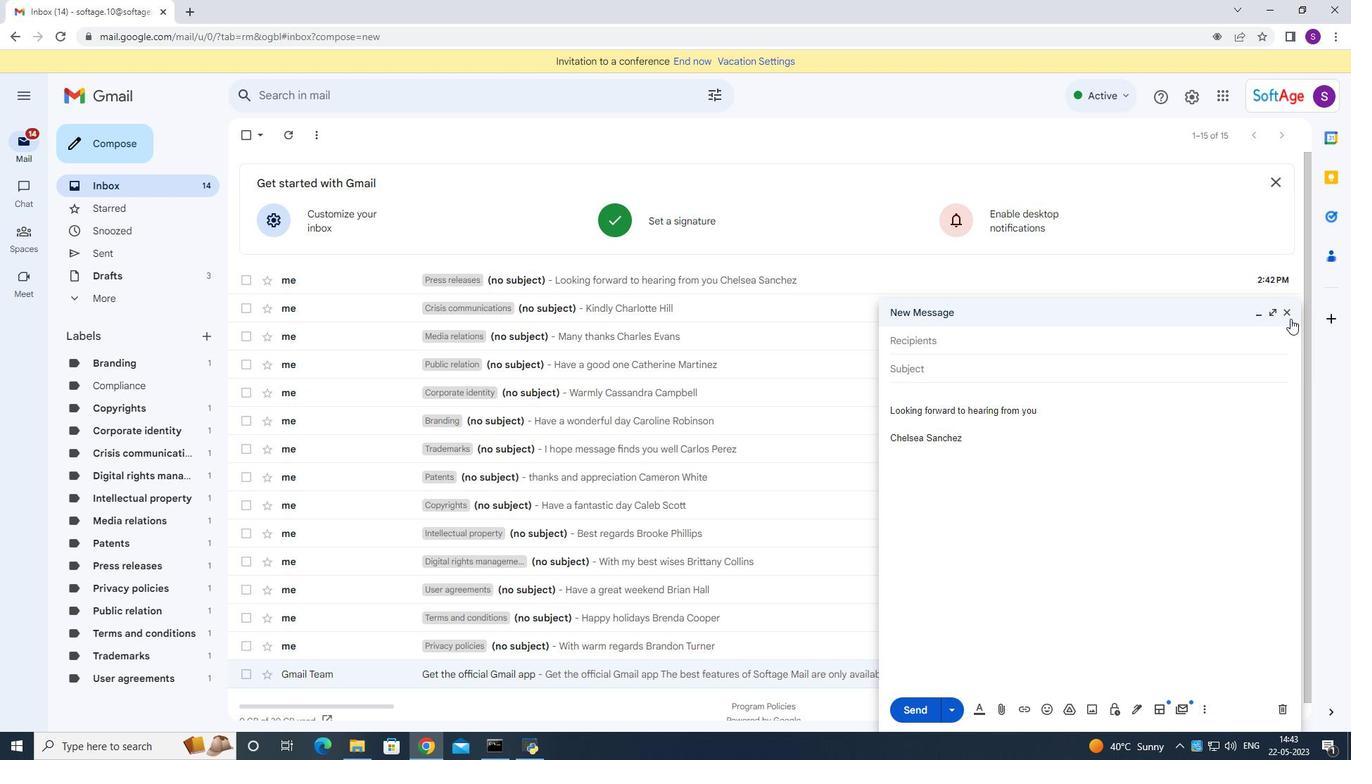 
Action: Mouse pressed left at (1288, 312)
Screenshot: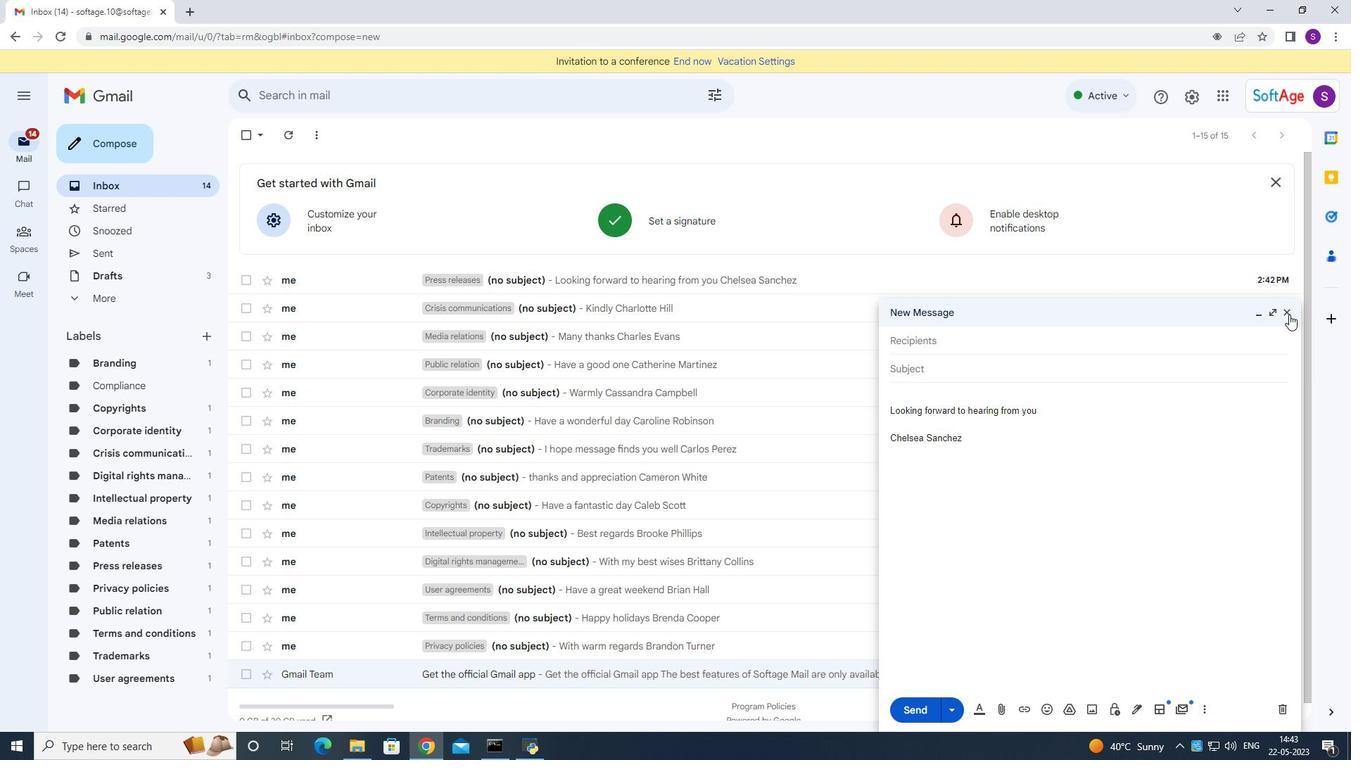 
Action: Mouse moved to (92, 133)
Screenshot: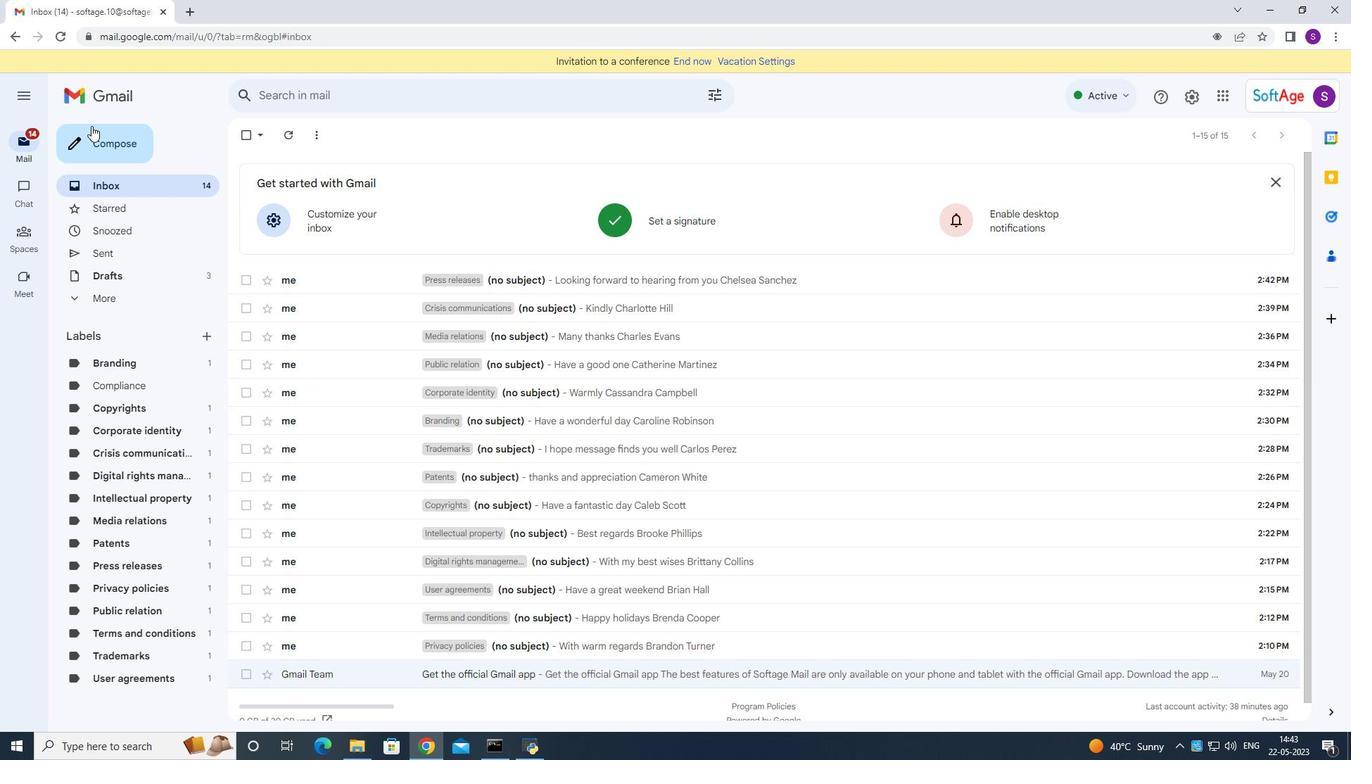 
Action: Mouse pressed left at (92, 133)
Screenshot: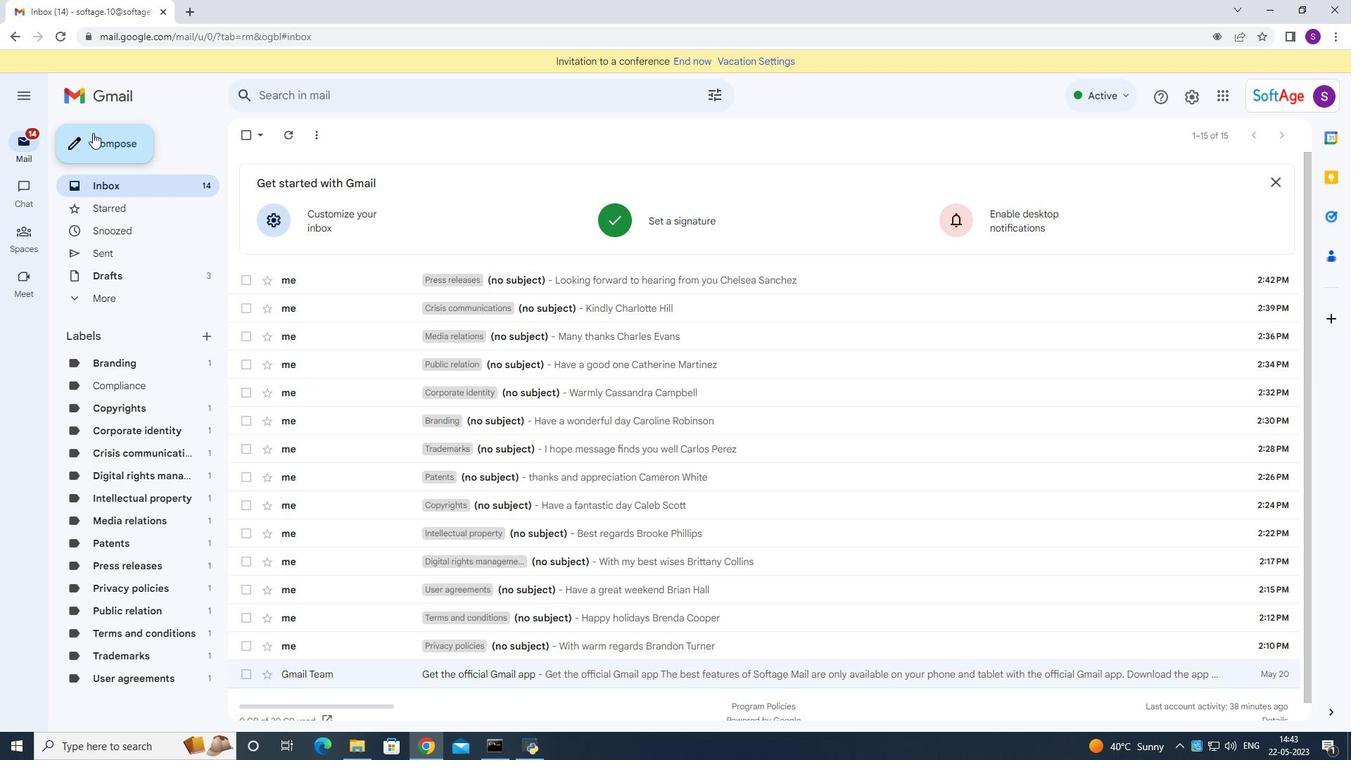 
Action: Mouse moved to (970, 351)
Screenshot: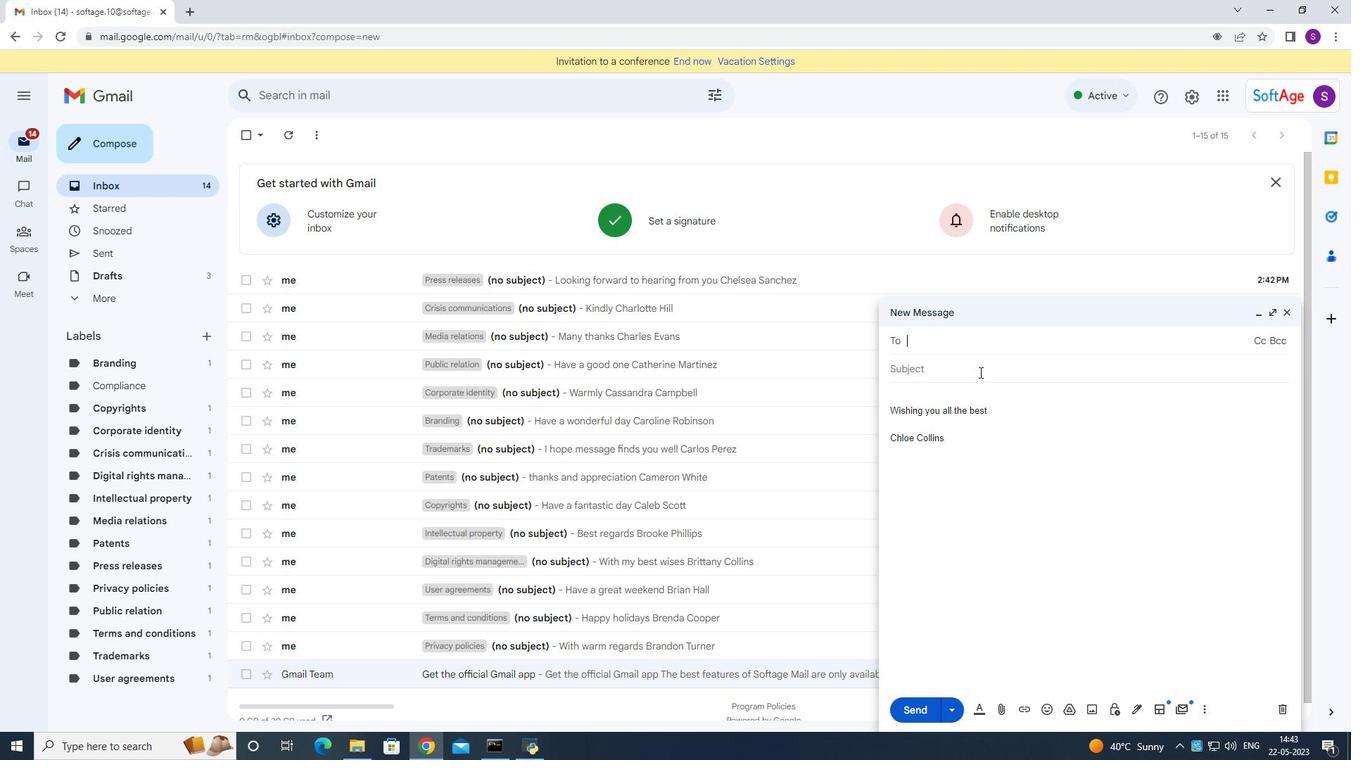 
Action: Key pressed <Key.shift>Softage.10<Key.shift>@softage.net
Screenshot: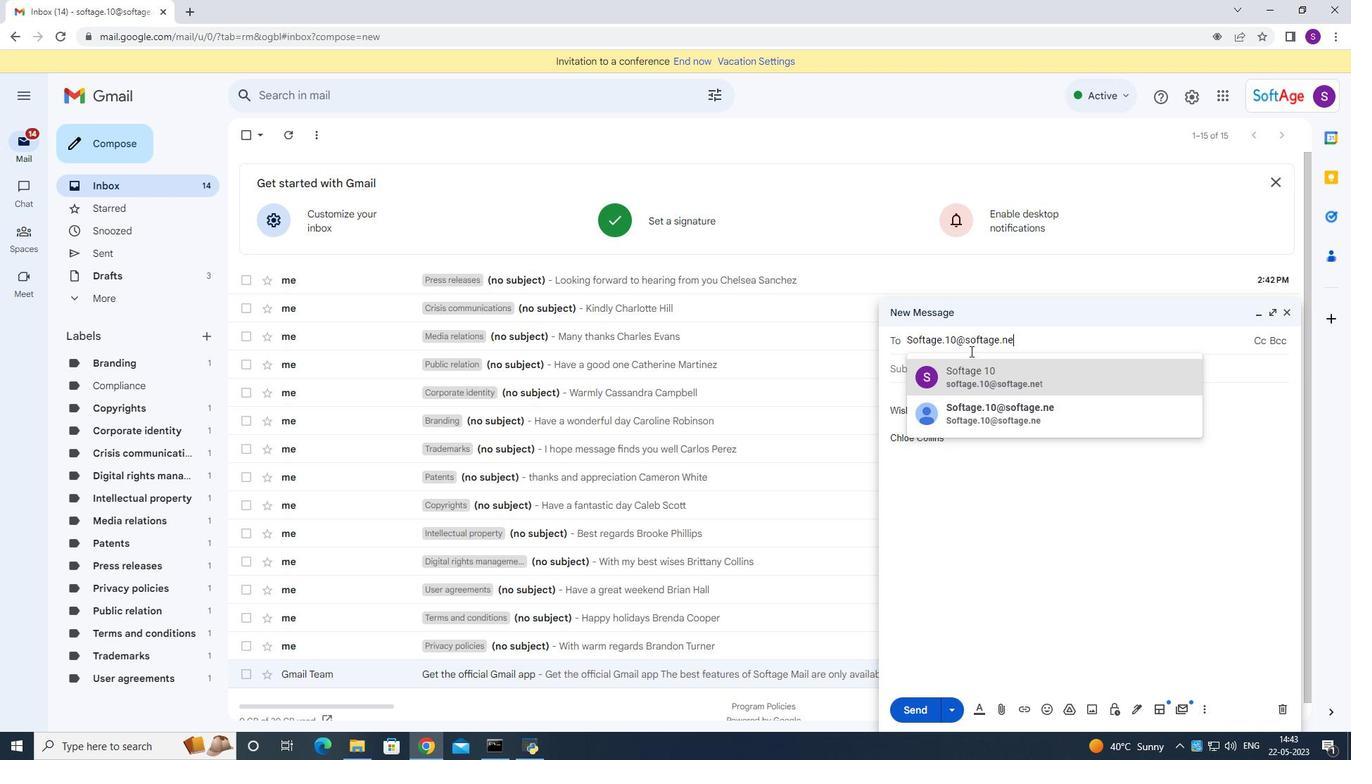 
Action: Mouse moved to (972, 377)
Screenshot: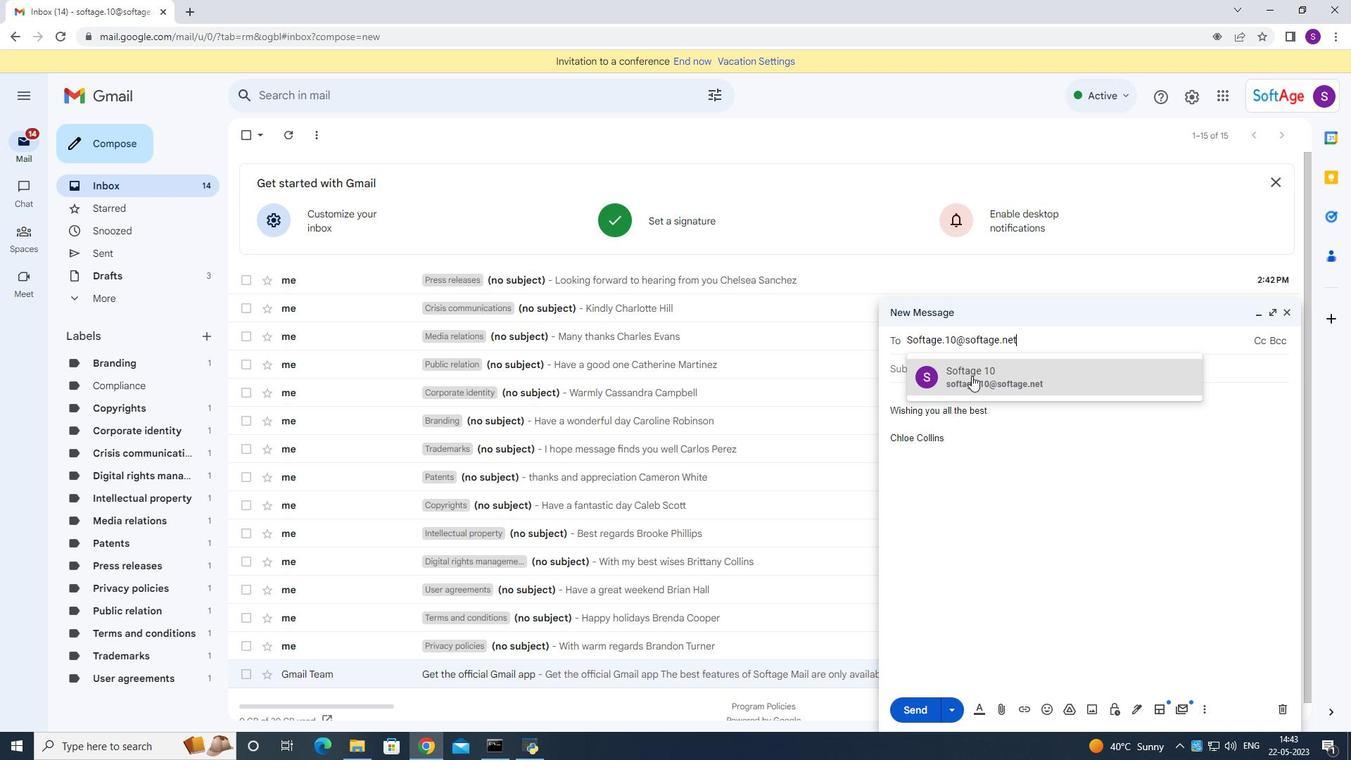 
Action: Mouse pressed left at (972, 377)
Screenshot: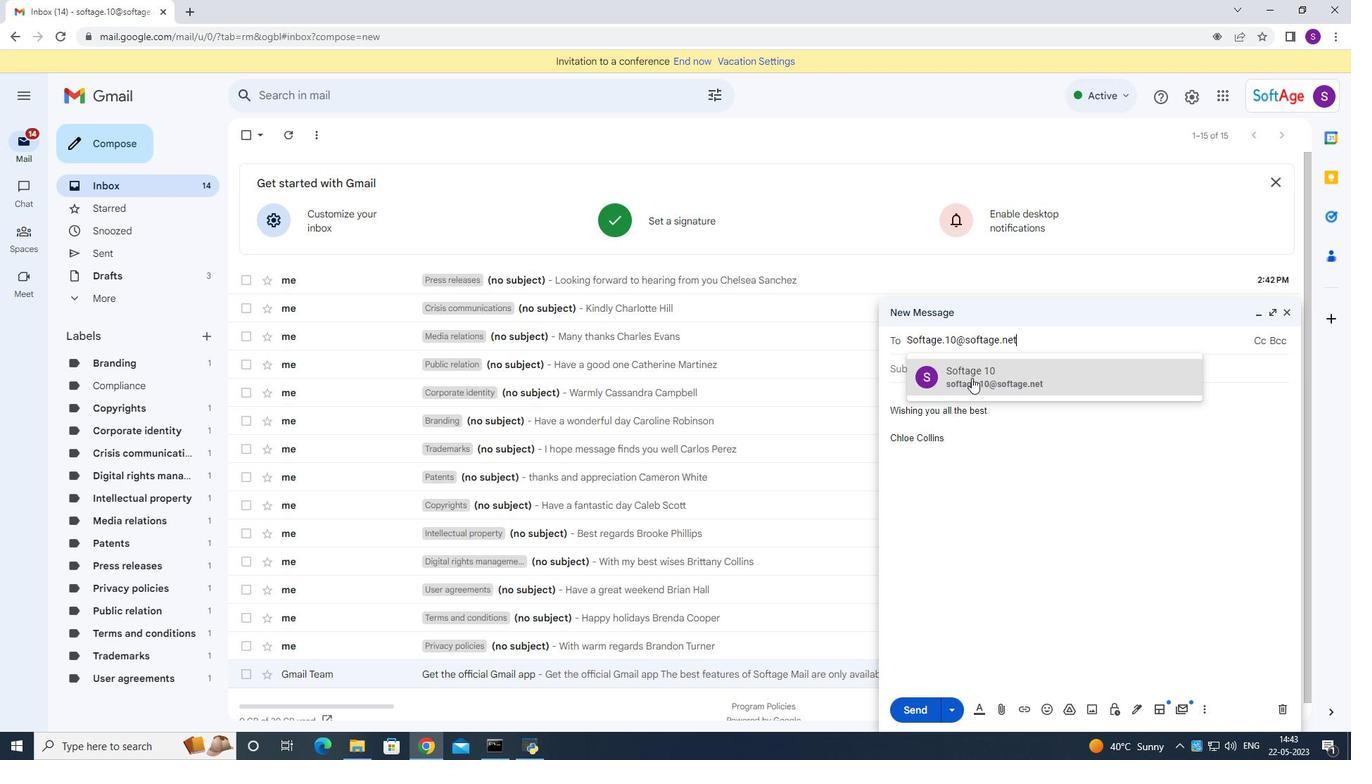 
Action: Mouse moved to (1210, 713)
Screenshot: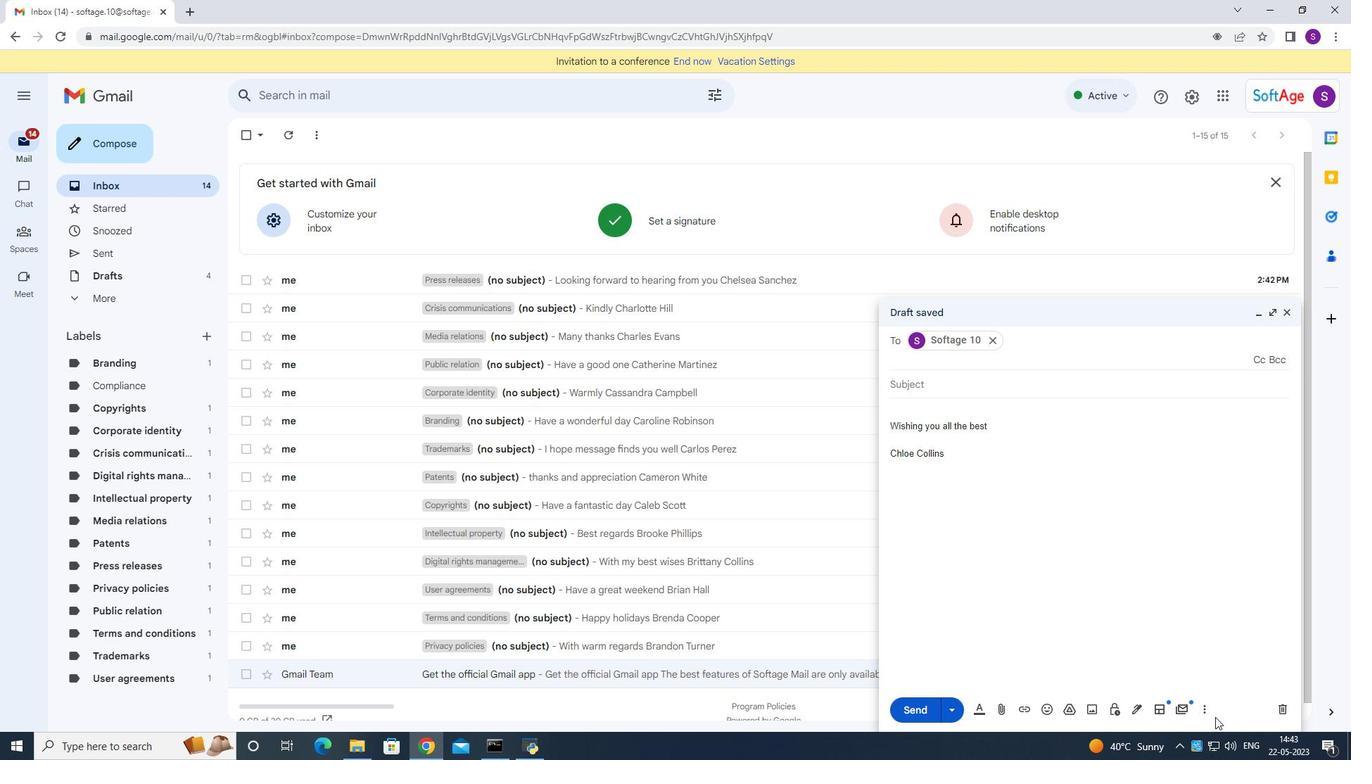 
Action: Mouse pressed left at (1210, 713)
Screenshot: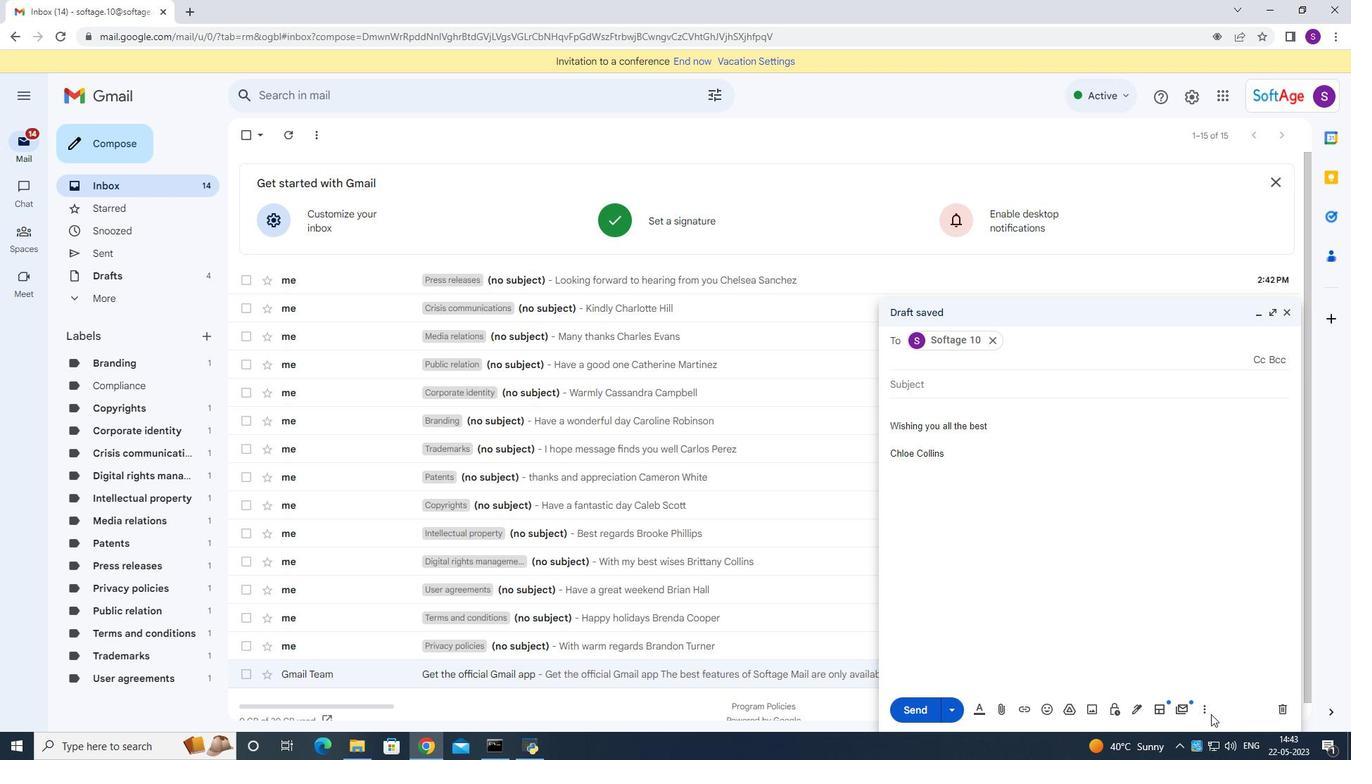 
Action: Mouse moved to (1204, 711)
Screenshot: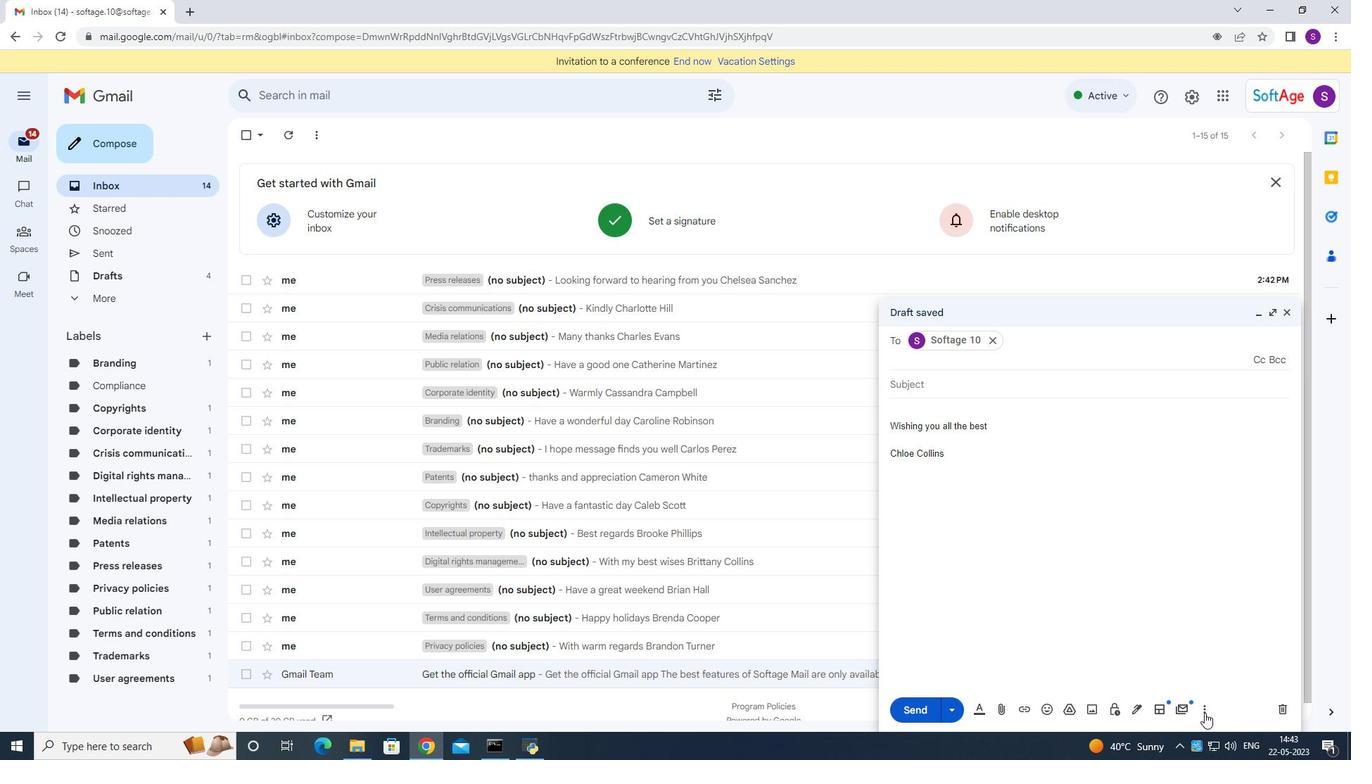 
Action: Mouse pressed left at (1204, 711)
Screenshot: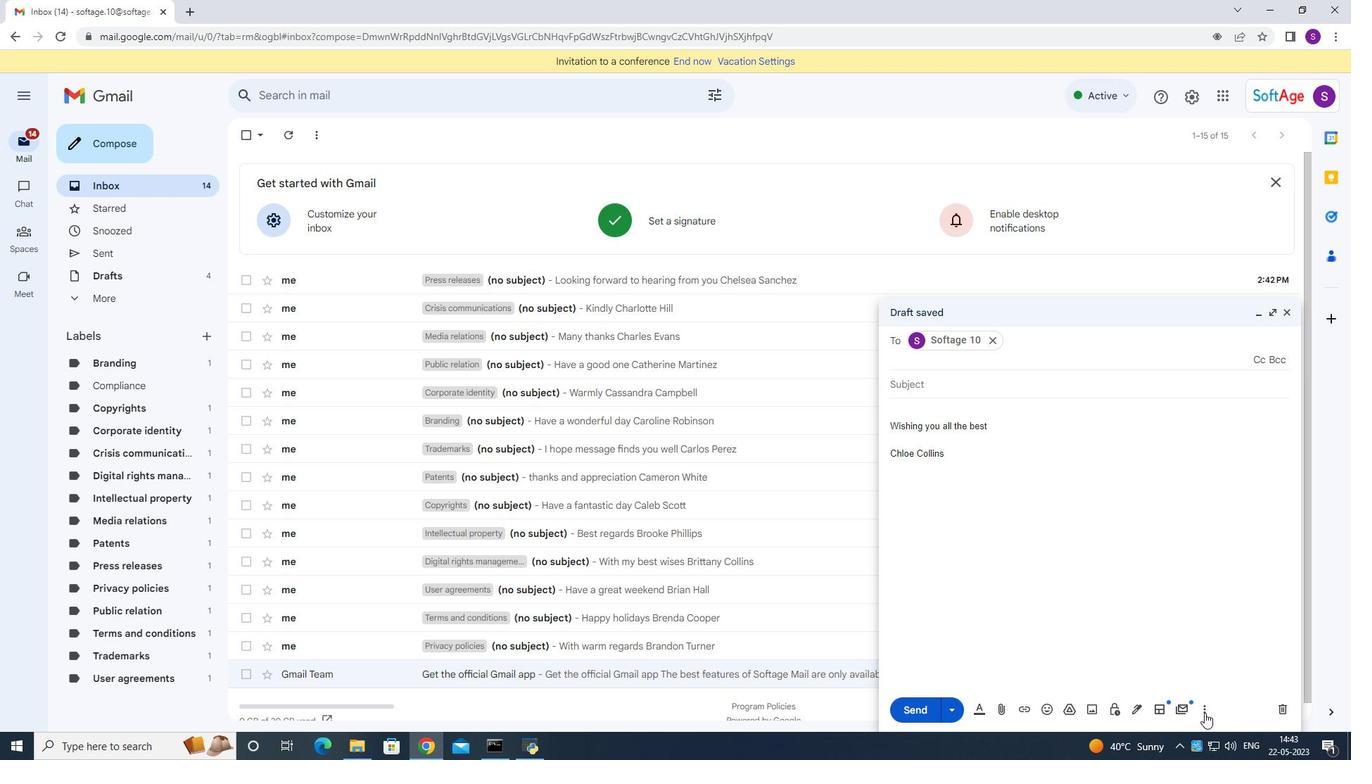 
Action: Mouse moved to (1098, 585)
Screenshot: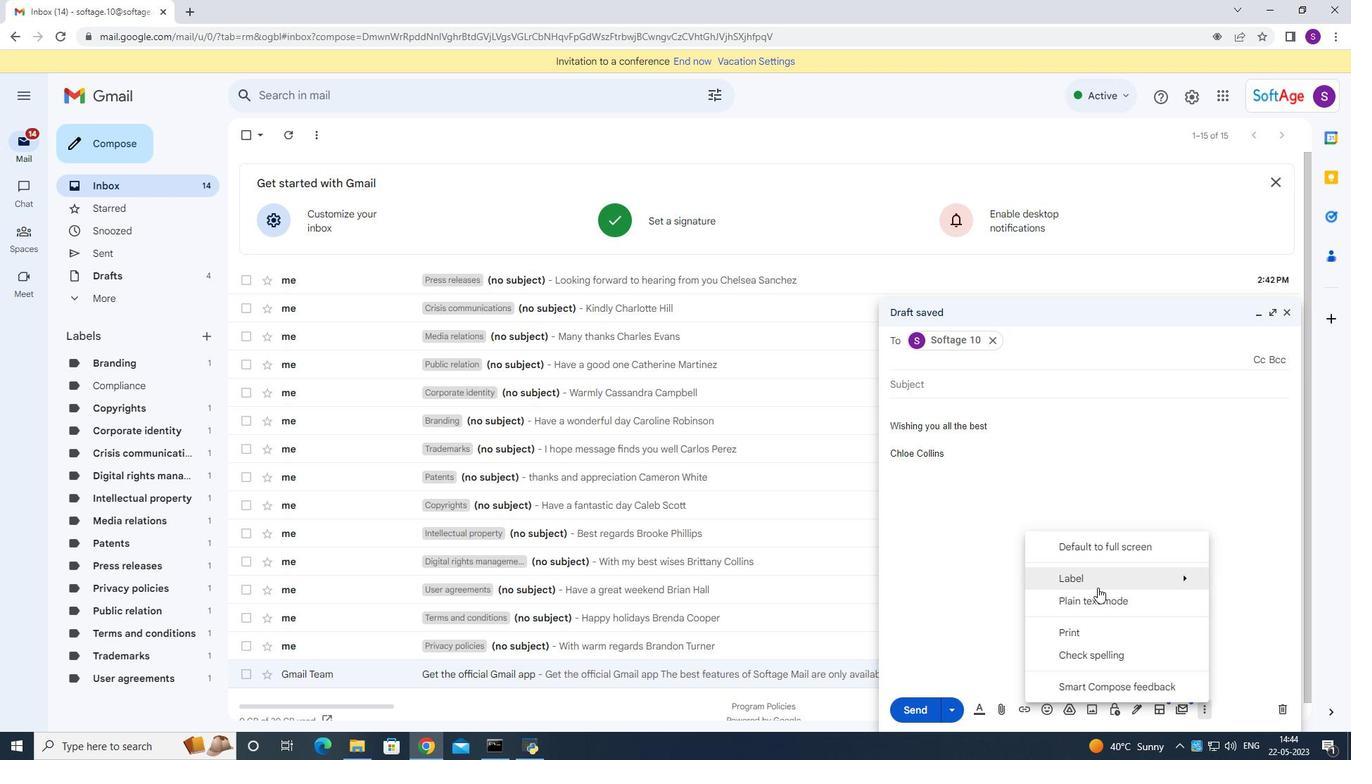 
Action: Mouse pressed left at (1098, 585)
Screenshot: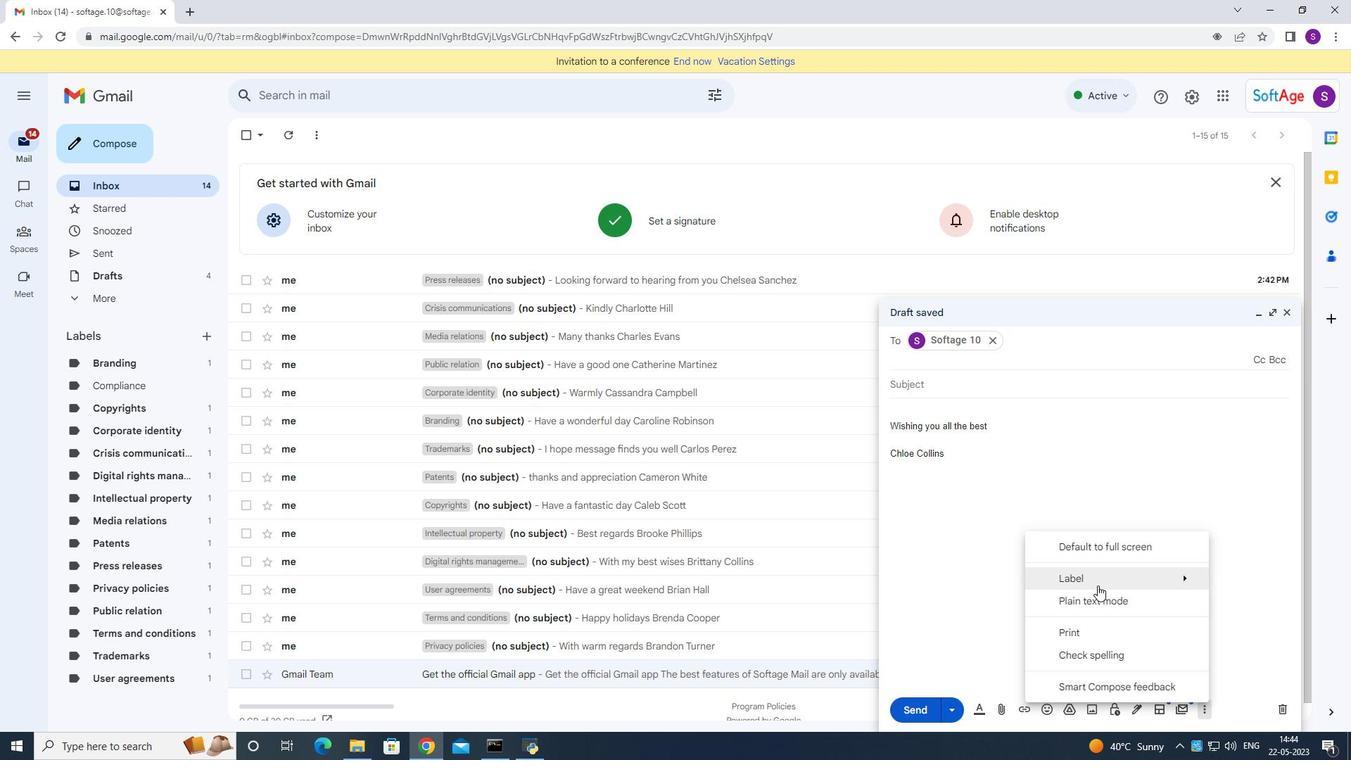 
Action: Mouse moved to (925, 553)
Screenshot: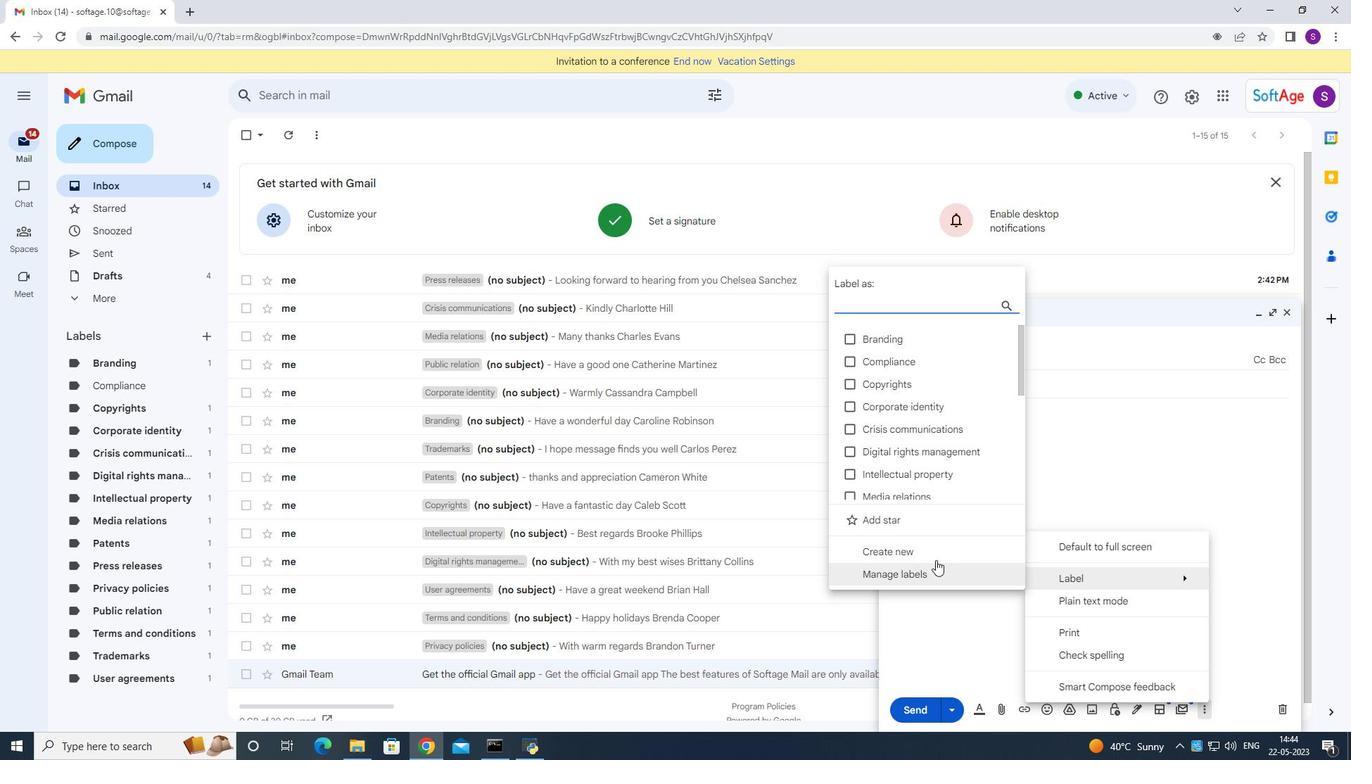 
Action: Mouse pressed left at (925, 553)
Screenshot: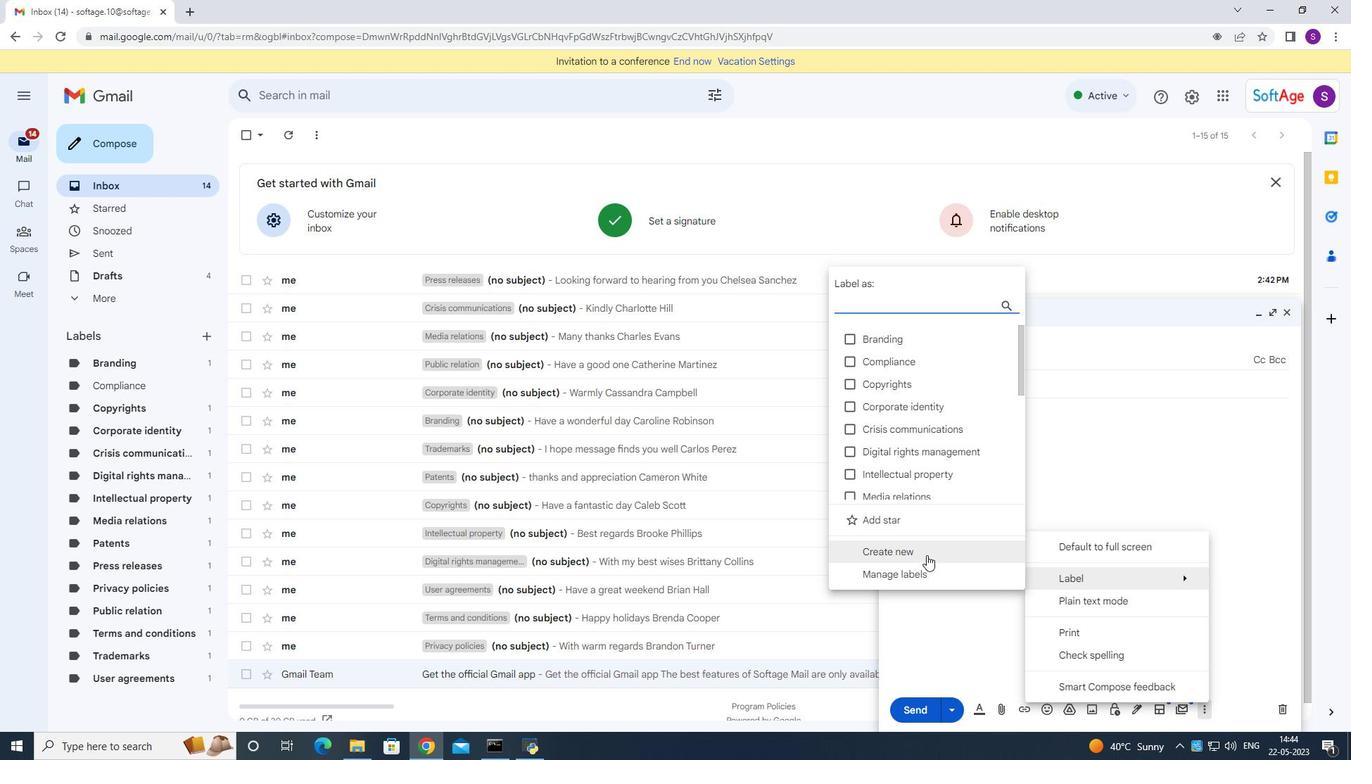 
Action: Mouse moved to (604, 406)
Screenshot: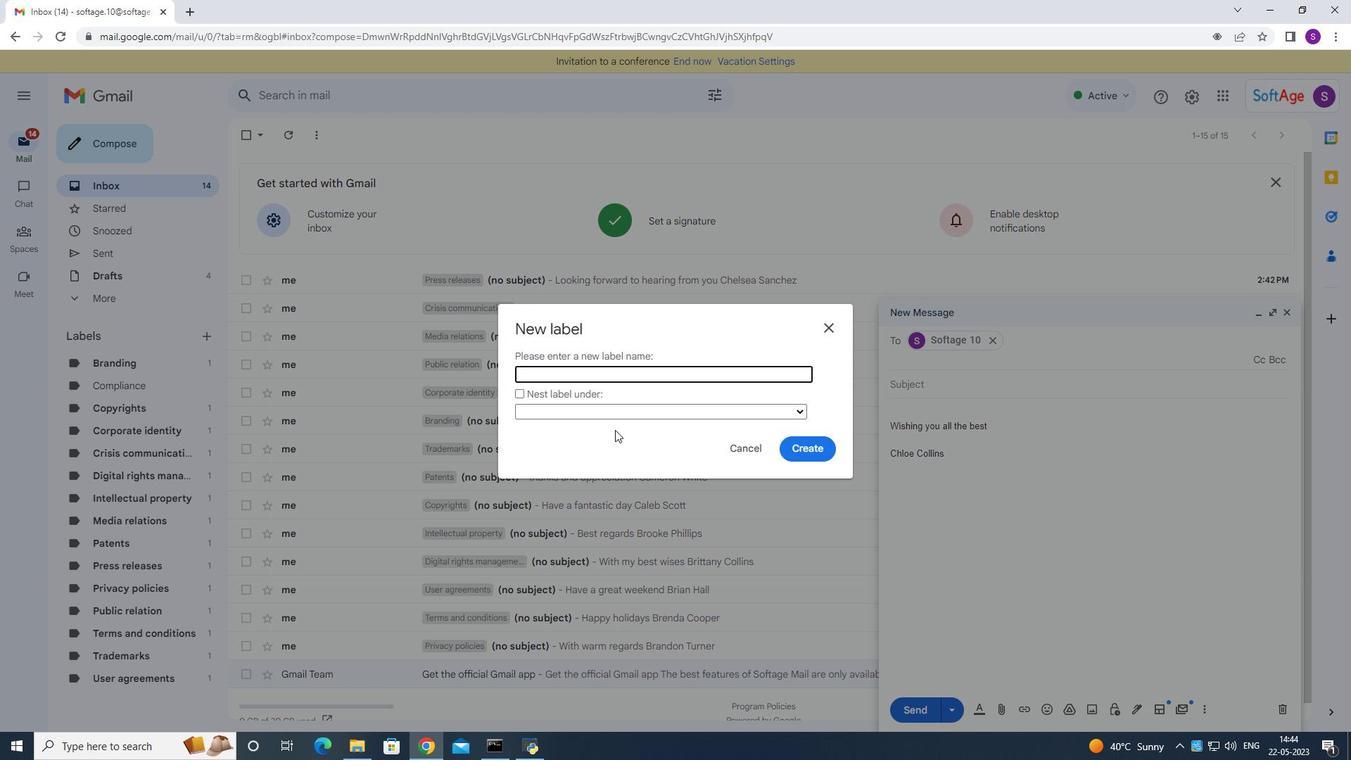
Action: Key pressed <Key.shift>Newsletters
Screenshot: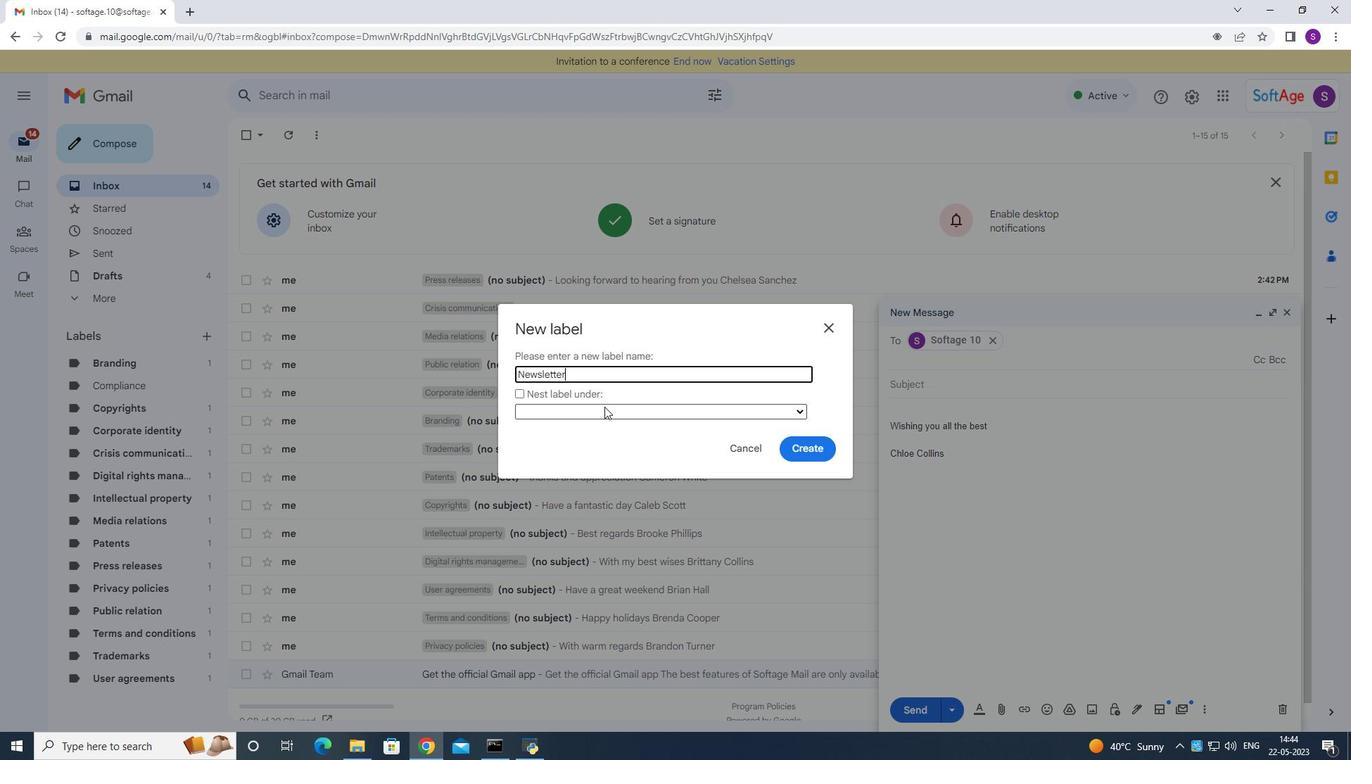 
Action: Mouse moved to (824, 449)
Screenshot: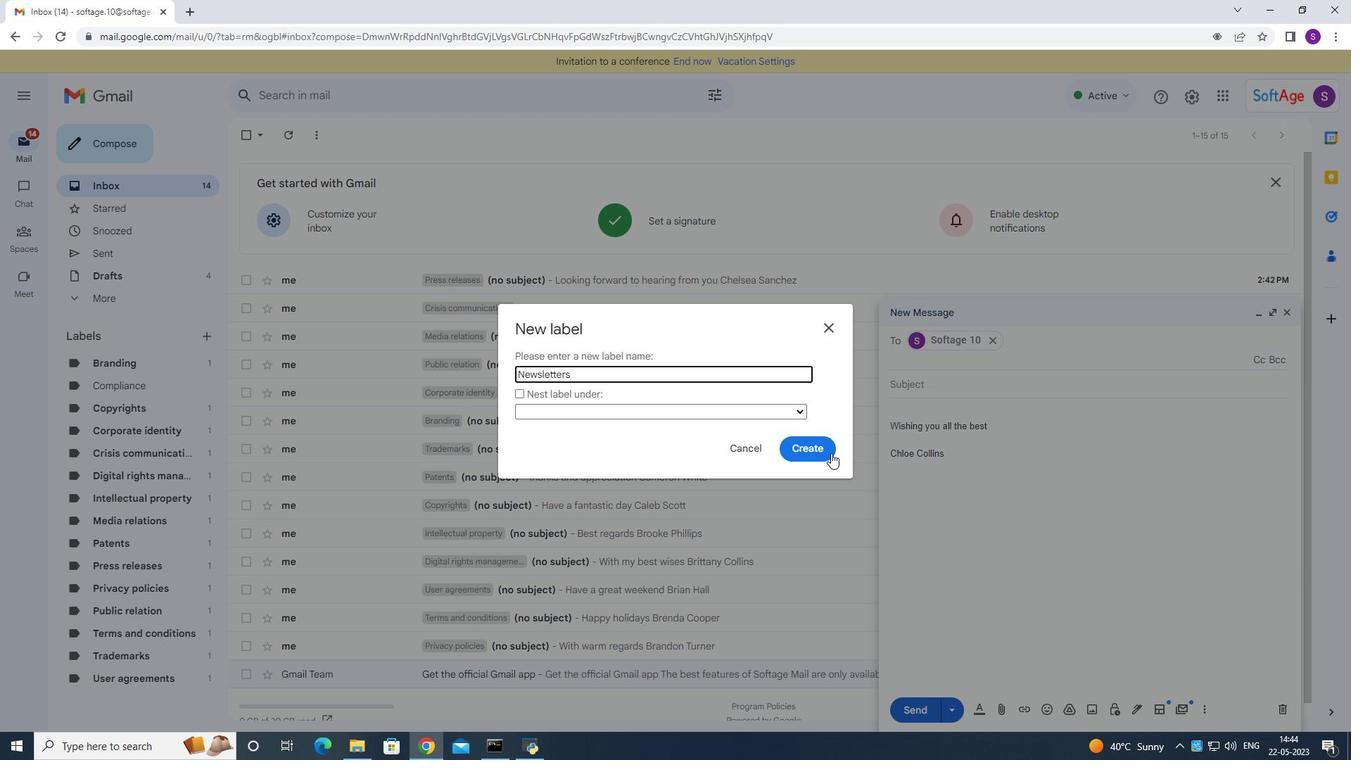 
Action: Mouse pressed left at (824, 449)
Screenshot: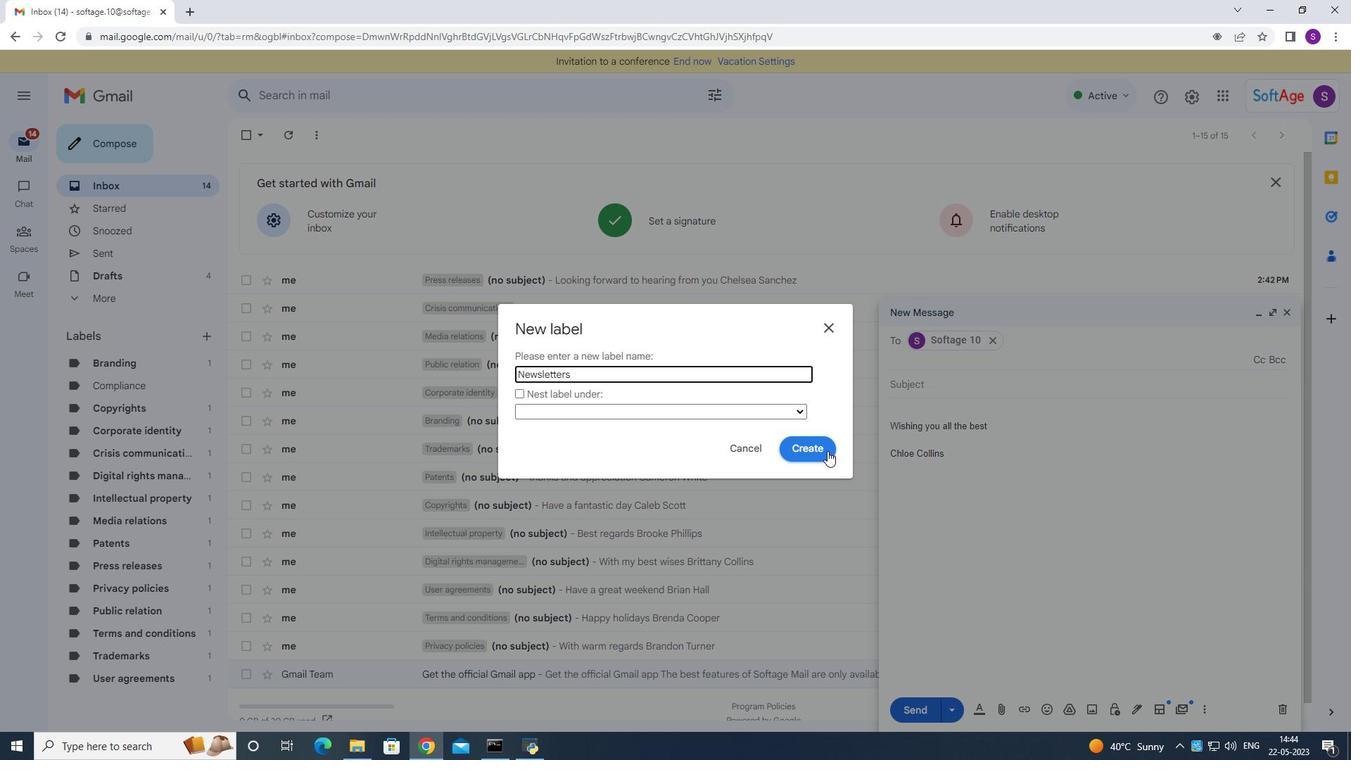 
Action: Mouse moved to (912, 711)
Screenshot: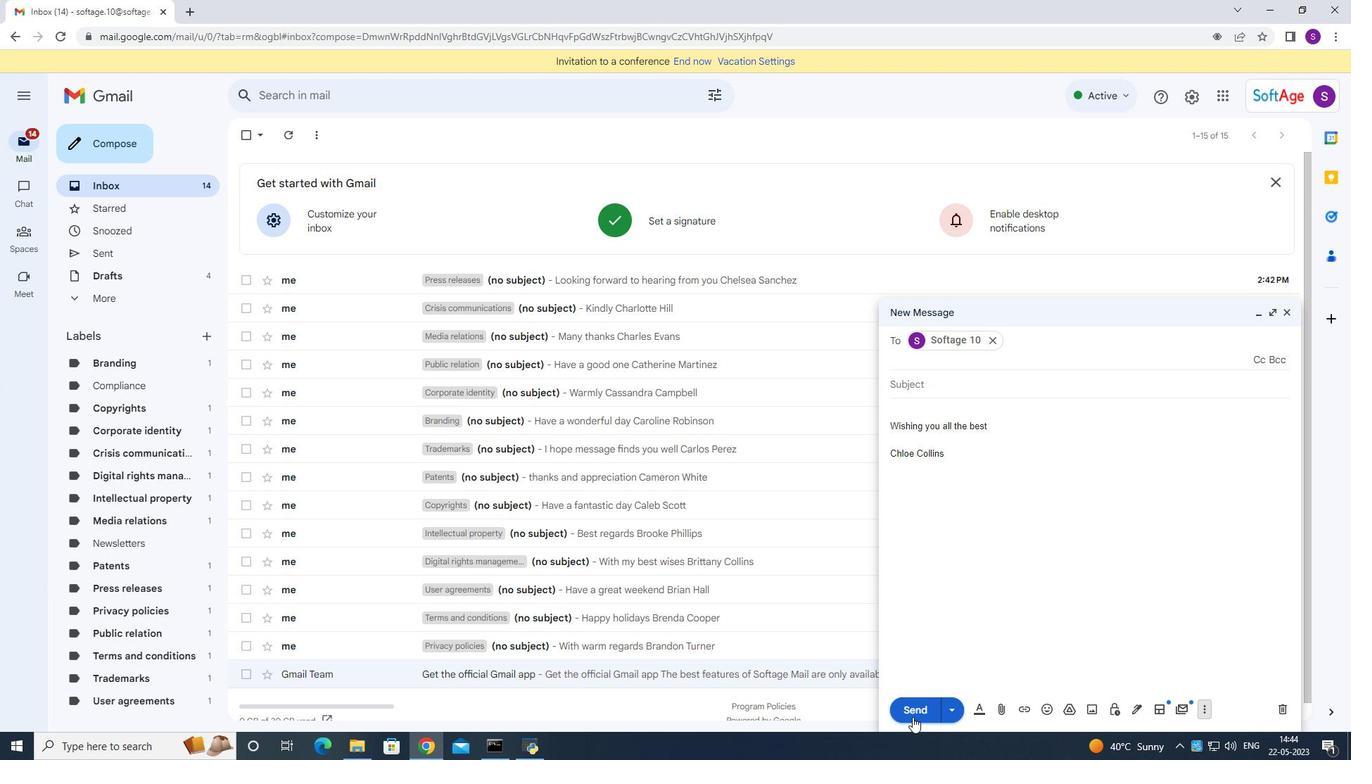 
Action: Mouse pressed left at (912, 711)
Screenshot: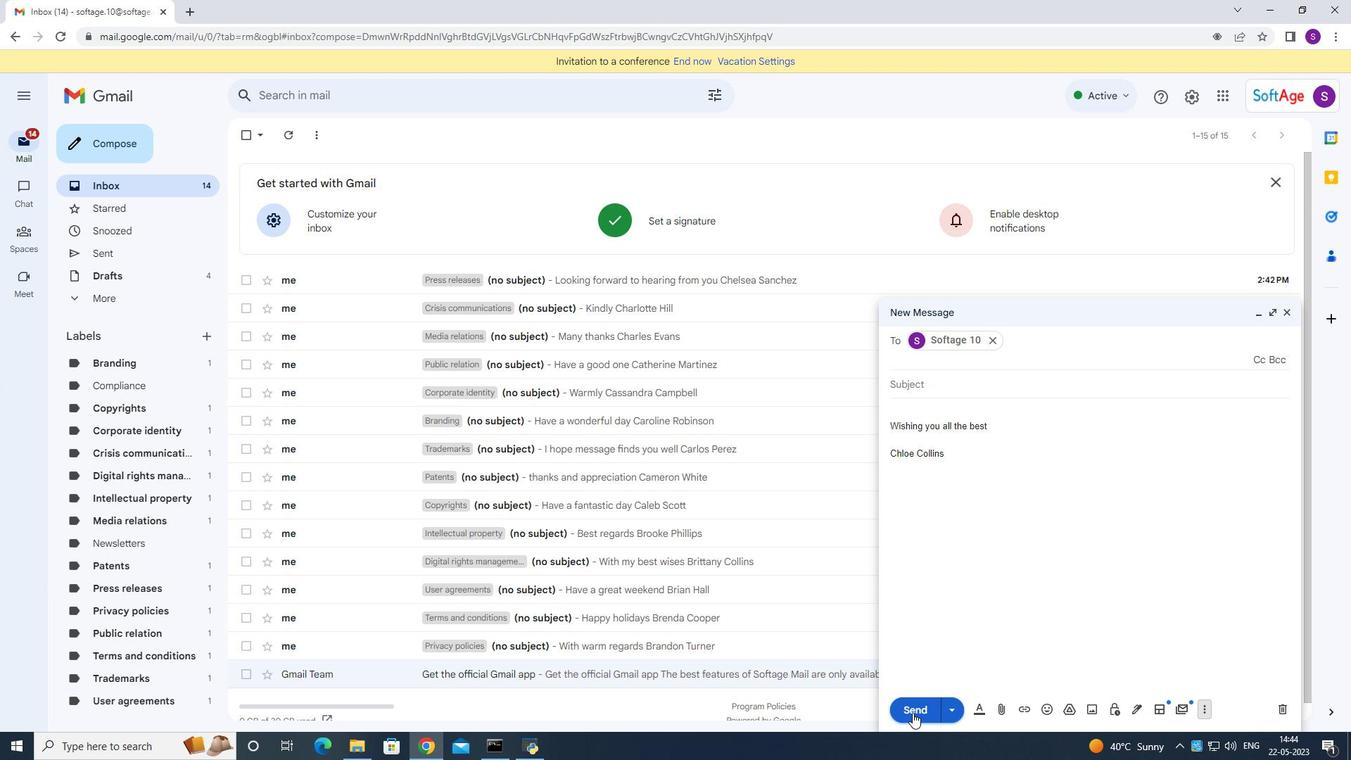 
Action: Mouse moved to (884, 558)
Screenshot: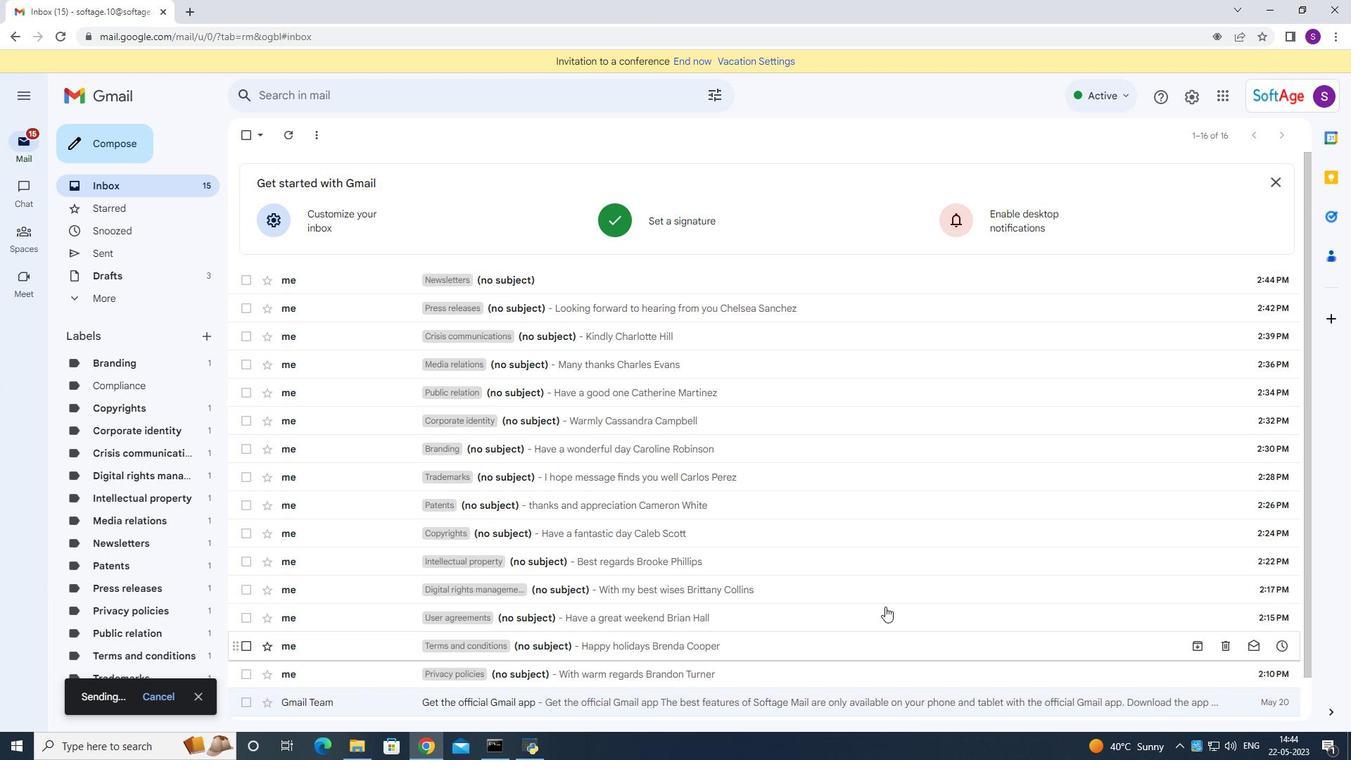
